Task: Research Airbnb options in Kowloon, Hong Kong from 10th December, 2023 to 16th December, 2023 for 4 adults.4 bedrooms having 4 beds and 4 bathrooms. Property type can be flat. Amenities needed are: wifi, TV, free parkinig on premises, gym, breakfast. Look for 3 properties as per requirement.
Action: Mouse moved to (525, 109)
Screenshot: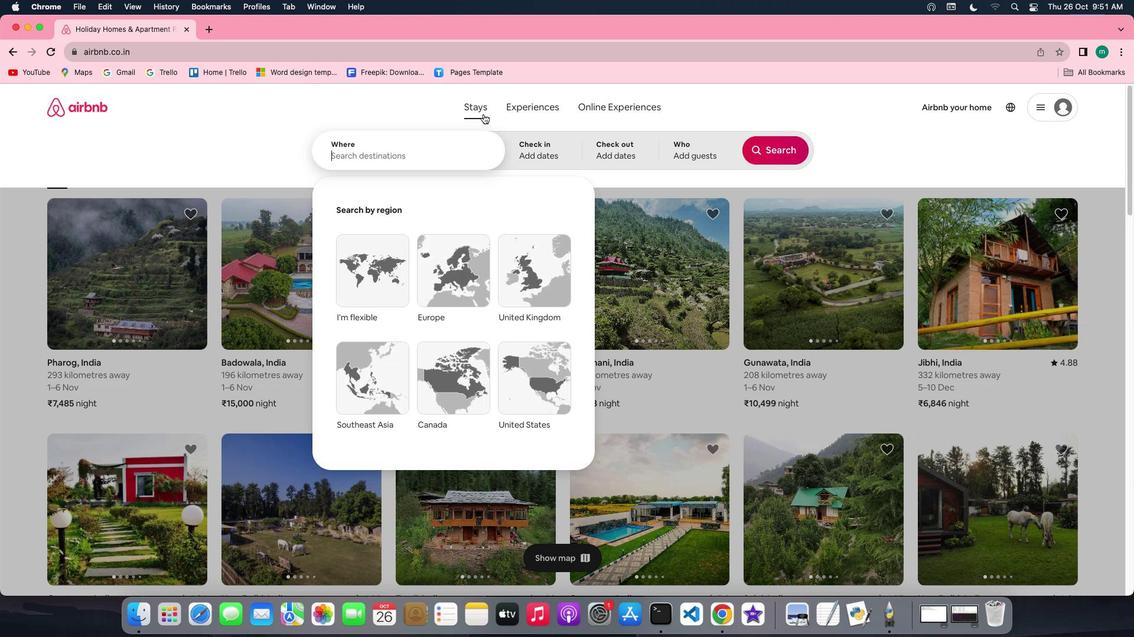 
Action: Mouse pressed left at (525, 109)
Screenshot: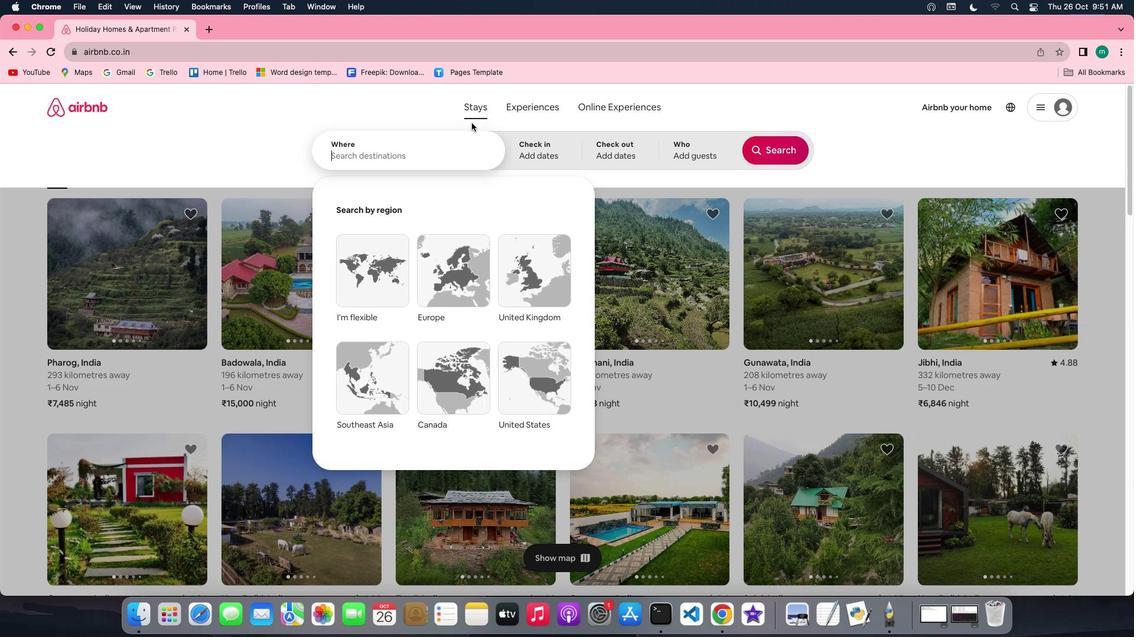 
Action: Mouse pressed left at (525, 109)
Screenshot: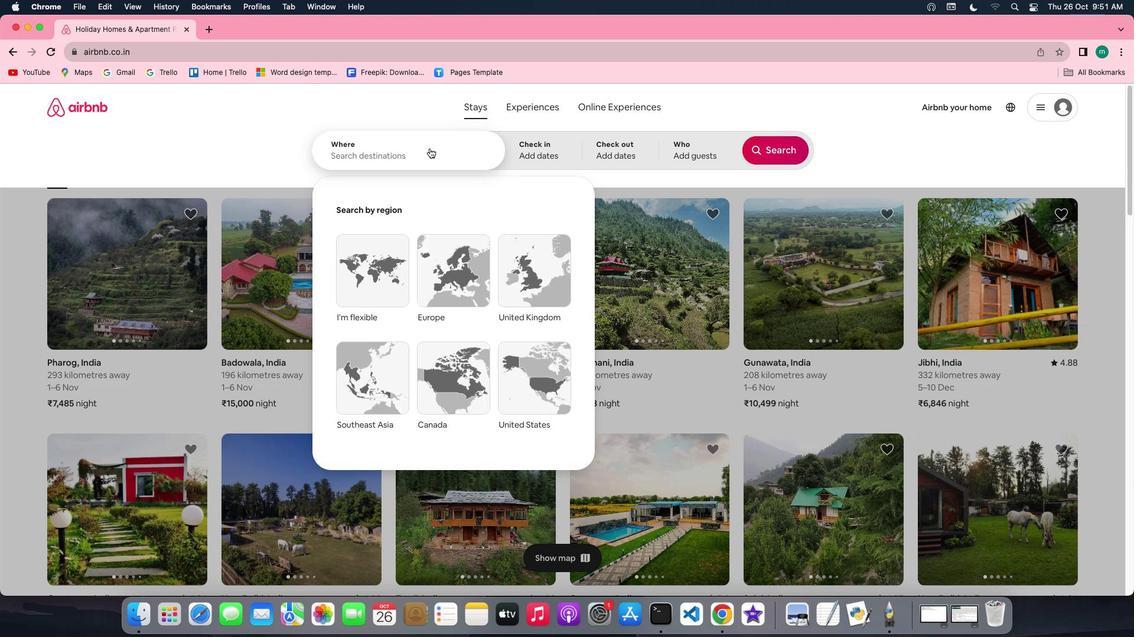 
Action: Mouse moved to (468, 151)
Screenshot: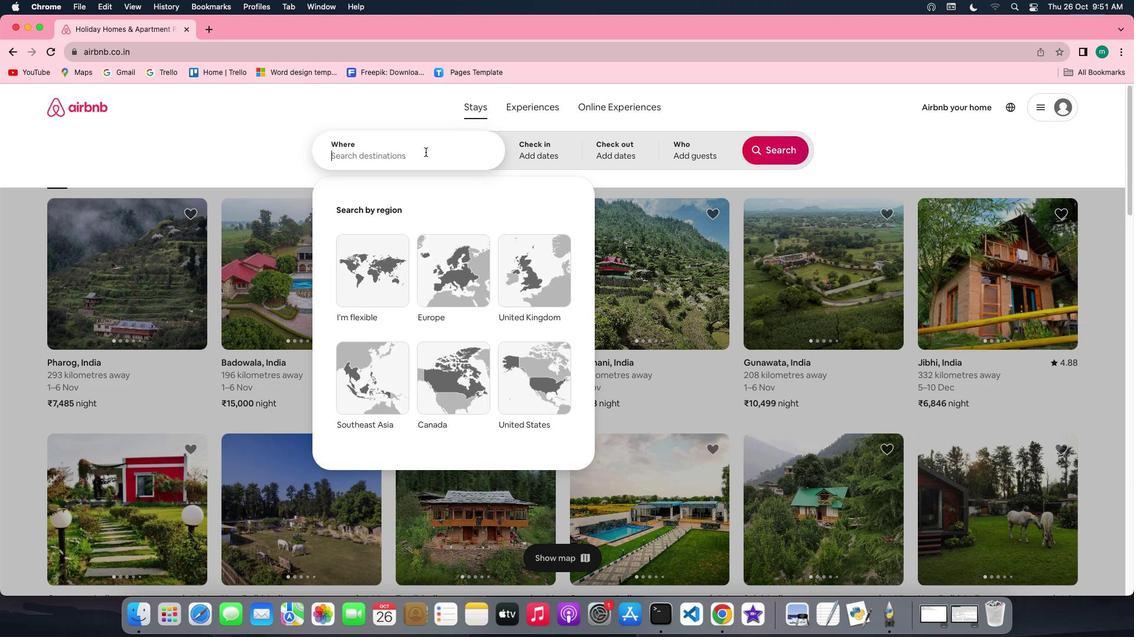 
Action: Mouse pressed left at (468, 151)
Screenshot: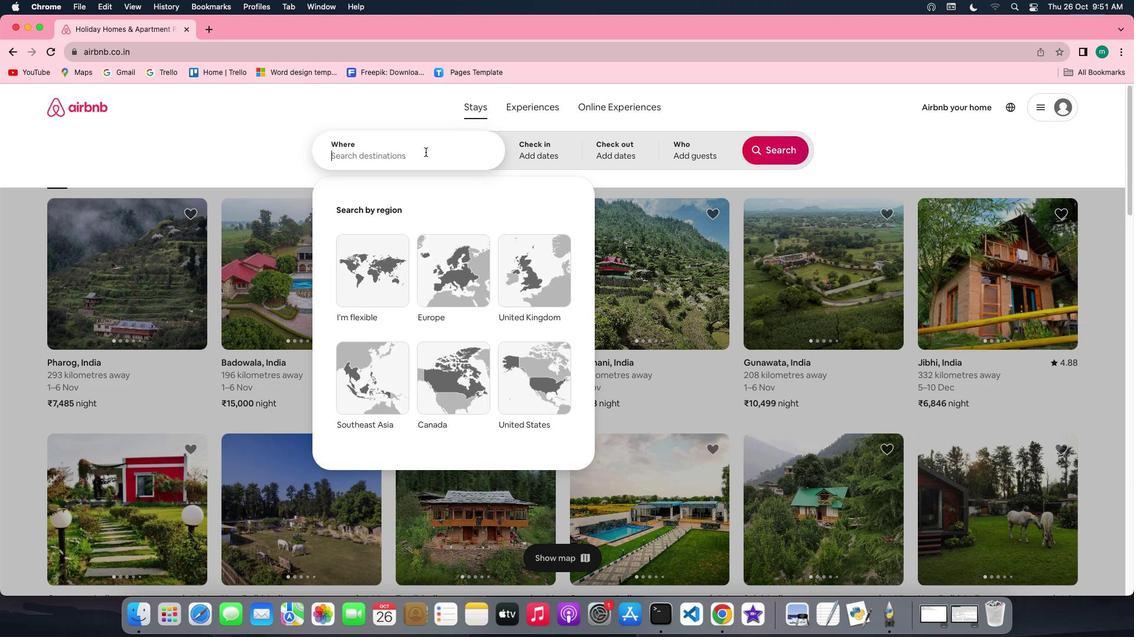 
Action: Key pressed Key.shift'K''o''w''l''o''o''n'','Key.spaceKey.shift'H''o''n''g'Key.spaceKey.shift'K''o''n''g'
Screenshot: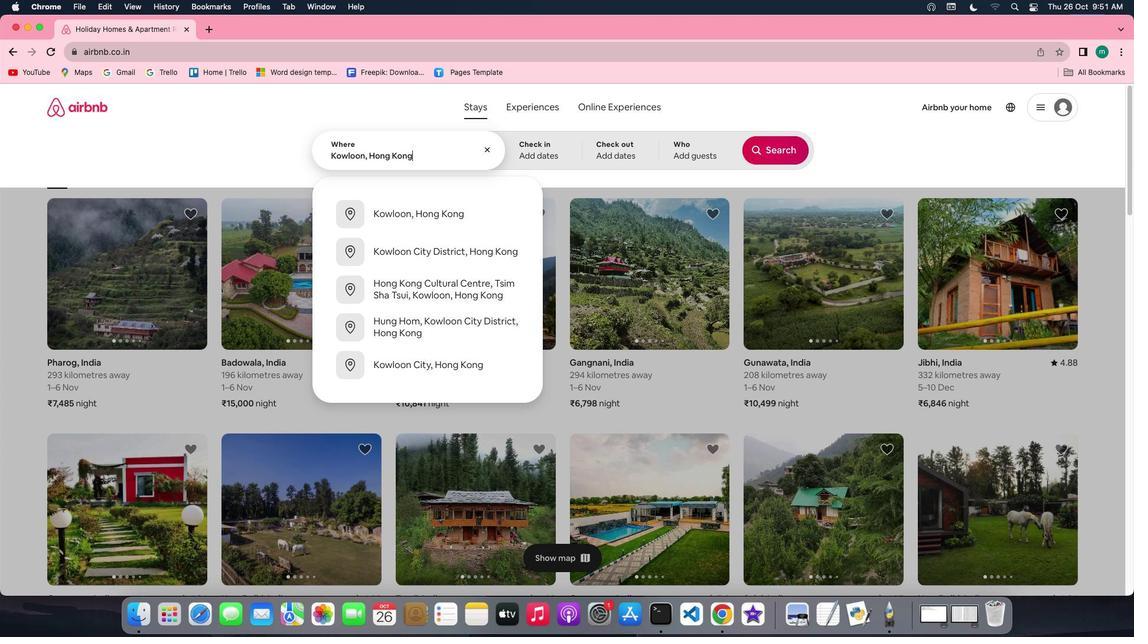 
Action: Mouse moved to (557, 146)
Screenshot: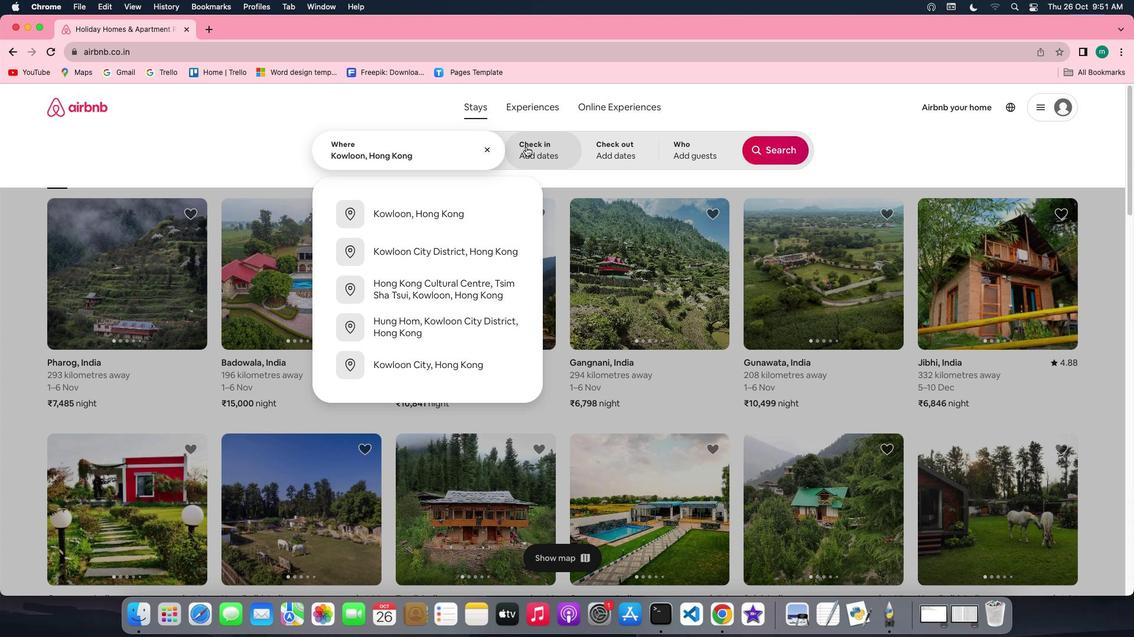 
Action: Mouse pressed left at (557, 146)
Screenshot: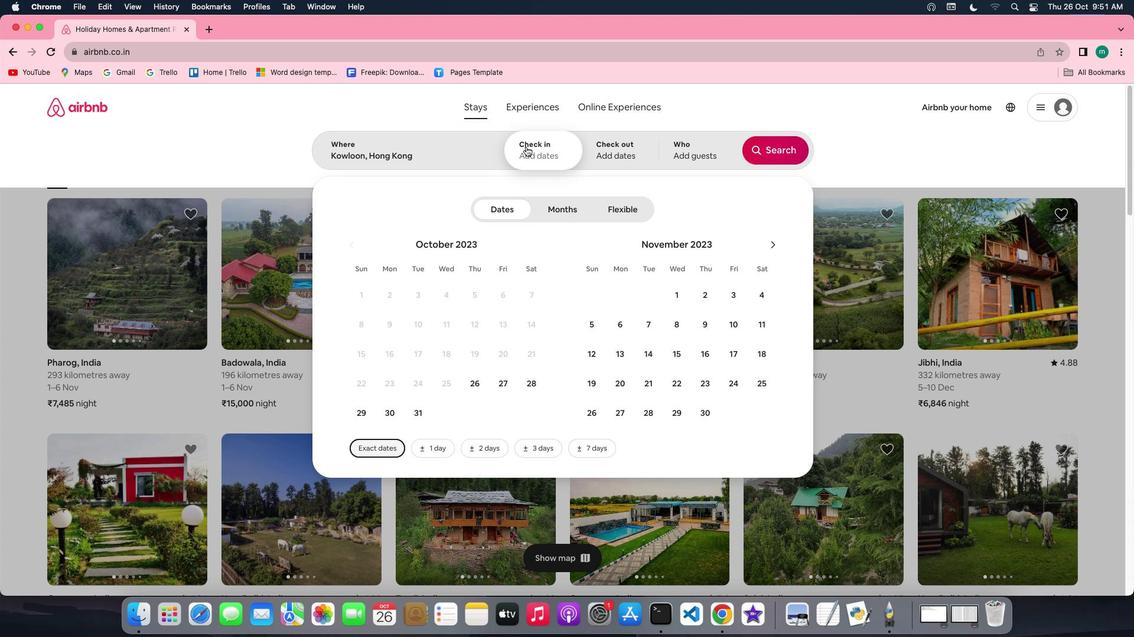 
Action: Mouse moved to (775, 242)
Screenshot: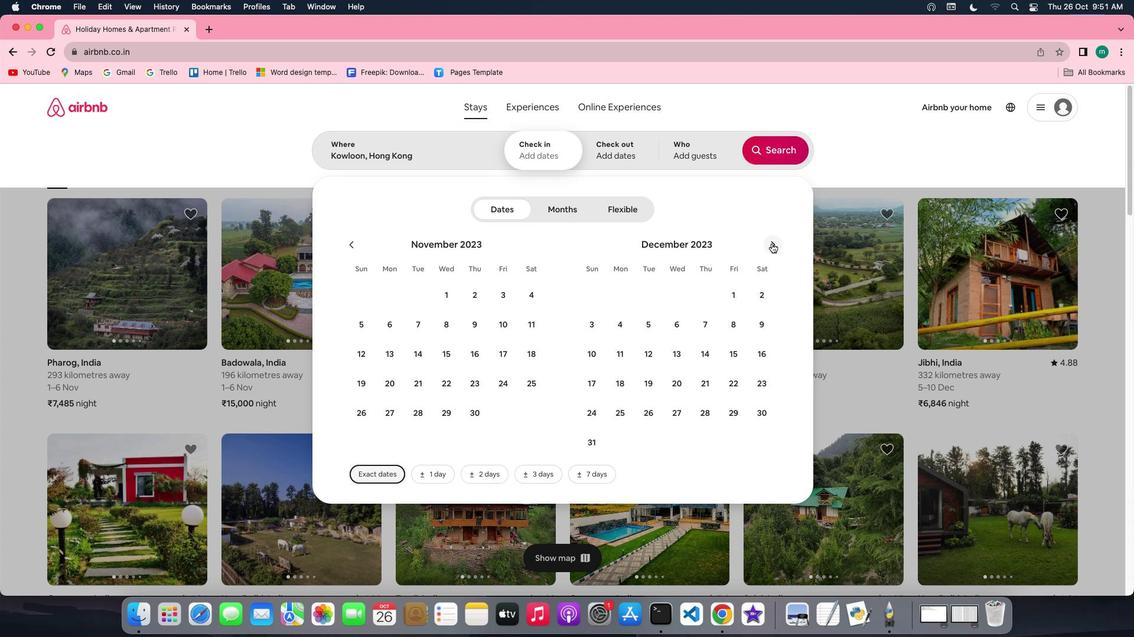 
Action: Mouse pressed left at (775, 242)
Screenshot: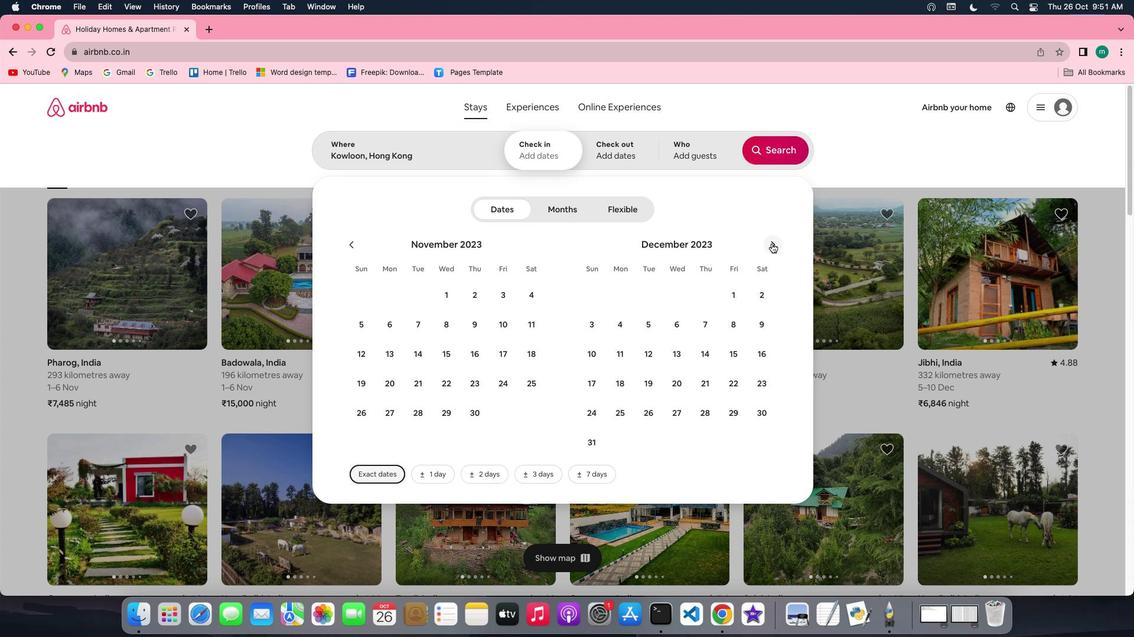 
Action: Mouse moved to (615, 357)
Screenshot: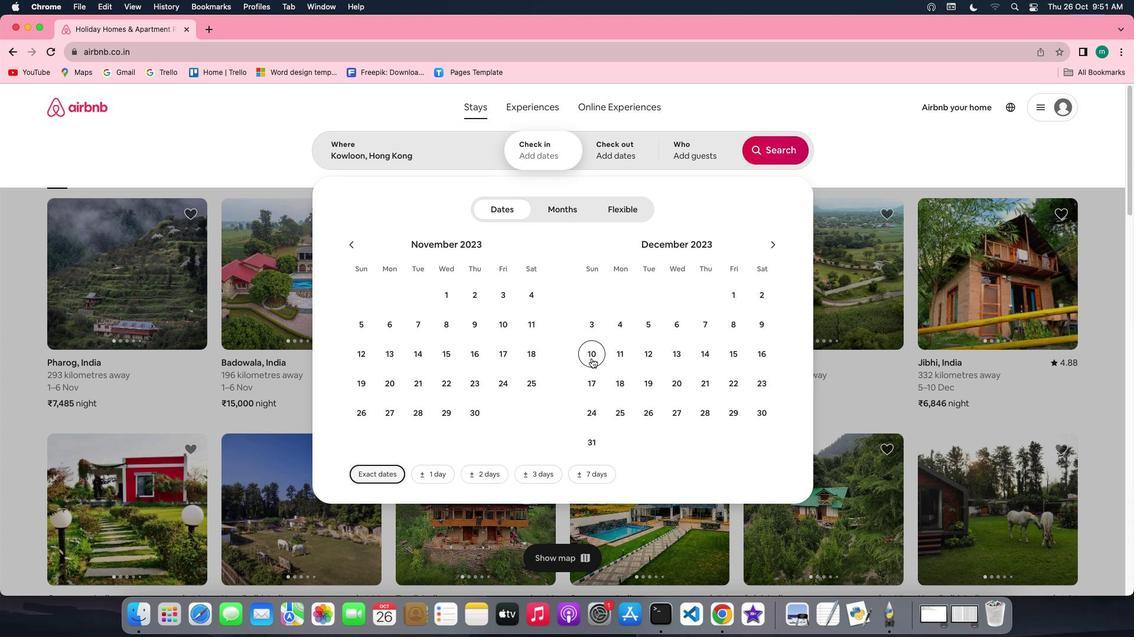 
Action: Mouse pressed left at (615, 357)
Screenshot: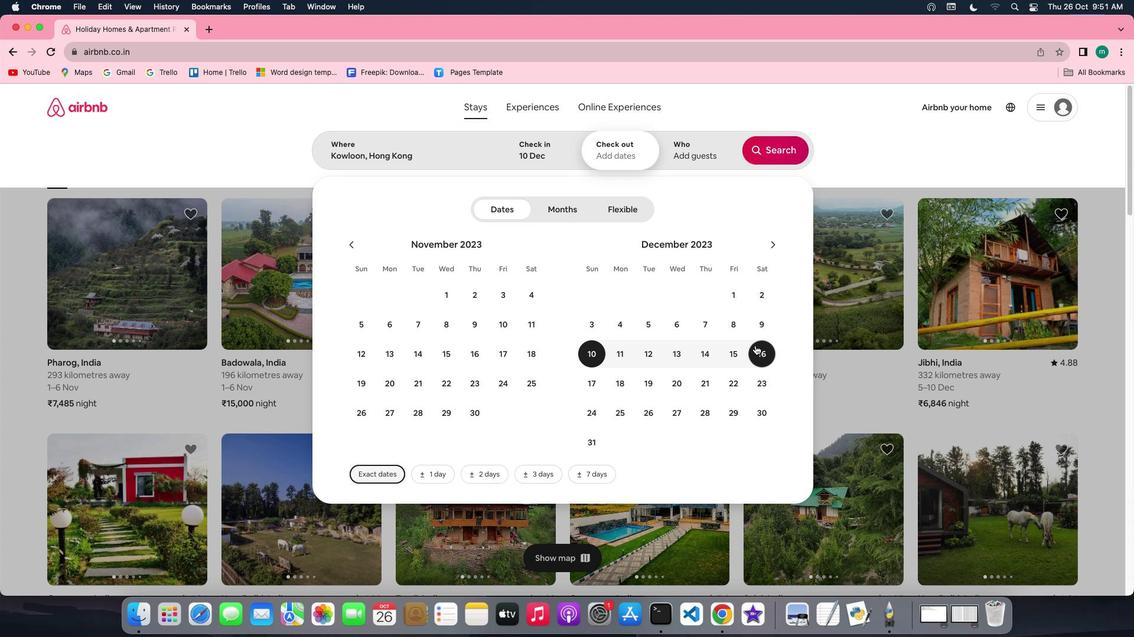 
Action: Mouse moved to (769, 350)
Screenshot: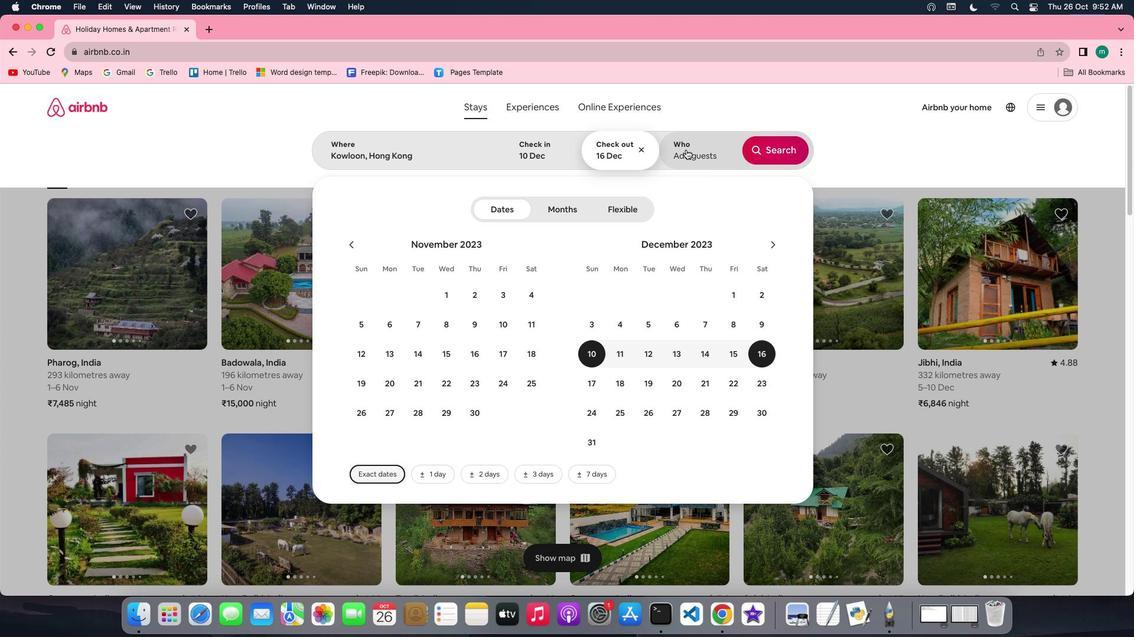 
Action: Mouse pressed left at (769, 350)
Screenshot: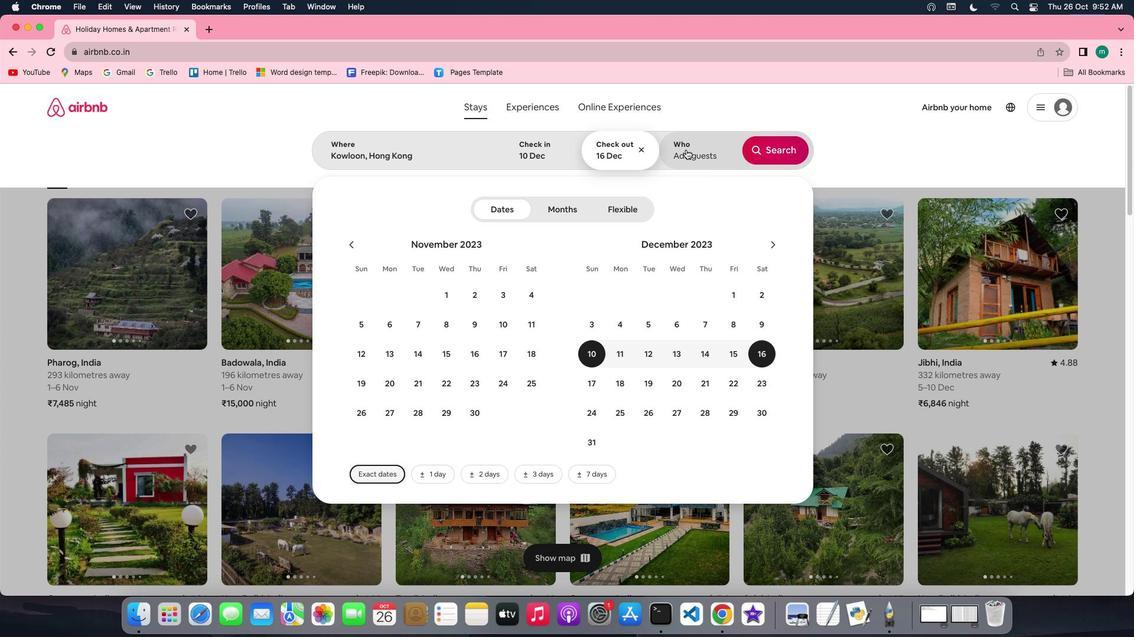 
Action: Mouse moved to (699, 149)
Screenshot: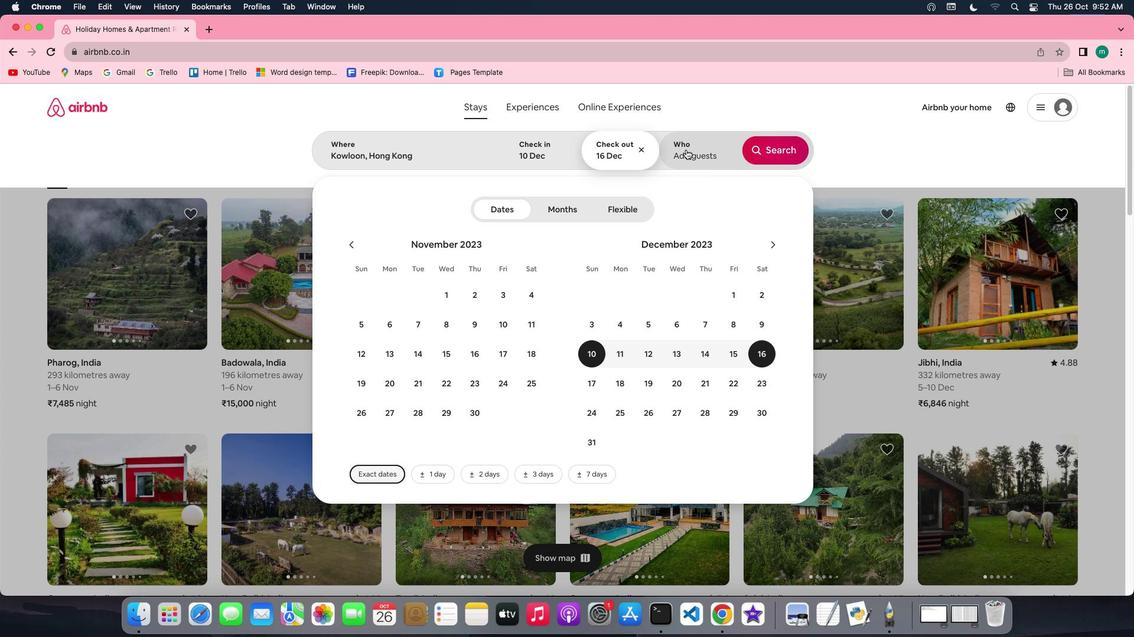 
Action: Mouse pressed left at (699, 149)
Screenshot: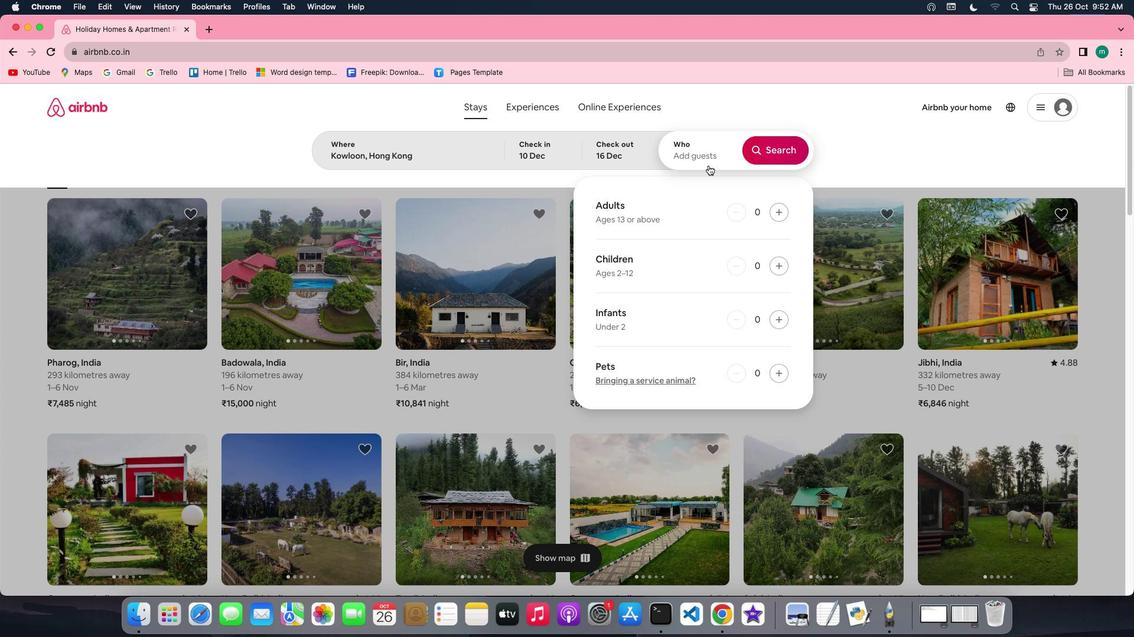 
Action: Mouse moved to (782, 214)
Screenshot: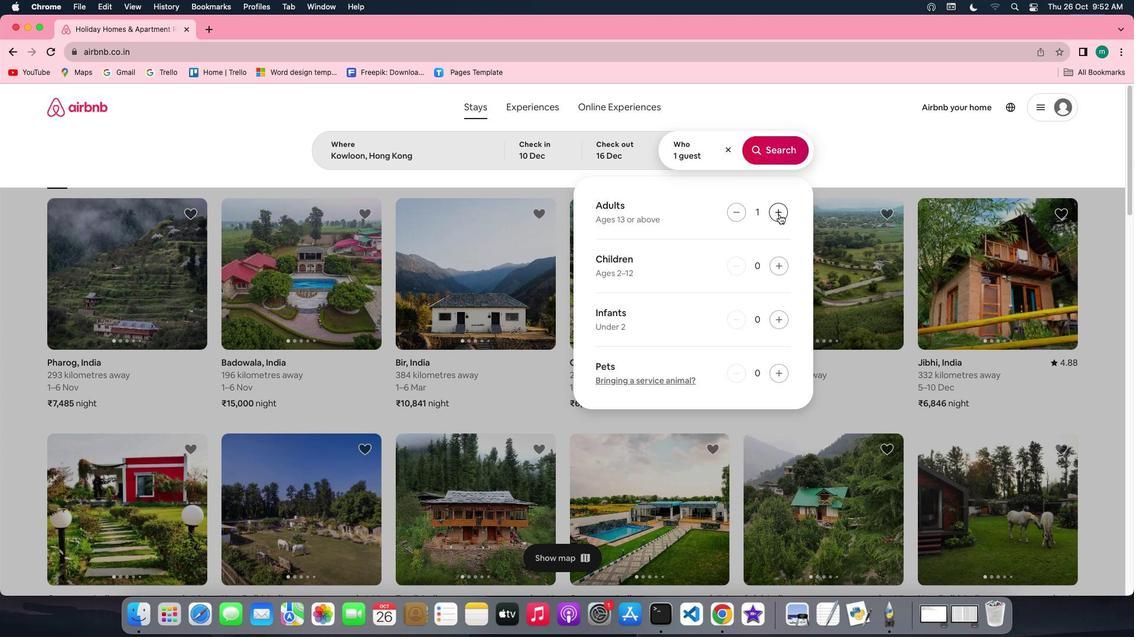 
Action: Mouse pressed left at (782, 214)
Screenshot: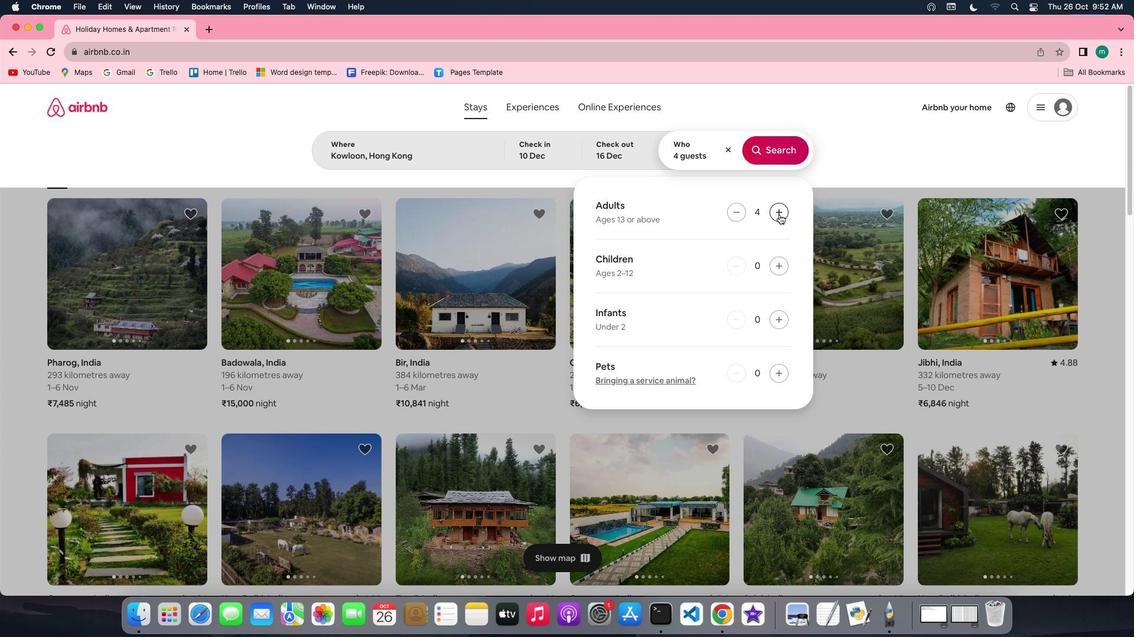 
Action: Mouse pressed left at (782, 214)
Screenshot: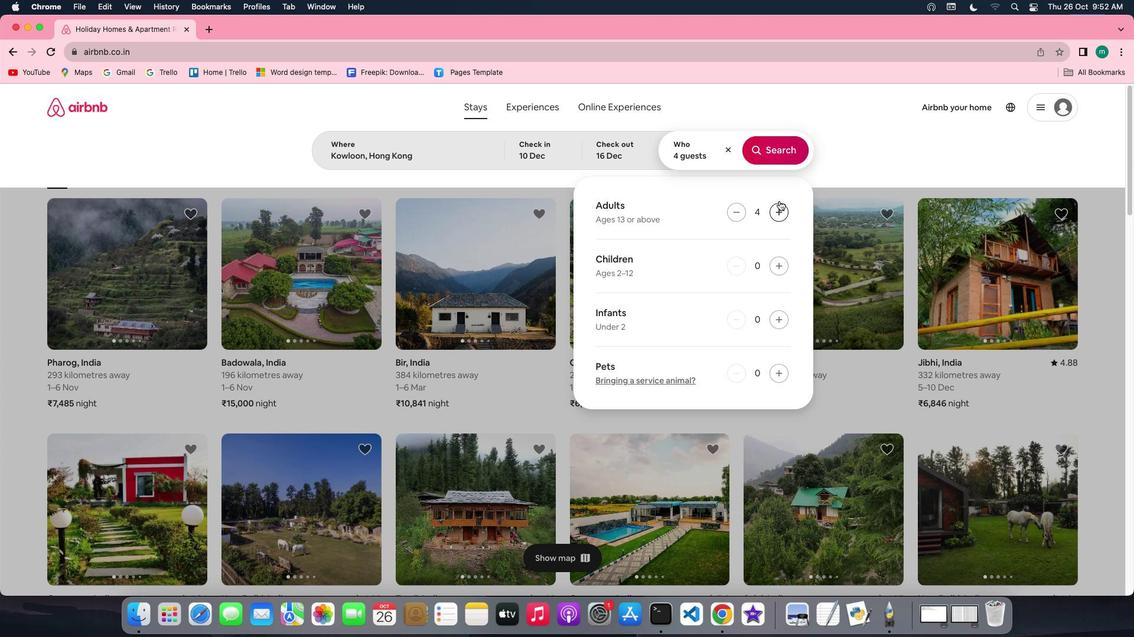 
Action: Mouse pressed left at (782, 214)
Screenshot: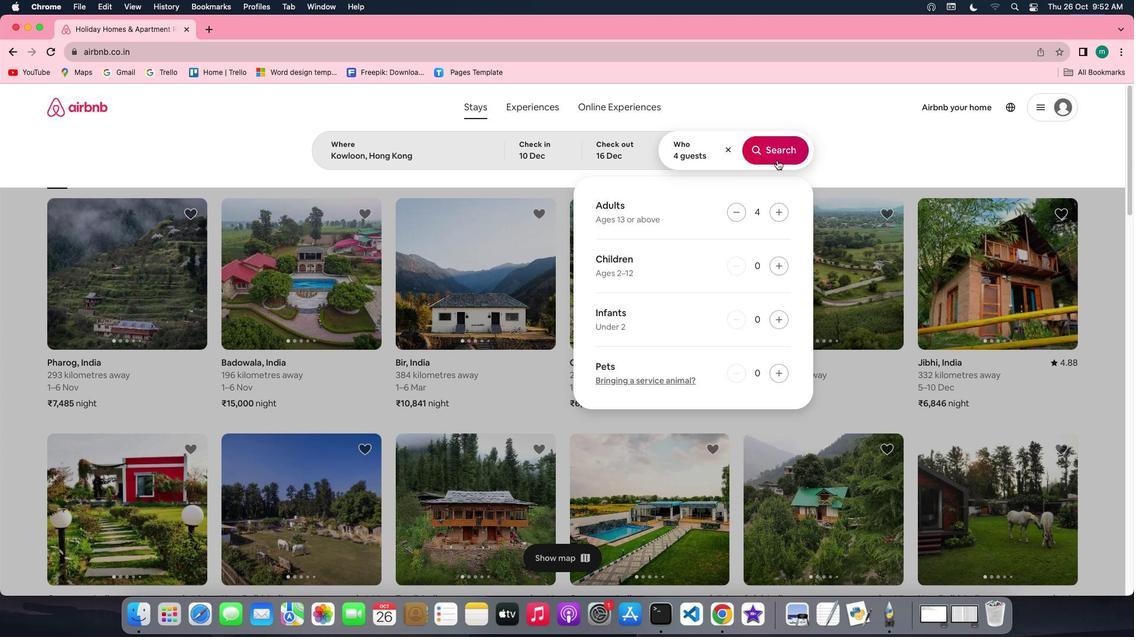 
Action: Mouse pressed left at (782, 214)
Screenshot: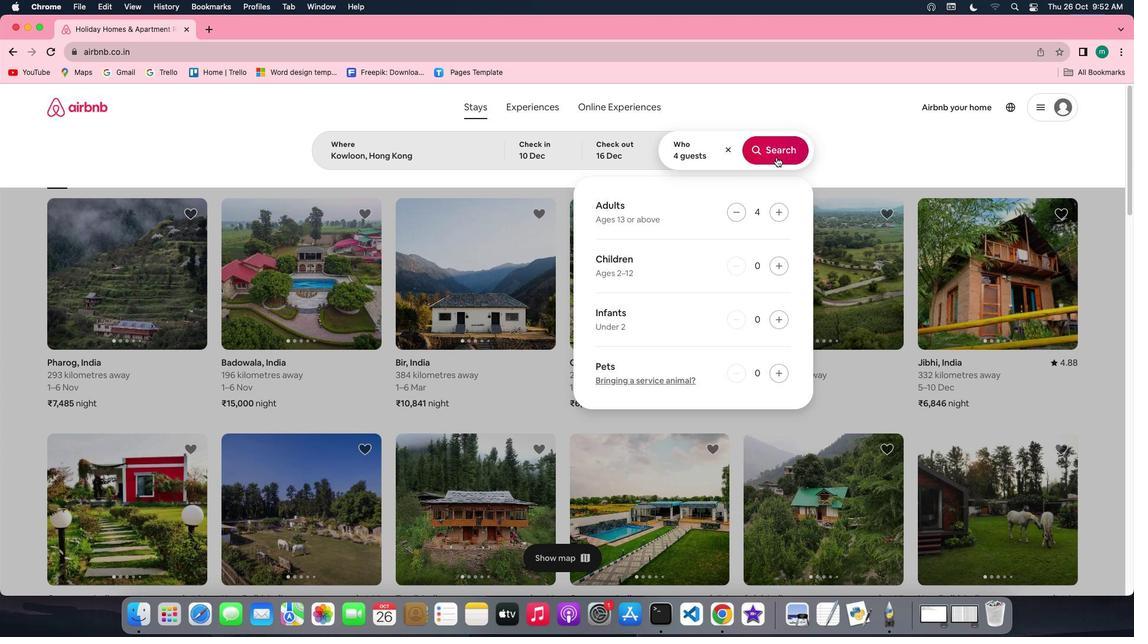 
Action: Mouse moved to (779, 156)
Screenshot: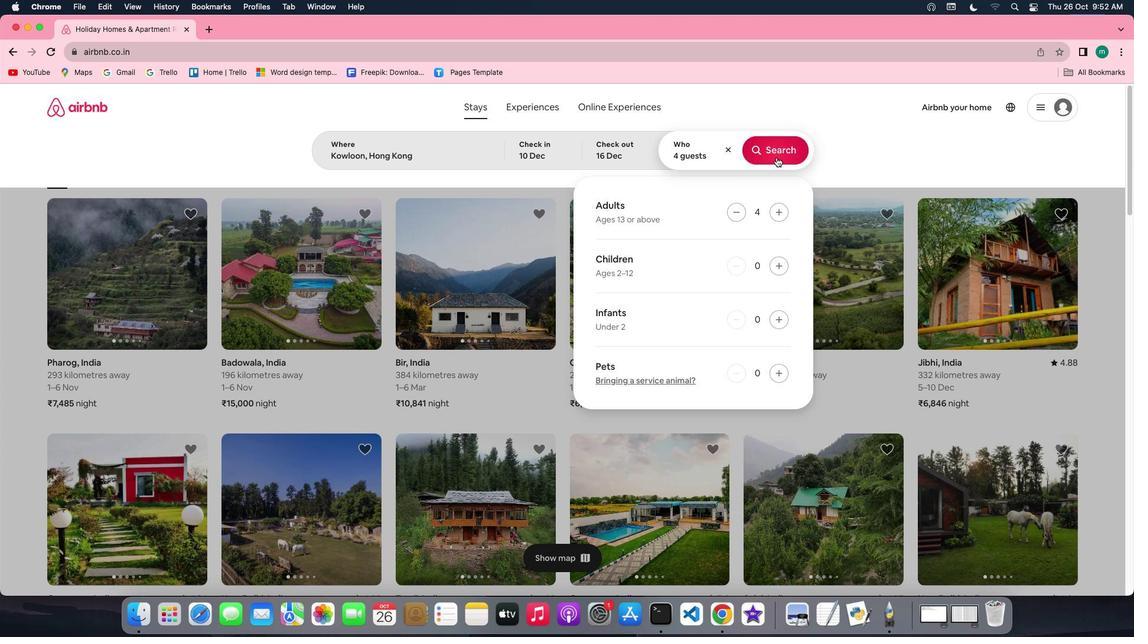 
Action: Mouse pressed left at (779, 156)
Screenshot: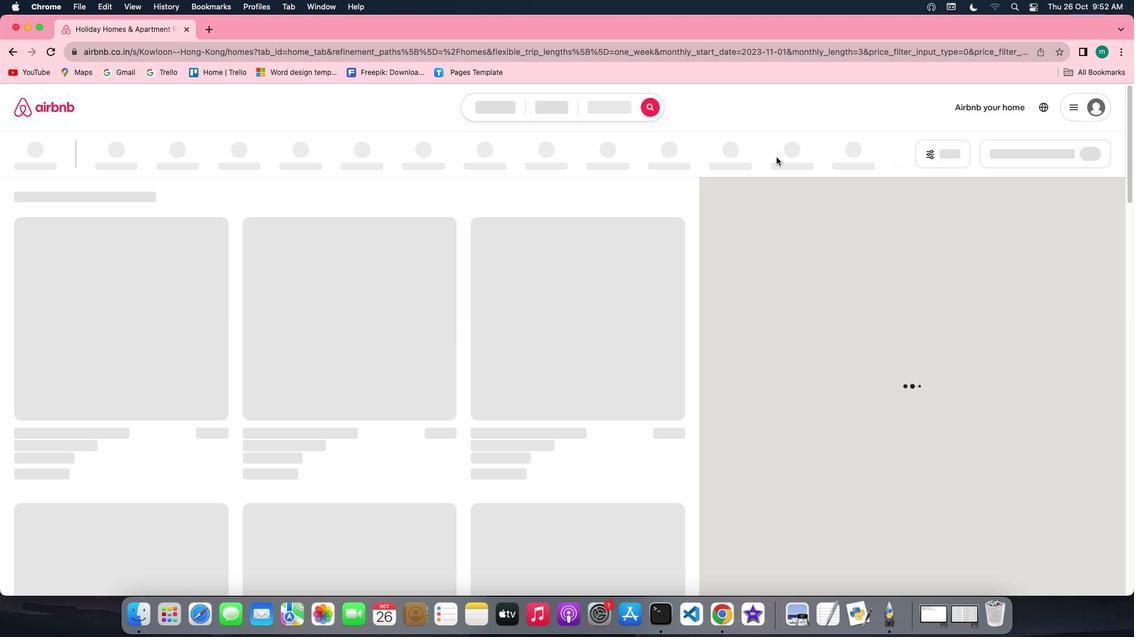 
Action: Mouse moved to (937, 155)
Screenshot: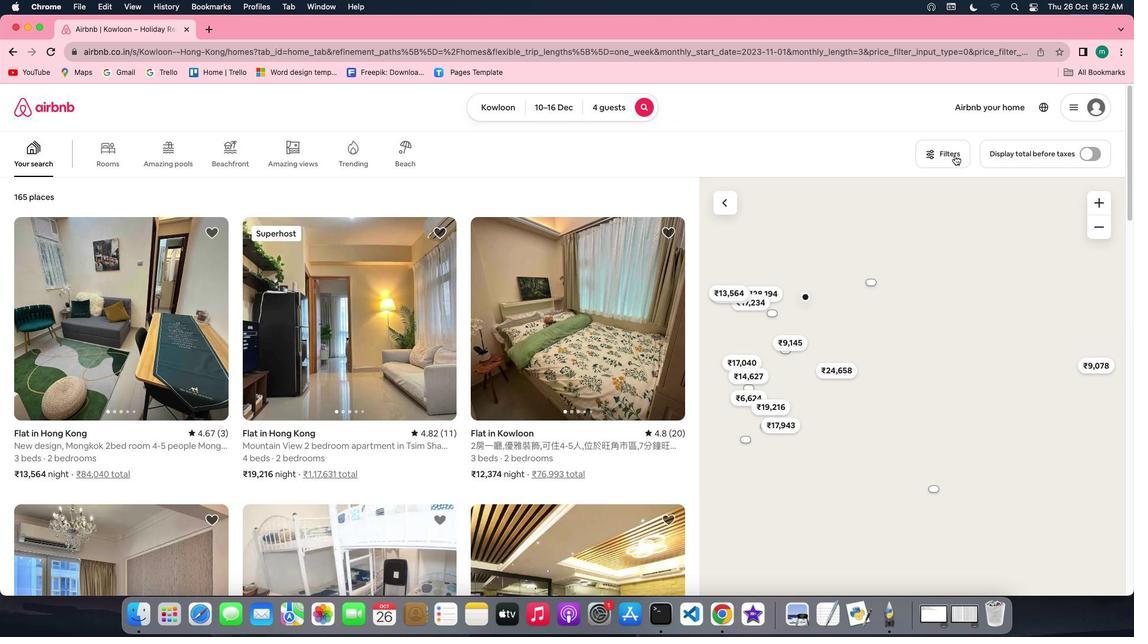 
Action: Mouse pressed left at (937, 155)
Screenshot: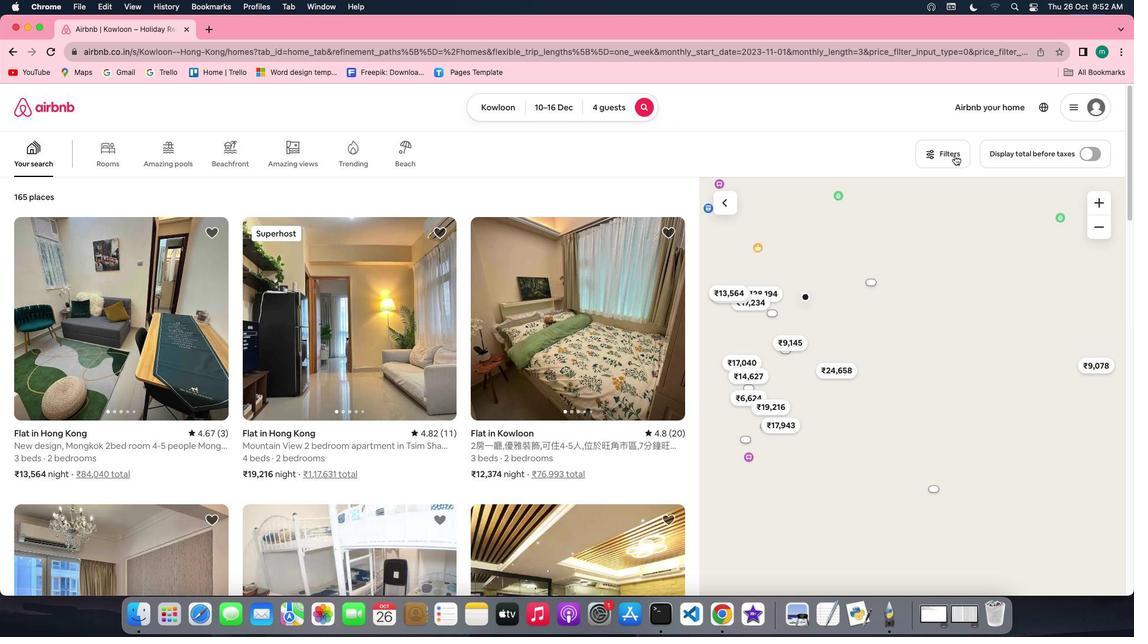 
Action: Mouse moved to (561, 315)
Screenshot: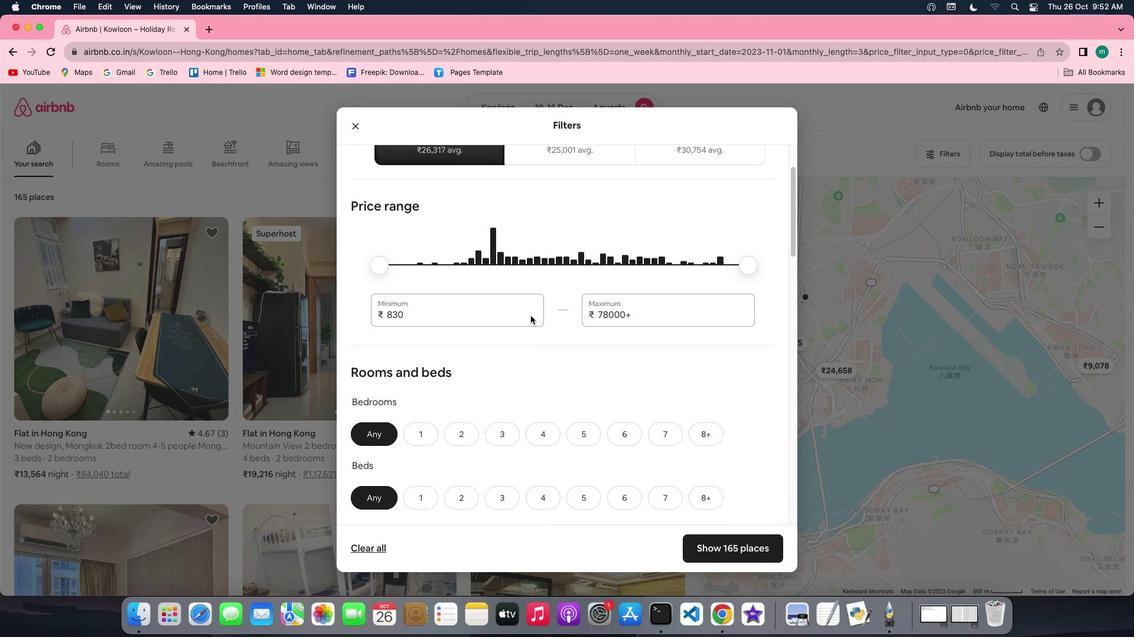 
Action: Mouse scrolled (561, 315) with delta (91, -1)
Screenshot: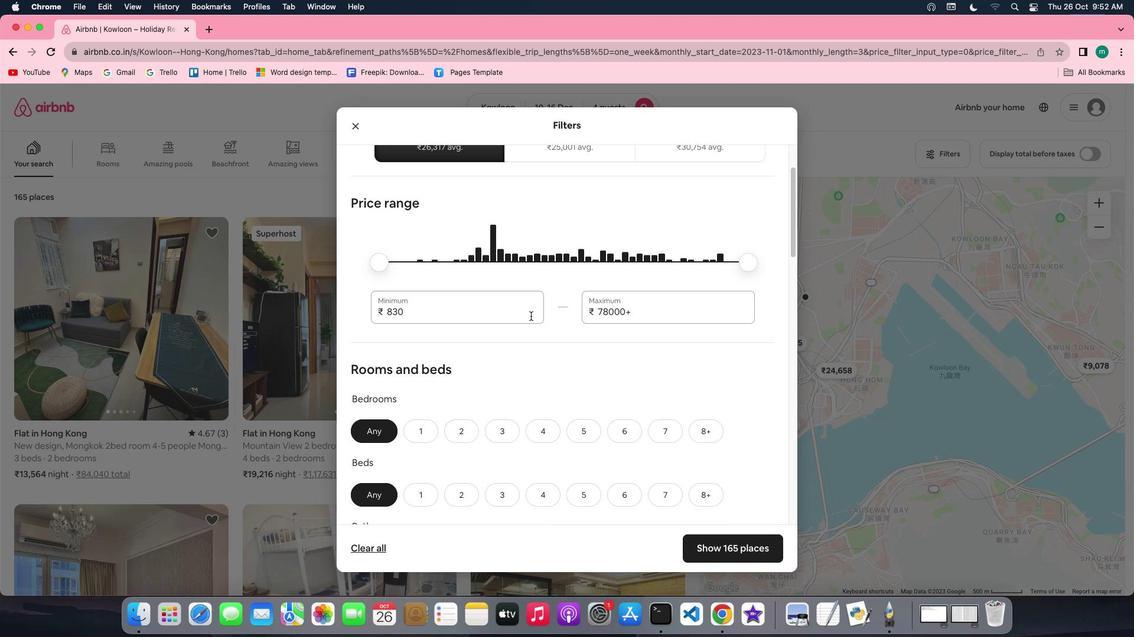 
Action: Mouse scrolled (561, 315) with delta (91, -1)
Screenshot: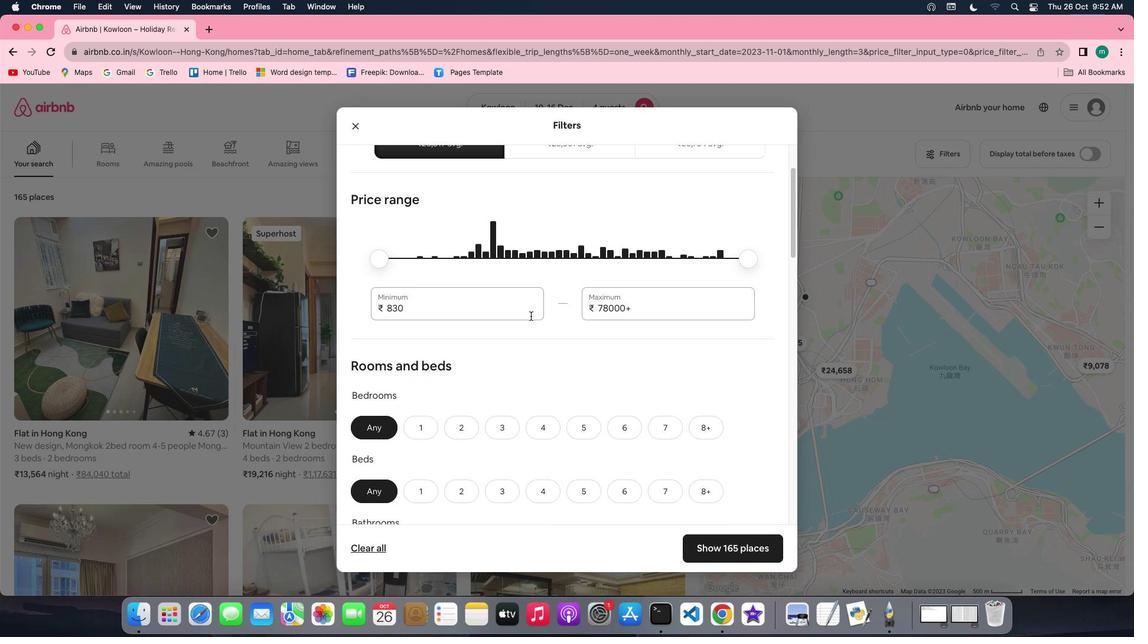 
Action: Mouse scrolled (561, 315) with delta (91, -1)
Screenshot: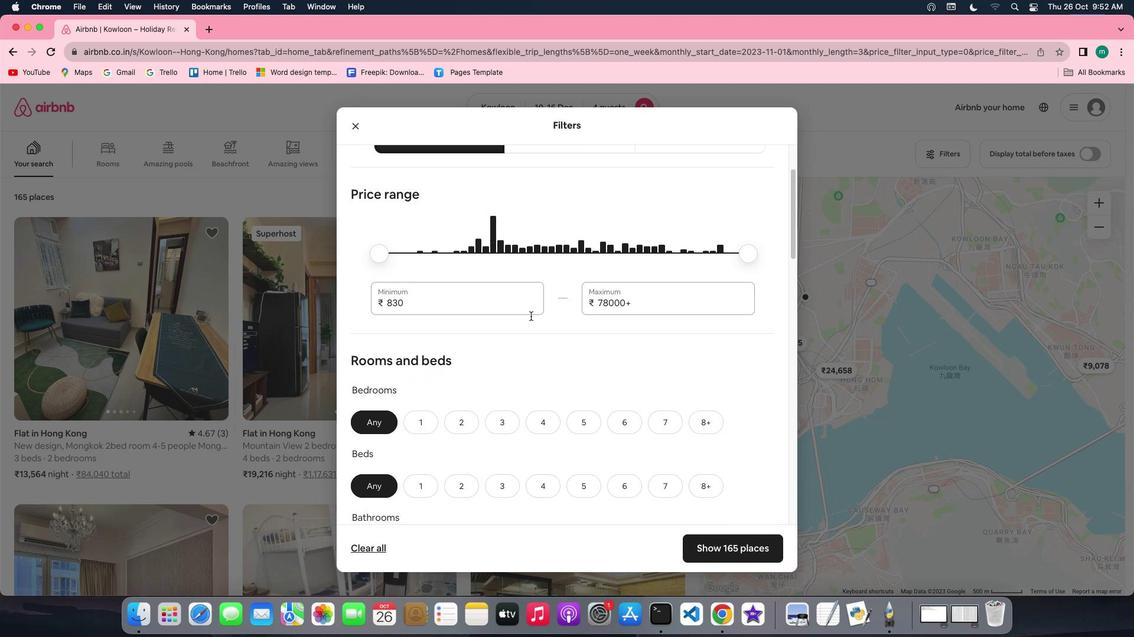 
Action: Mouse scrolled (561, 315) with delta (91, -1)
Screenshot: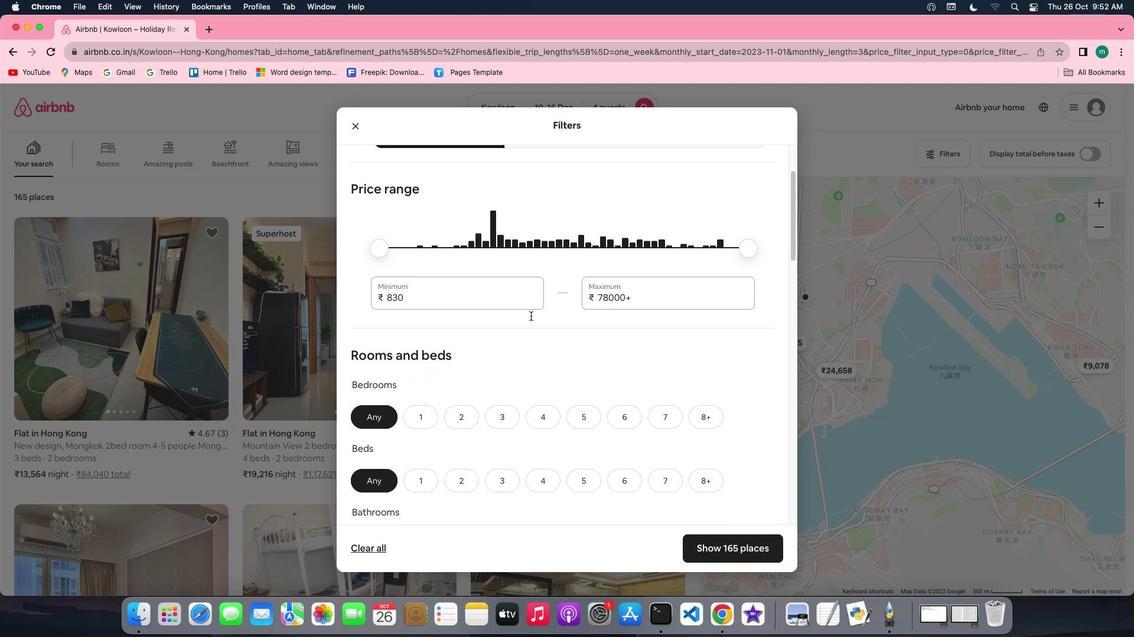 
Action: Mouse scrolled (561, 315) with delta (91, -1)
Screenshot: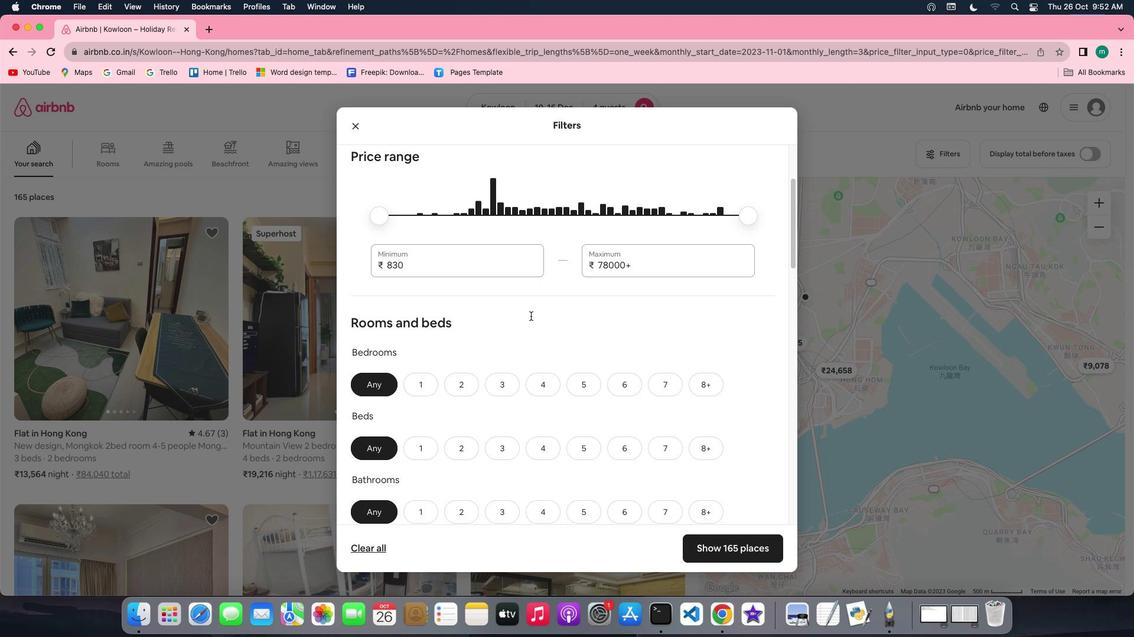 
Action: Mouse scrolled (561, 315) with delta (91, -1)
Screenshot: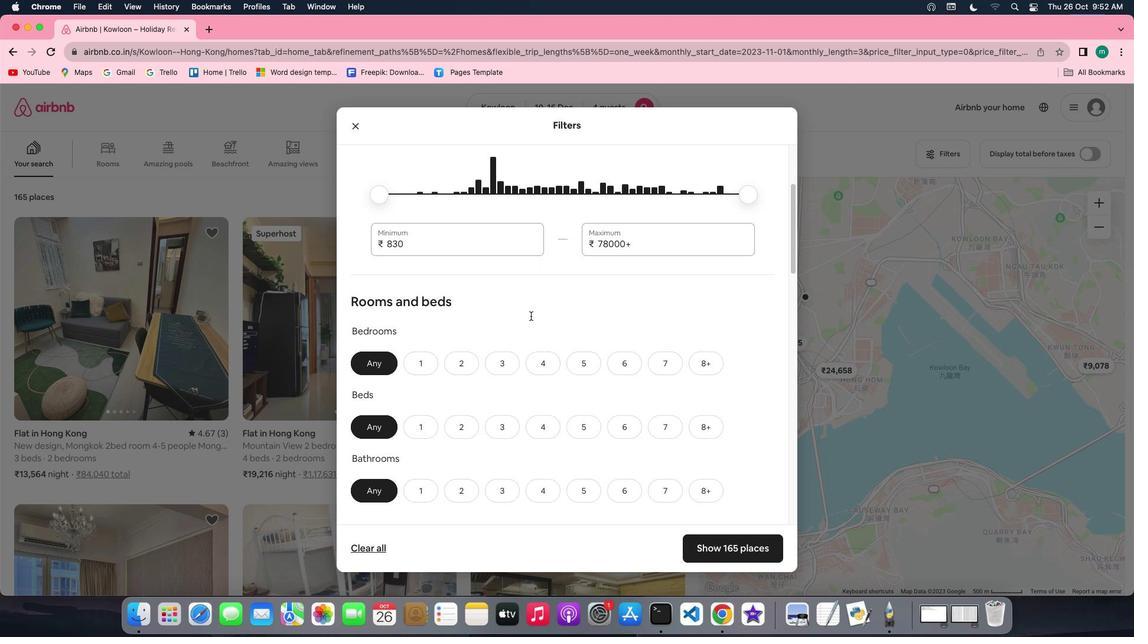 
Action: Mouse scrolled (561, 315) with delta (91, -1)
Screenshot: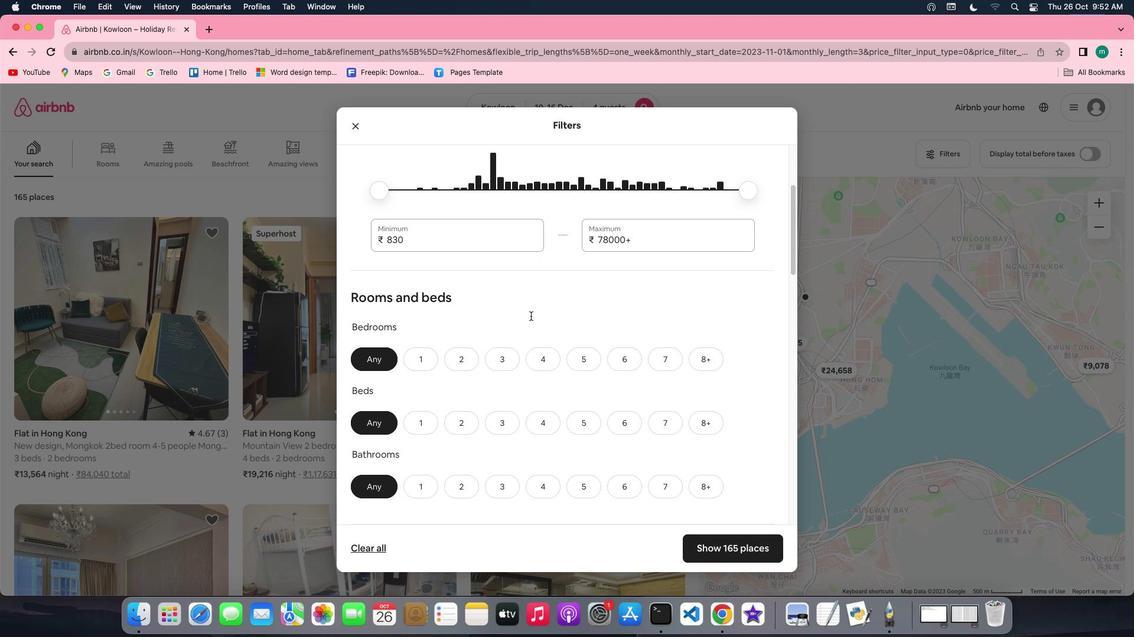 
Action: Mouse scrolled (561, 315) with delta (91, -1)
Screenshot: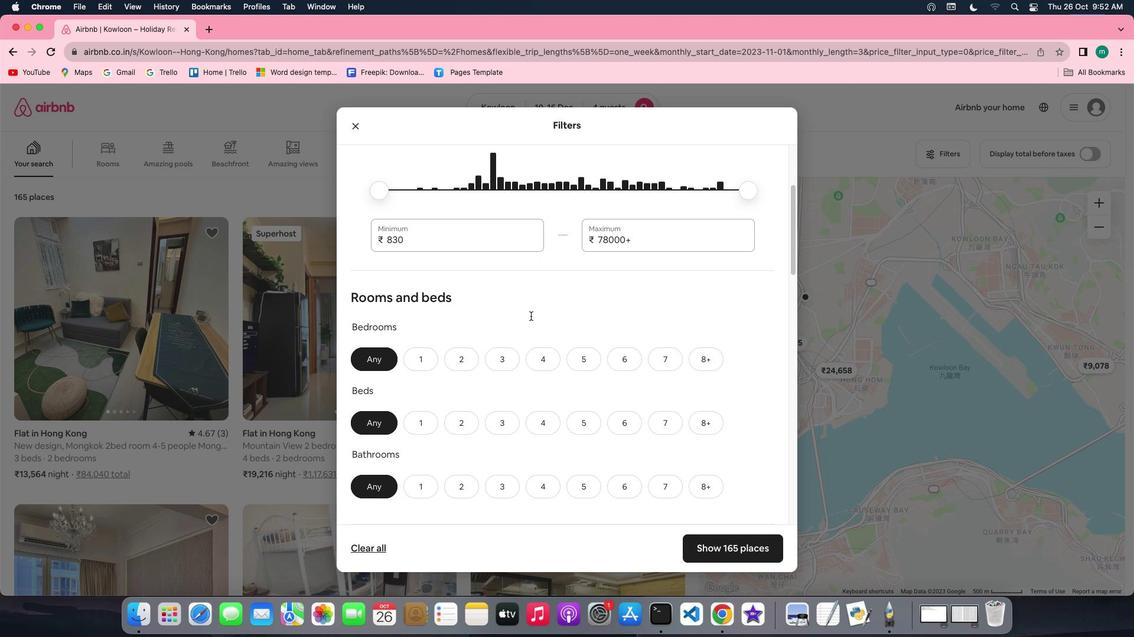 
Action: Mouse scrolled (561, 315) with delta (91, -1)
Screenshot: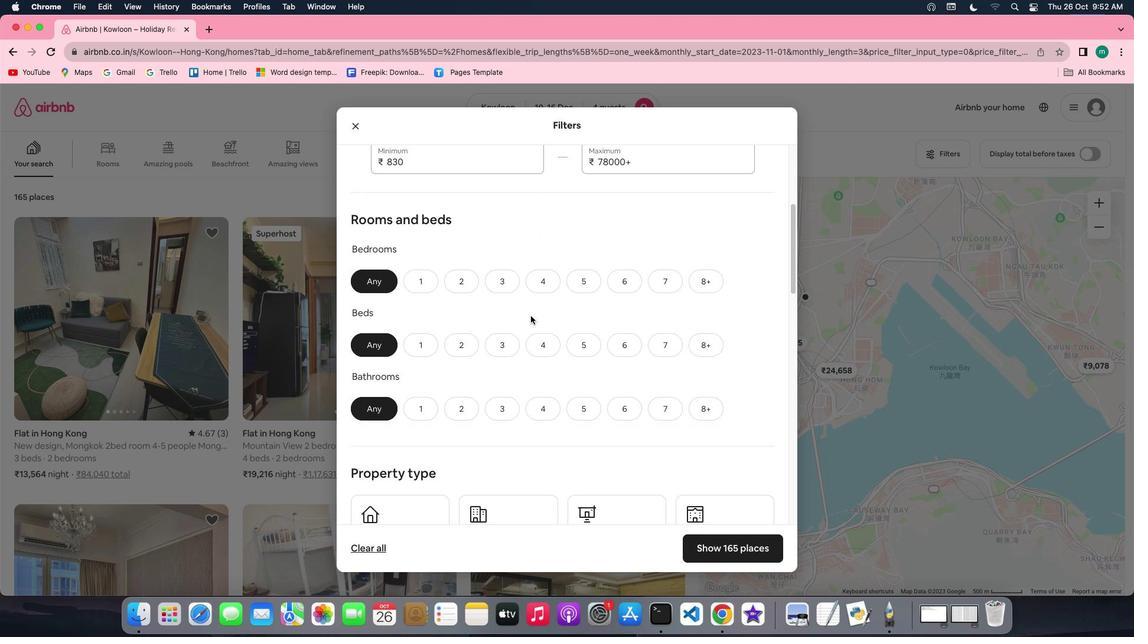 
Action: Mouse scrolled (561, 315) with delta (91, -1)
Screenshot: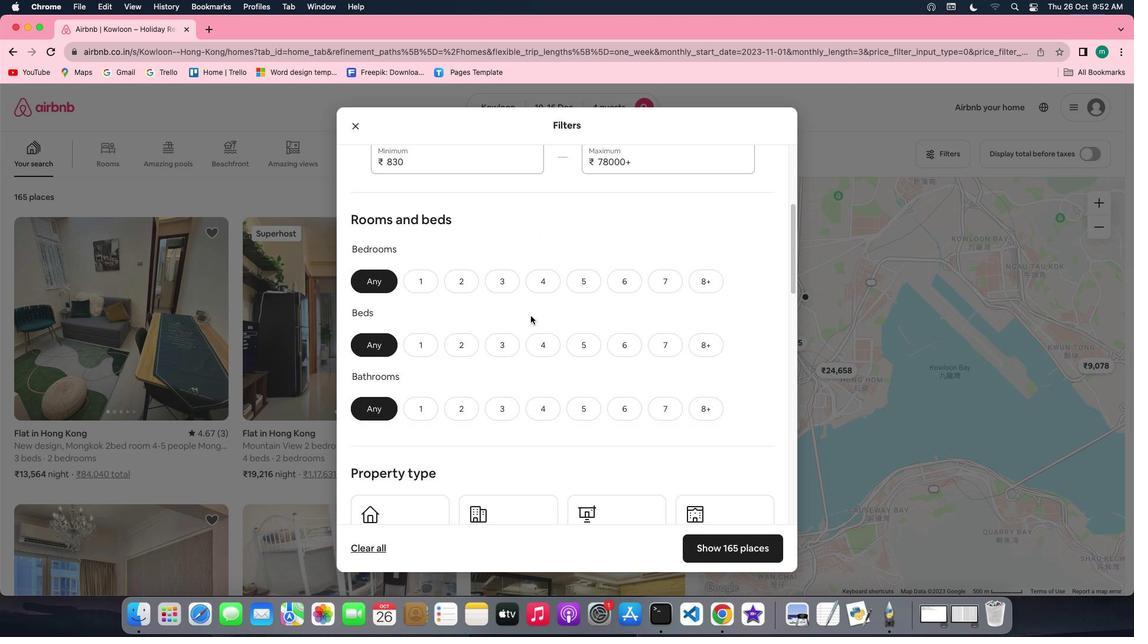 
Action: Mouse scrolled (561, 315) with delta (91, -1)
Screenshot: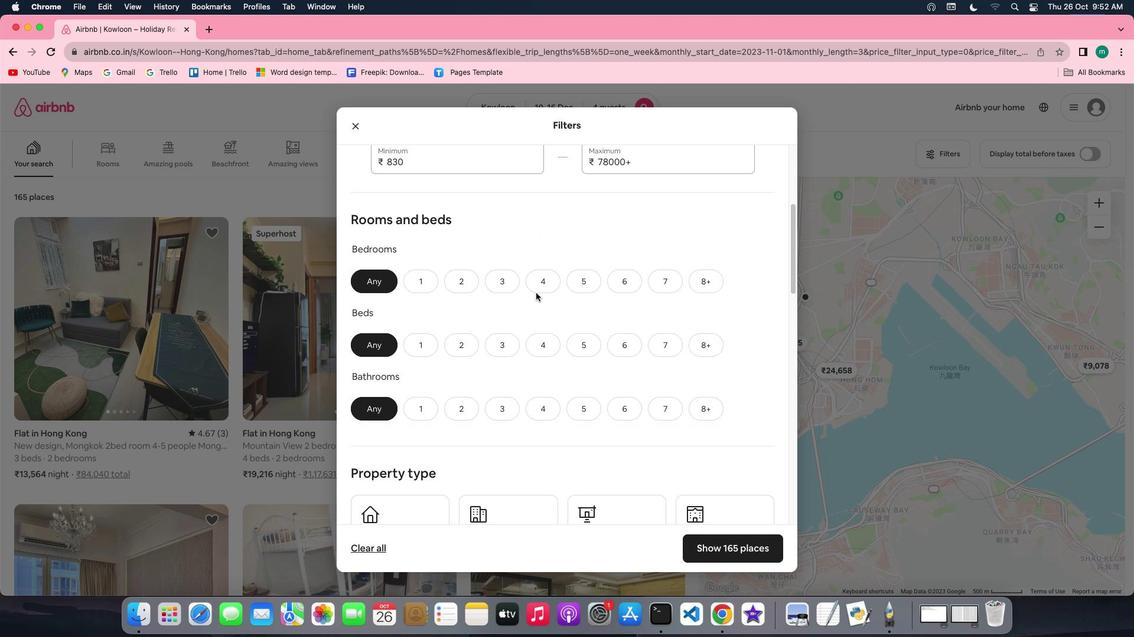 
Action: Mouse scrolled (561, 315) with delta (91, -1)
Screenshot: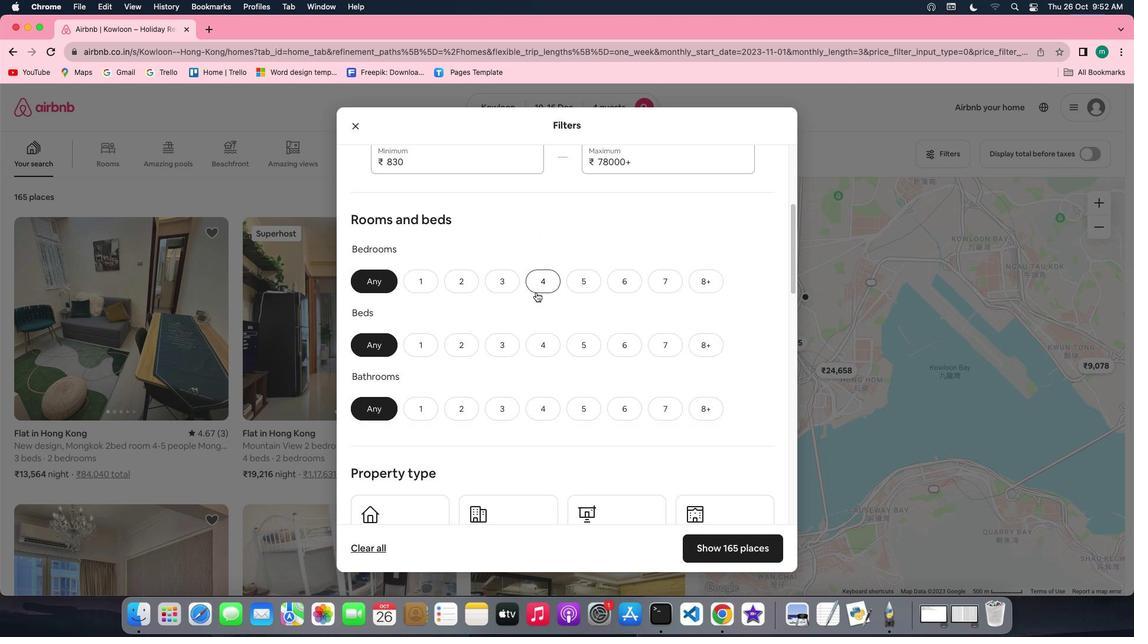 
Action: Mouse scrolled (561, 315) with delta (91, -1)
Screenshot: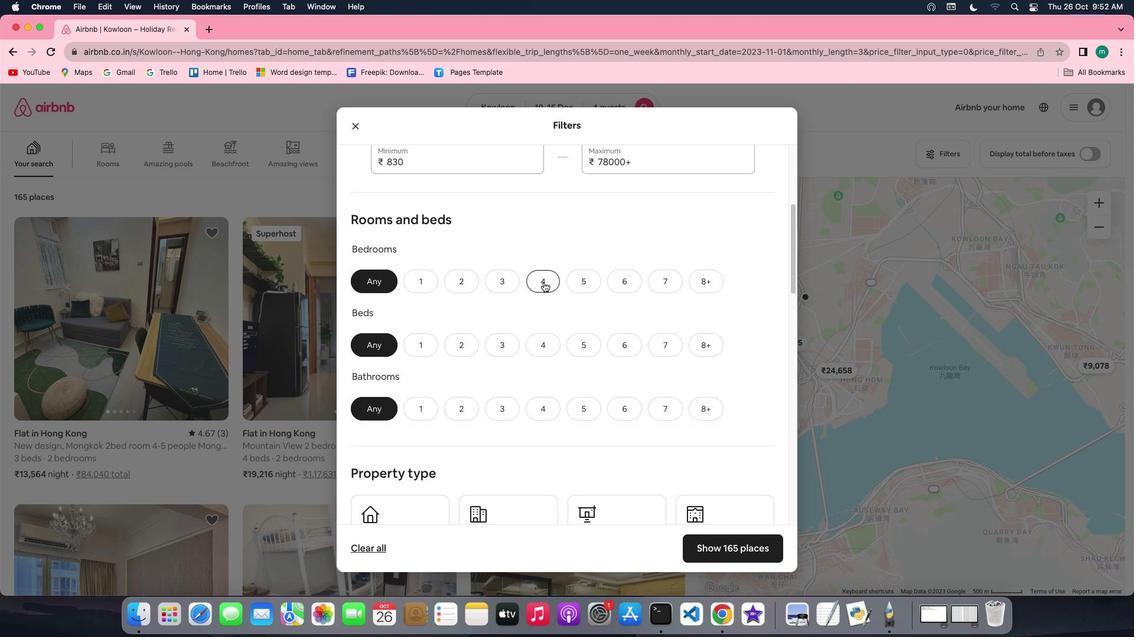 
Action: Mouse scrolled (561, 315) with delta (91, -1)
Screenshot: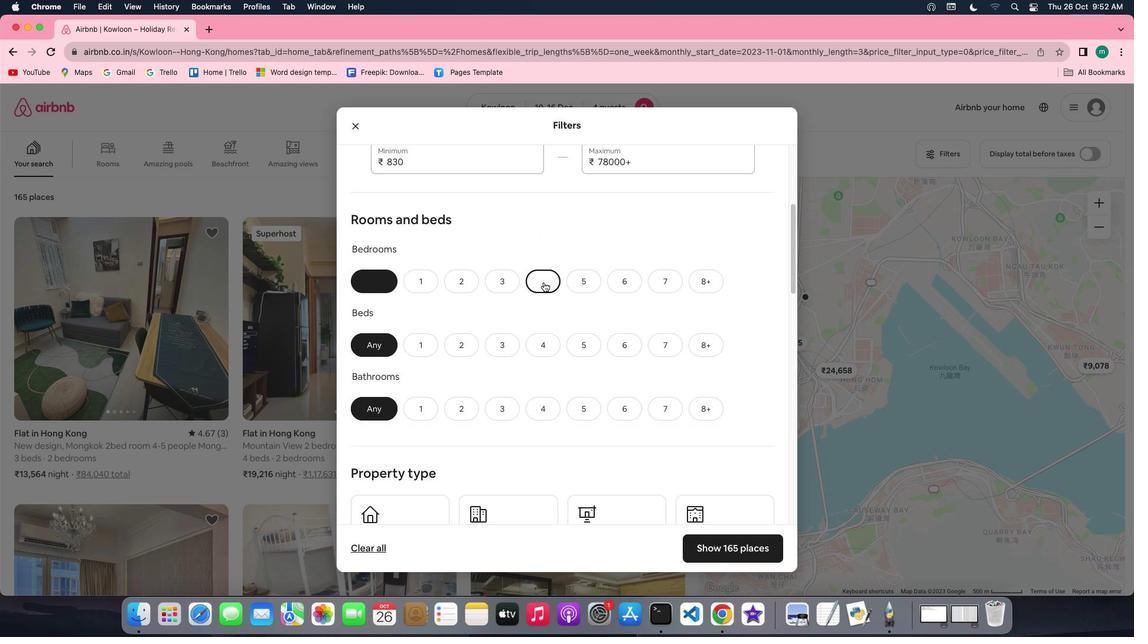 
Action: Mouse scrolled (561, 315) with delta (91, -1)
Screenshot: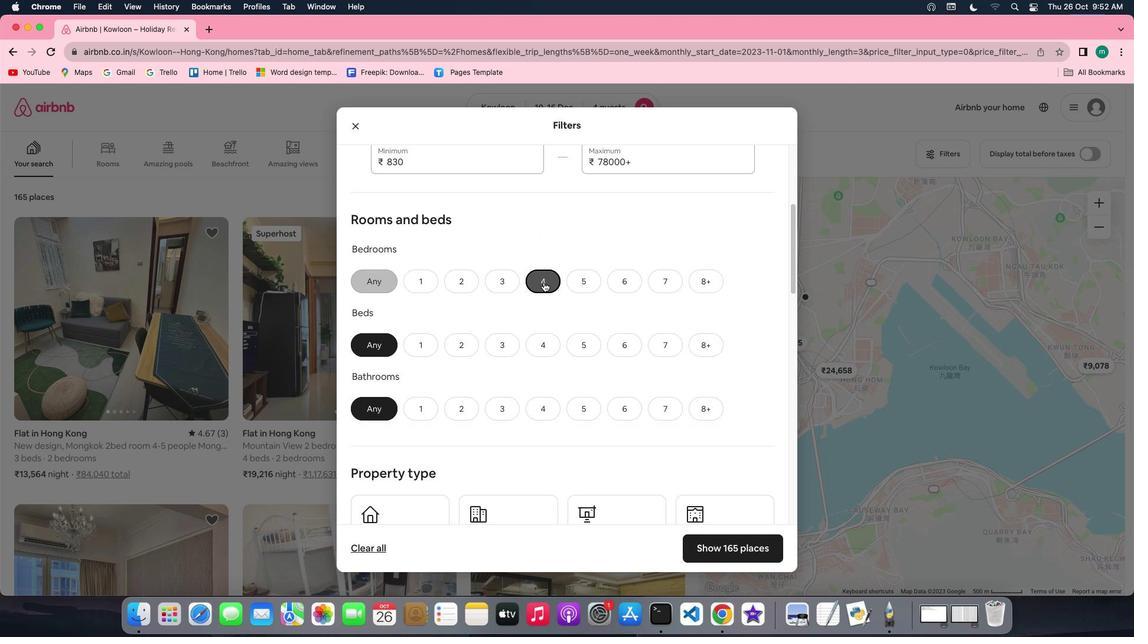 
Action: Mouse moved to (573, 282)
Screenshot: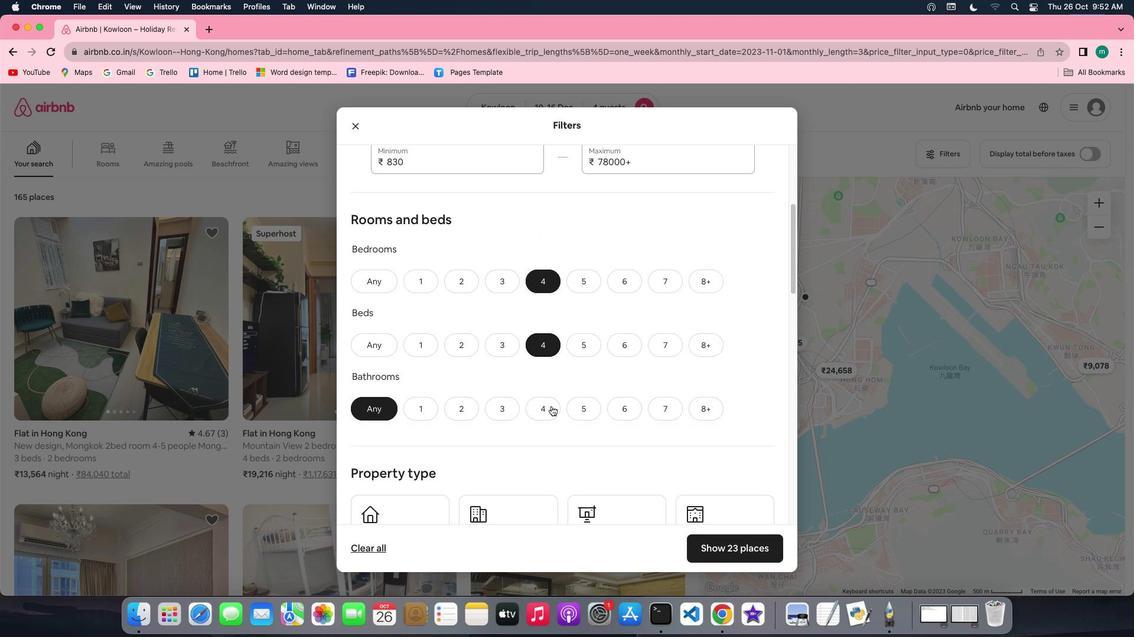 
Action: Mouse pressed left at (573, 282)
Screenshot: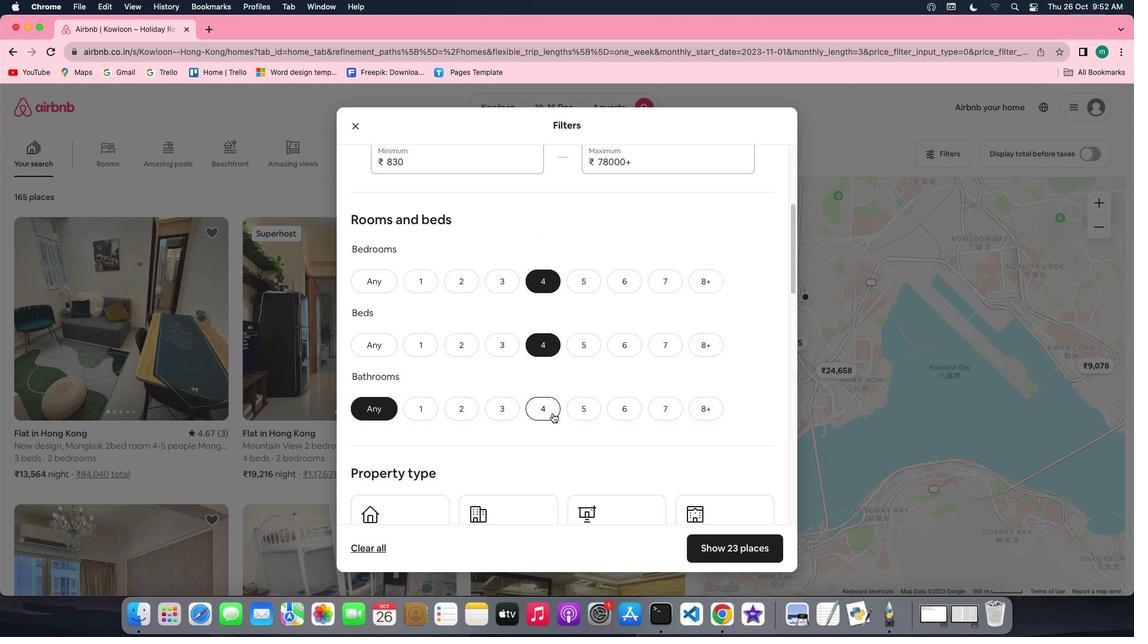 
Action: Mouse moved to (574, 346)
Screenshot: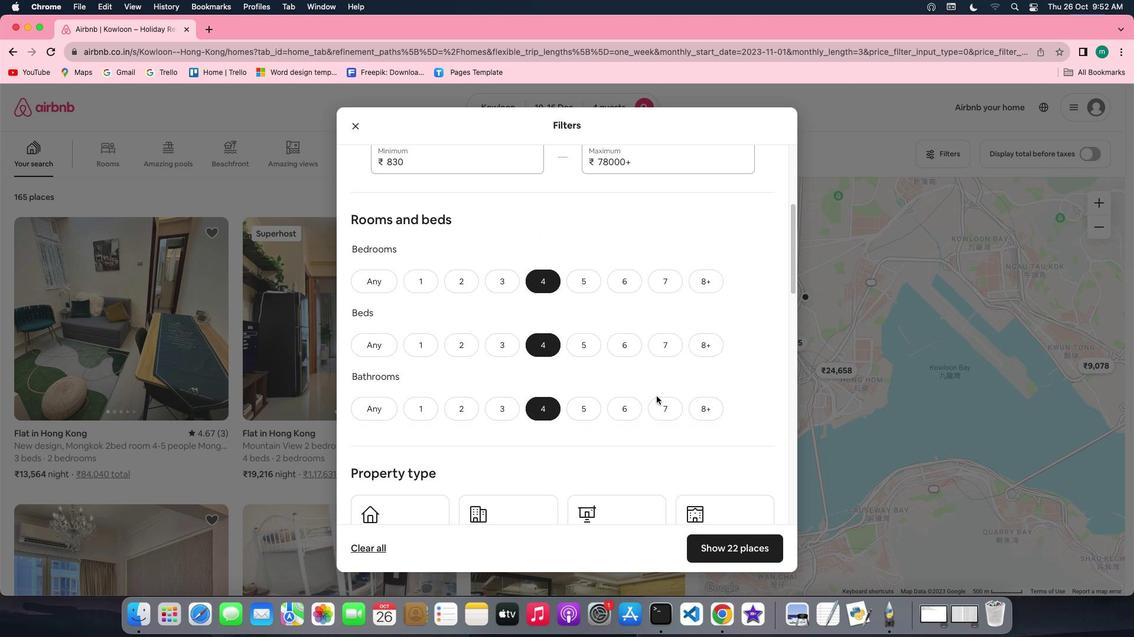 
Action: Mouse pressed left at (574, 346)
Screenshot: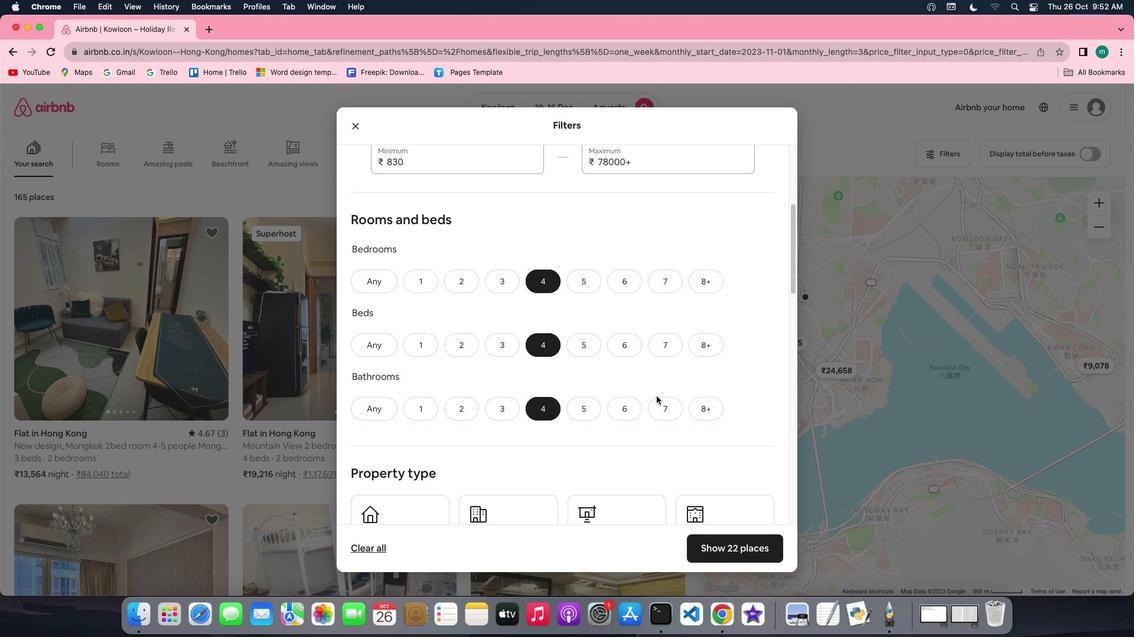 
Action: Mouse moved to (581, 413)
Screenshot: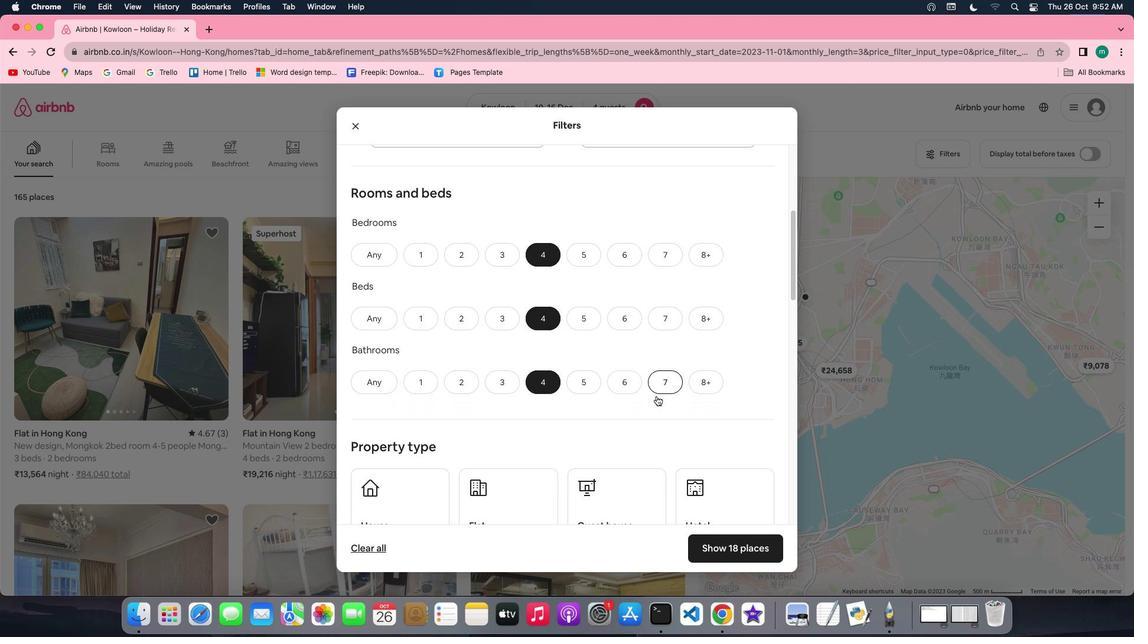 
Action: Mouse pressed left at (581, 413)
Screenshot: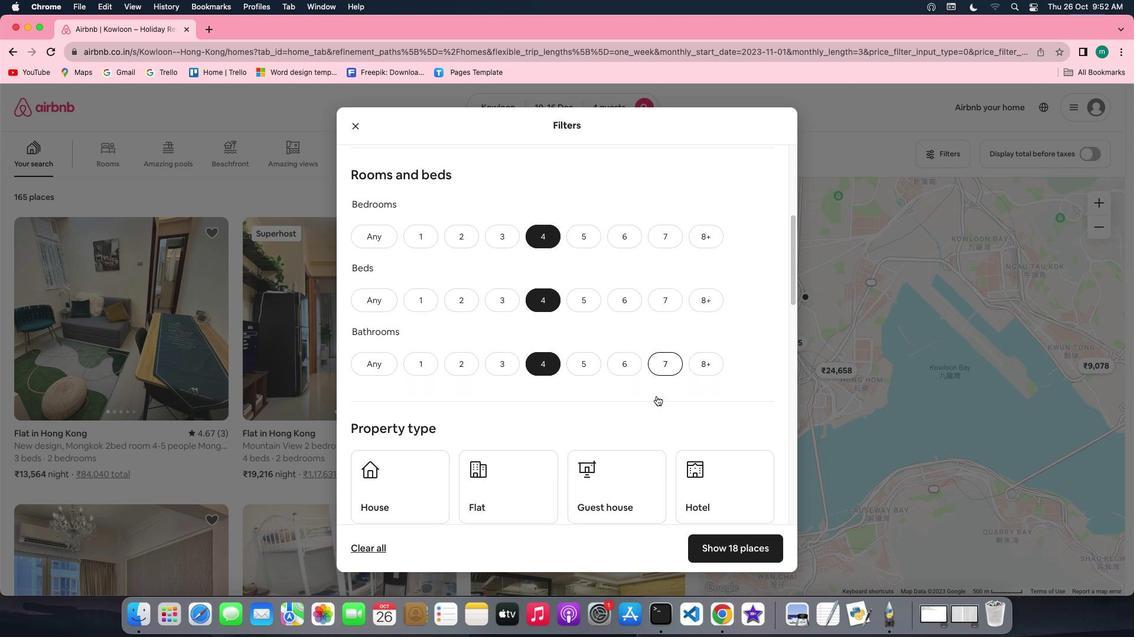 
Action: Mouse moved to (672, 396)
Screenshot: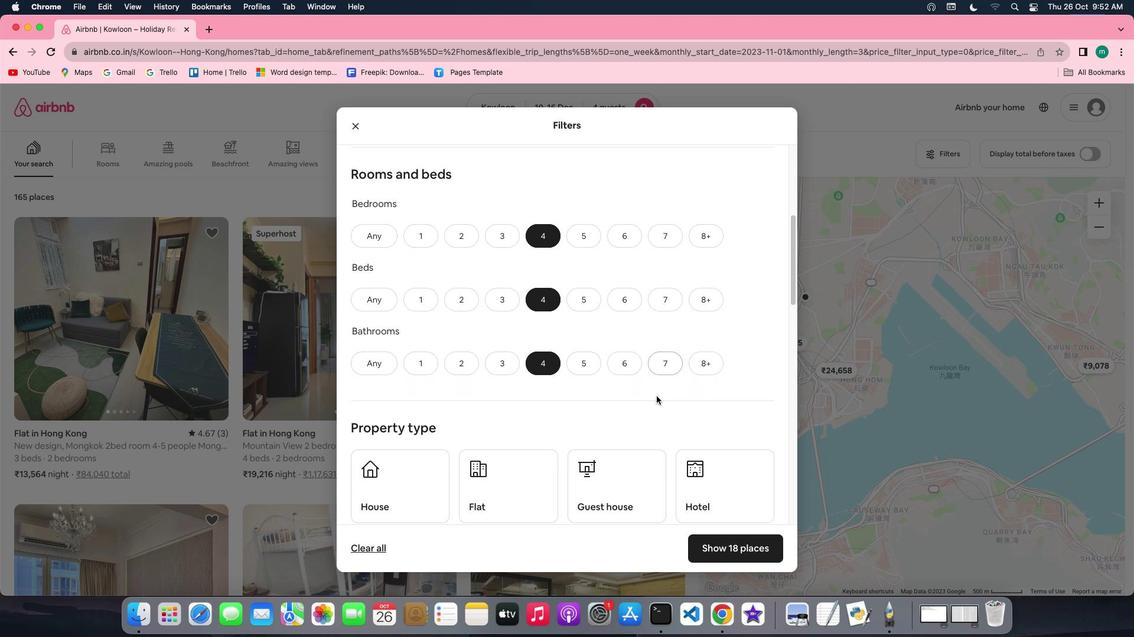
Action: Mouse scrolled (672, 396) with delta (91, -1)
Screenshot: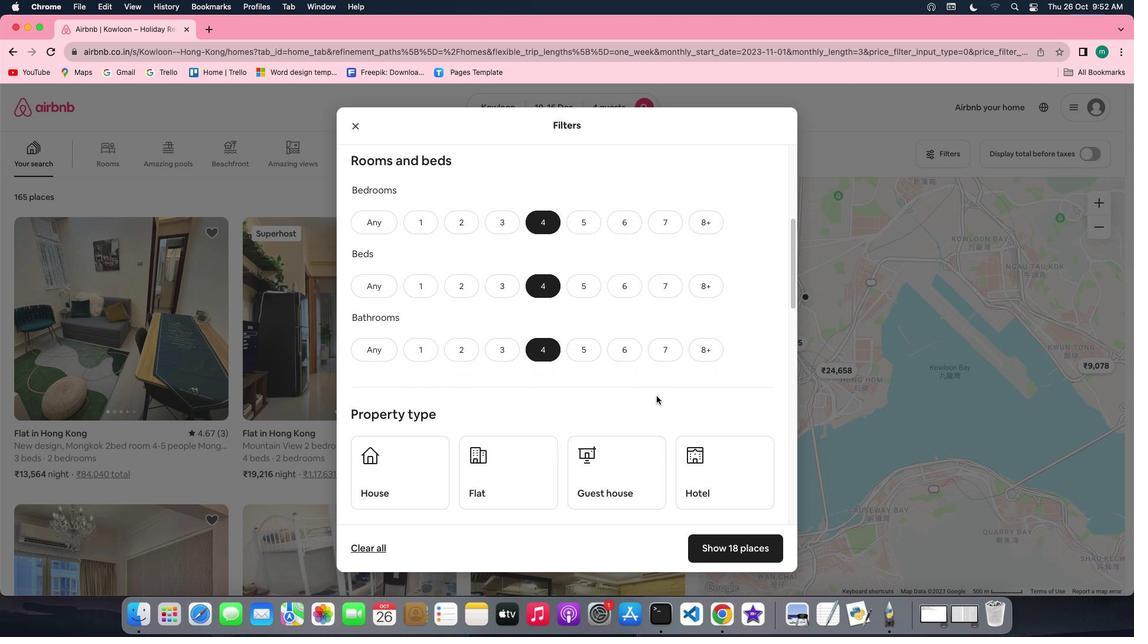
Action: Mouse scrolled (672, 396) with delta (91, -1)
Screenshot: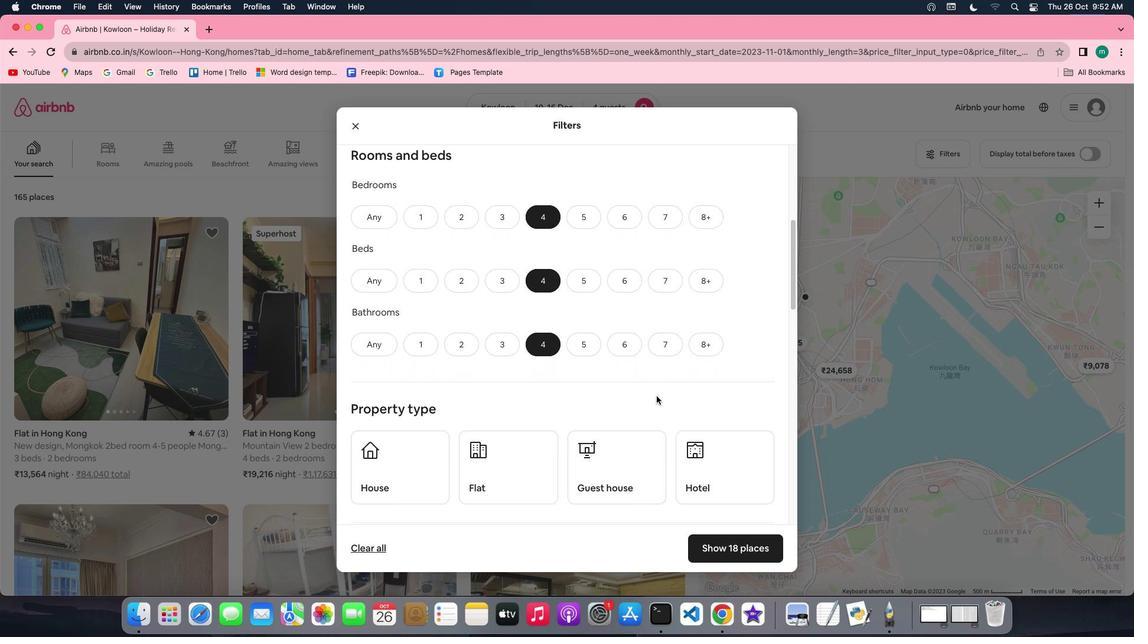 
Action: Mouse scrolled (672, 396) with delta (91, -1)
Screenshot: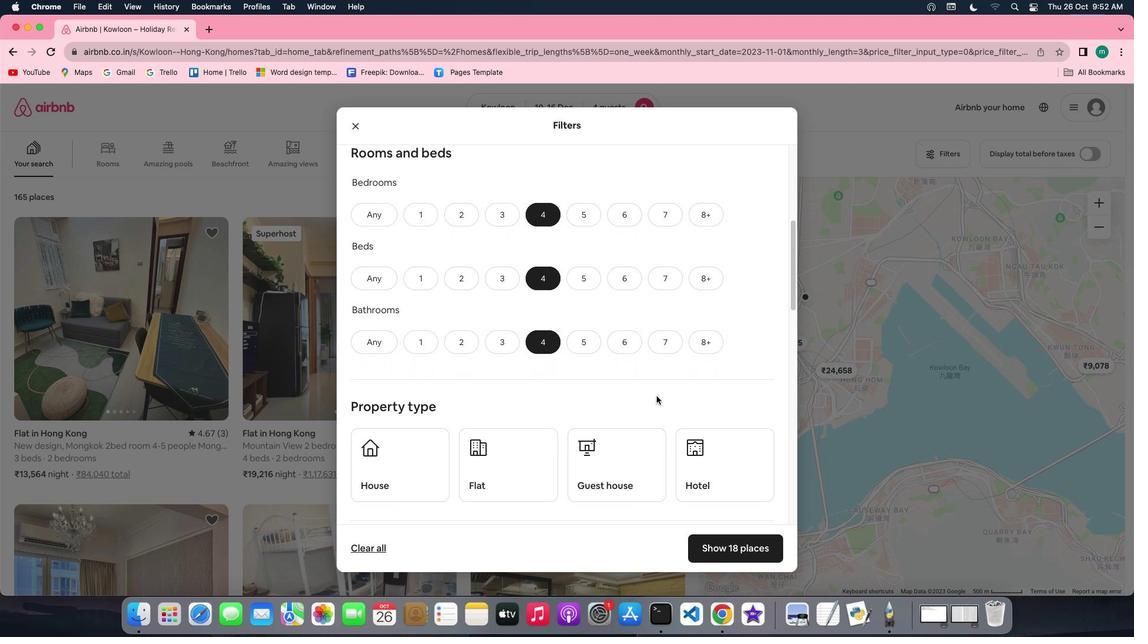 
Action: Mouse scrolled (672, 396) with delta (91, -1)
Screenshot: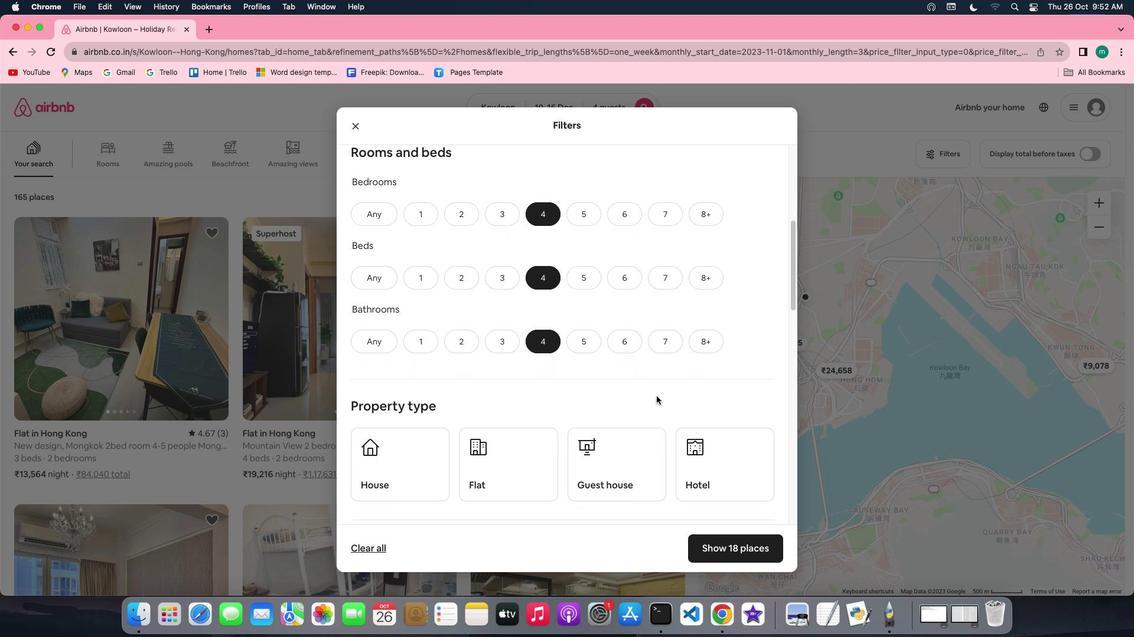 
Action: Mouse scrolled (672, 396) with delta (91, -1)
Screenshot: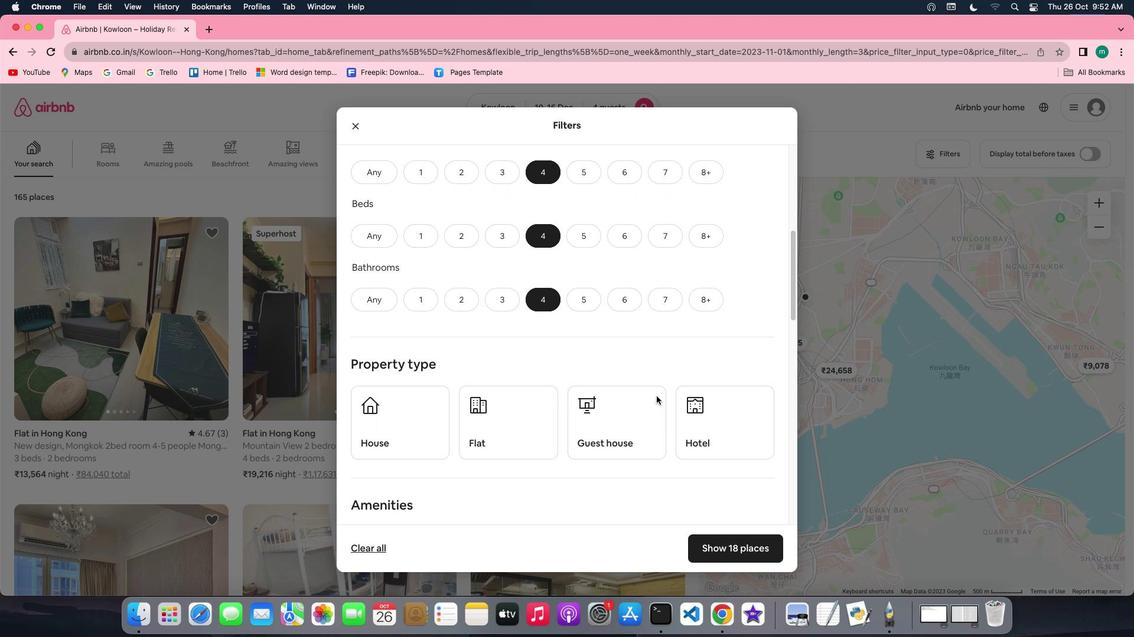 
Action: Mouse scrolled (672, 396) with delta (91, -1)
Screenshot: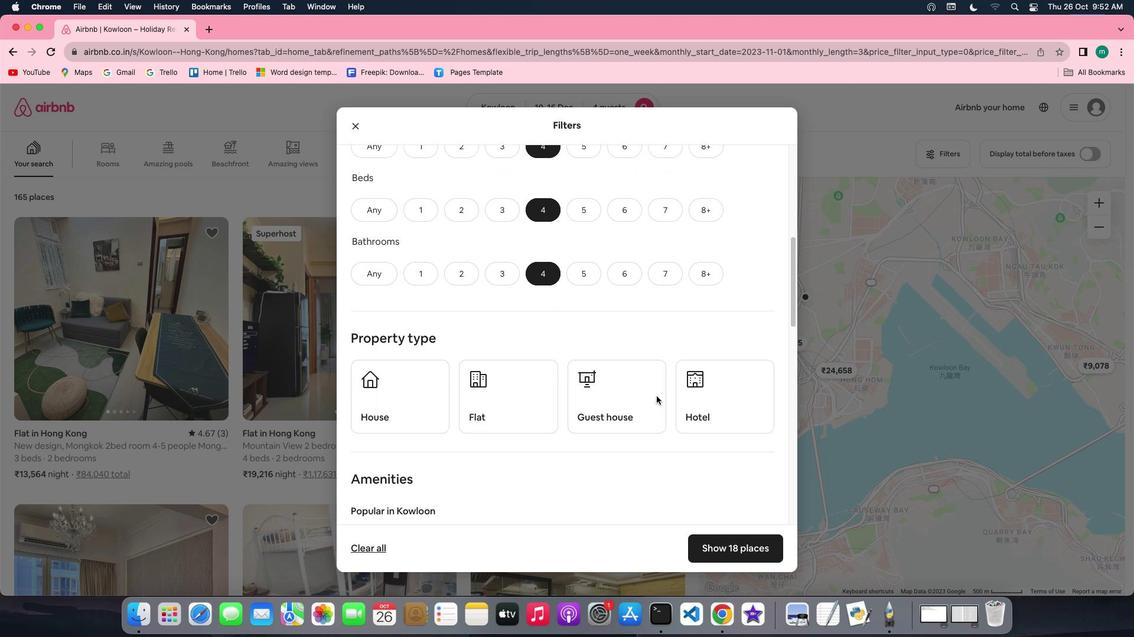 
Action: Mouse scrolled (672, 396) with delta (91, -1)
Screenshot: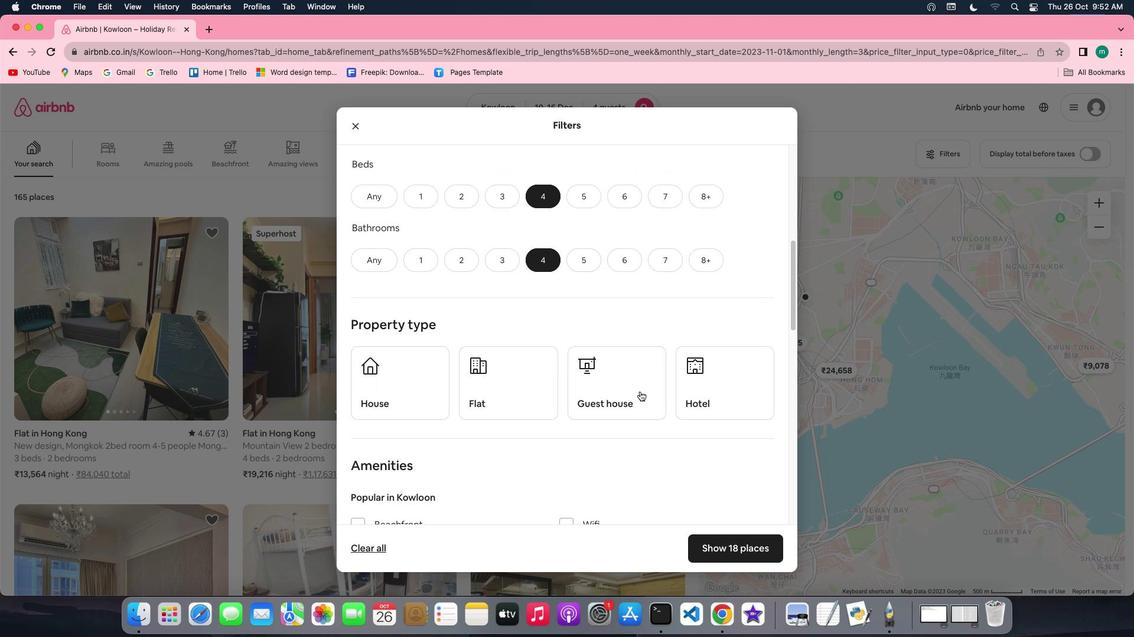 
Action: Mouse scrolled (672, 396) with delta (91, -1)
Screenshot: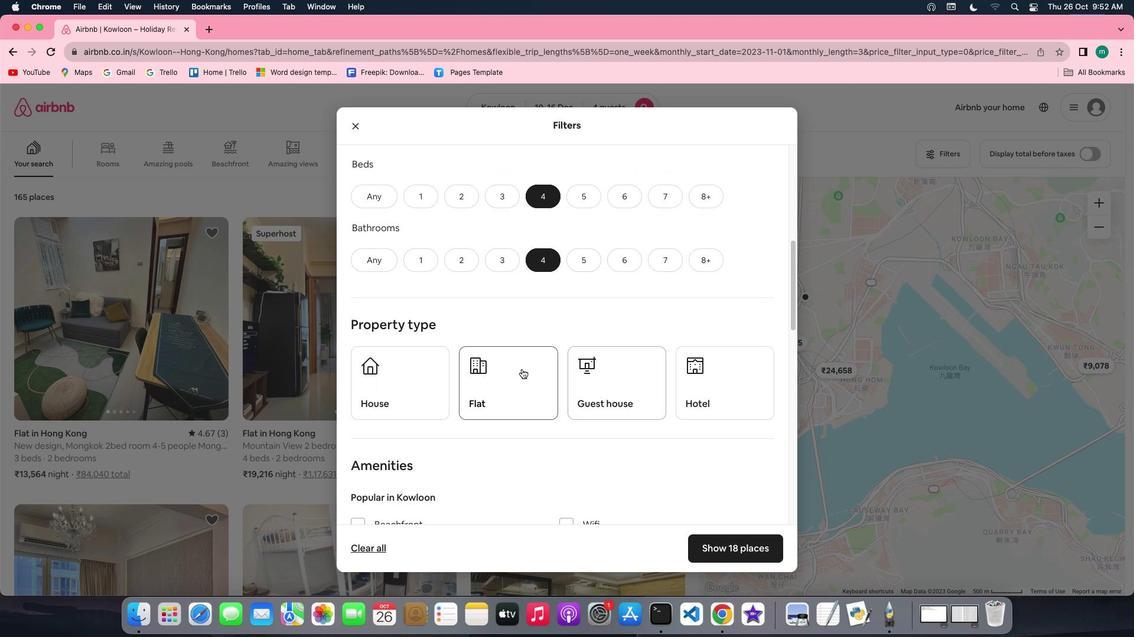 
Action: Mouse scrolled (672, 396) with delta (91, -1)
Screenshot: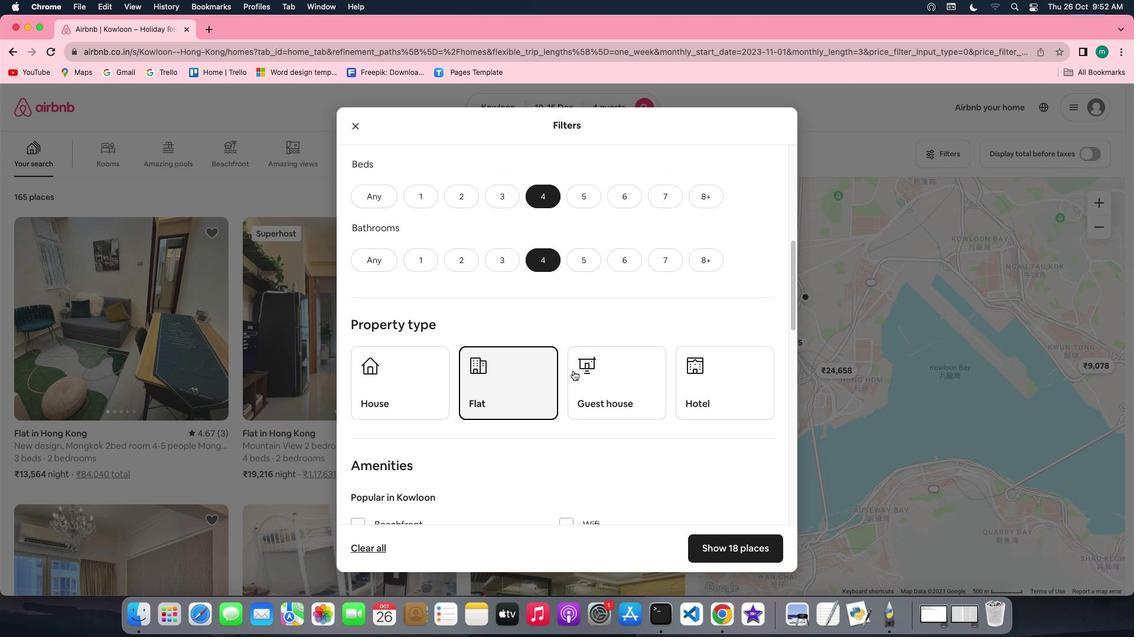
Action: Mouse scrolled (672, 396) with delta (91, -1)
Screenshot: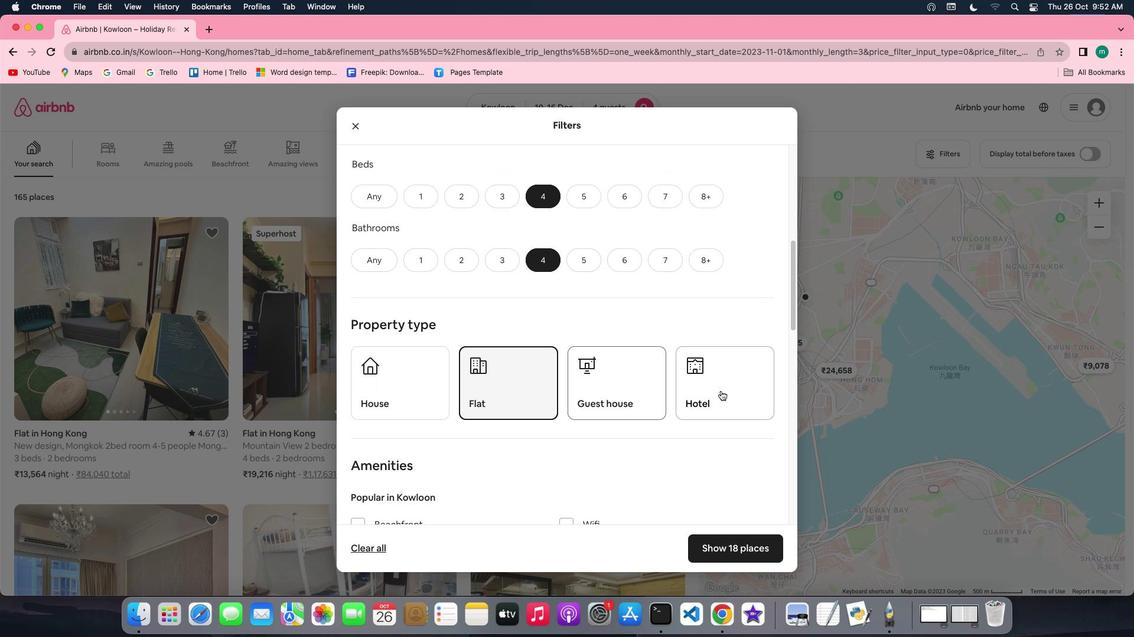 
Action: Mouse scrolled (672, 396) with delta (91, -1)
Screenshot: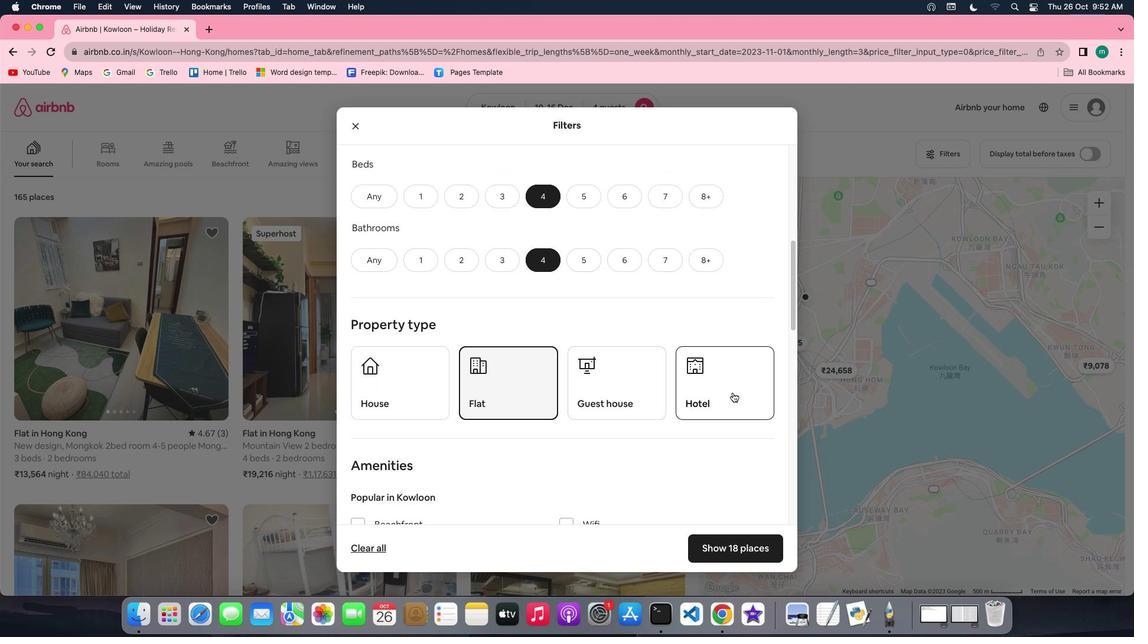 
Action: Mouse scrolled (672, 396) with delta (91, -1)
Screenshot: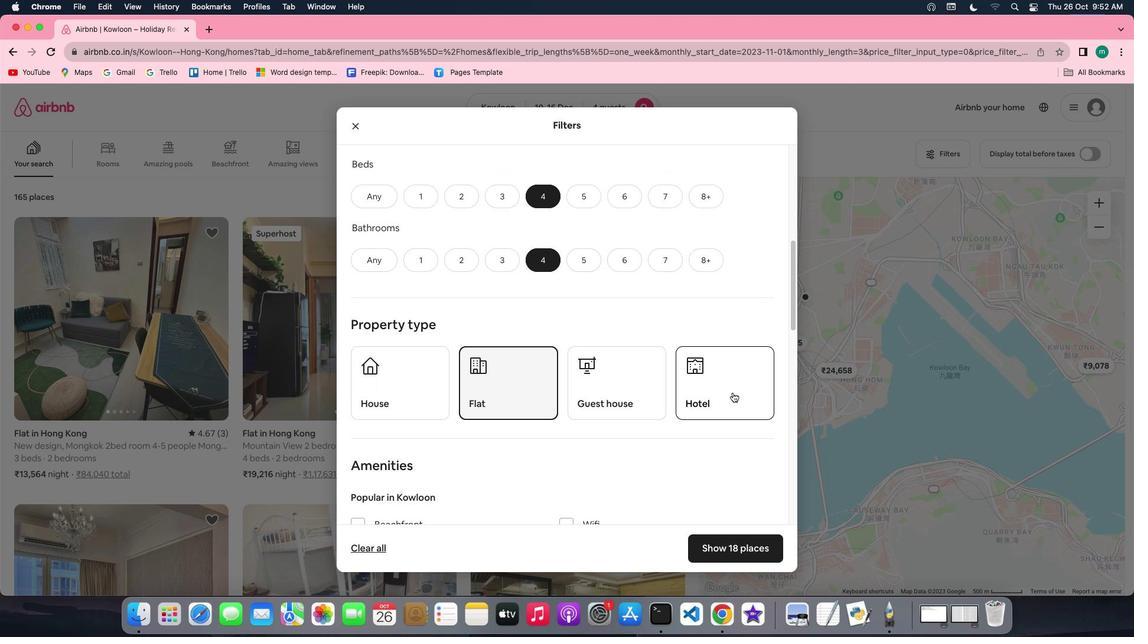 
Action: Mouse moved to (547, 369)
Screenshot: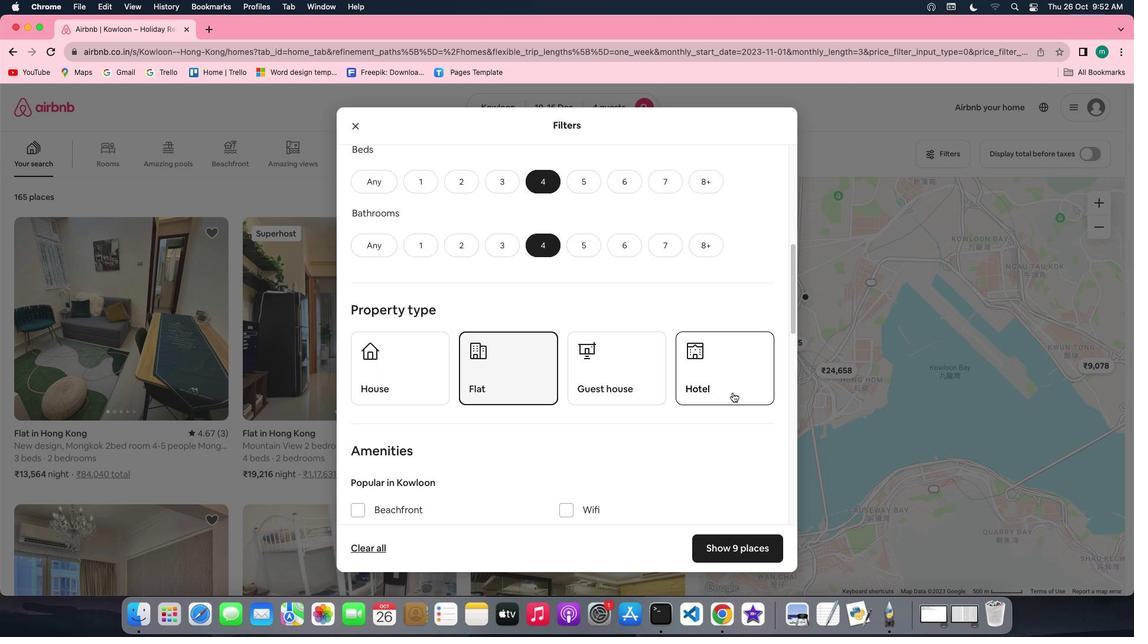 
Action: Mouse pressed left at (547, 369)
Screenshot: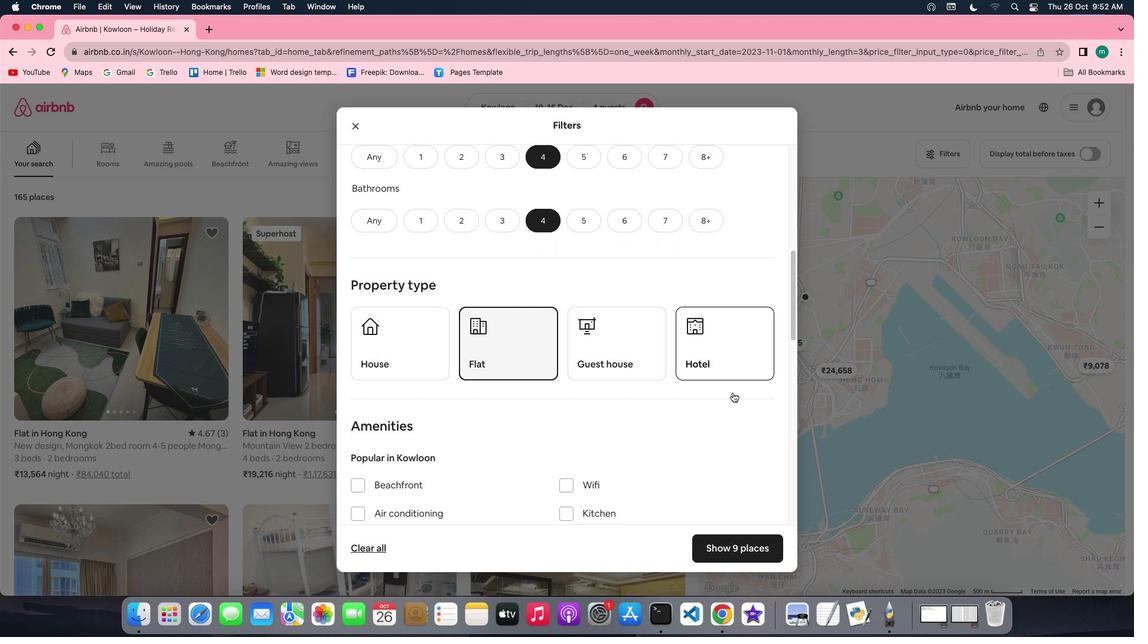 
Action: Mouse moved to (740, 392)
Screenshot: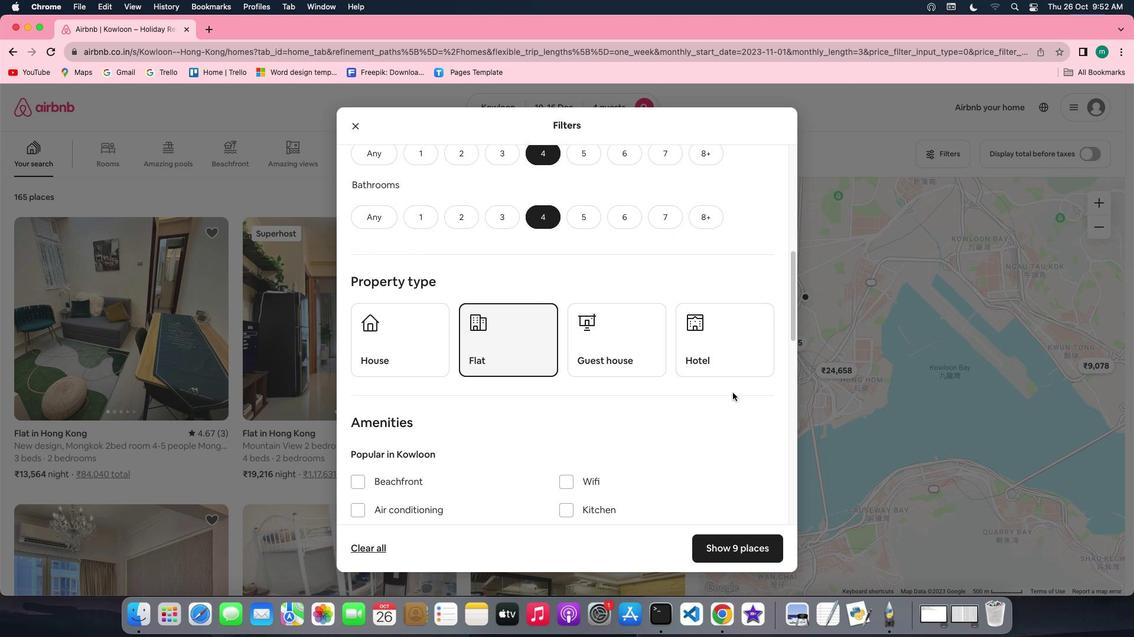 
Action: Mouse scrolled (740, 392) with delta (91, -1)
Screenshot: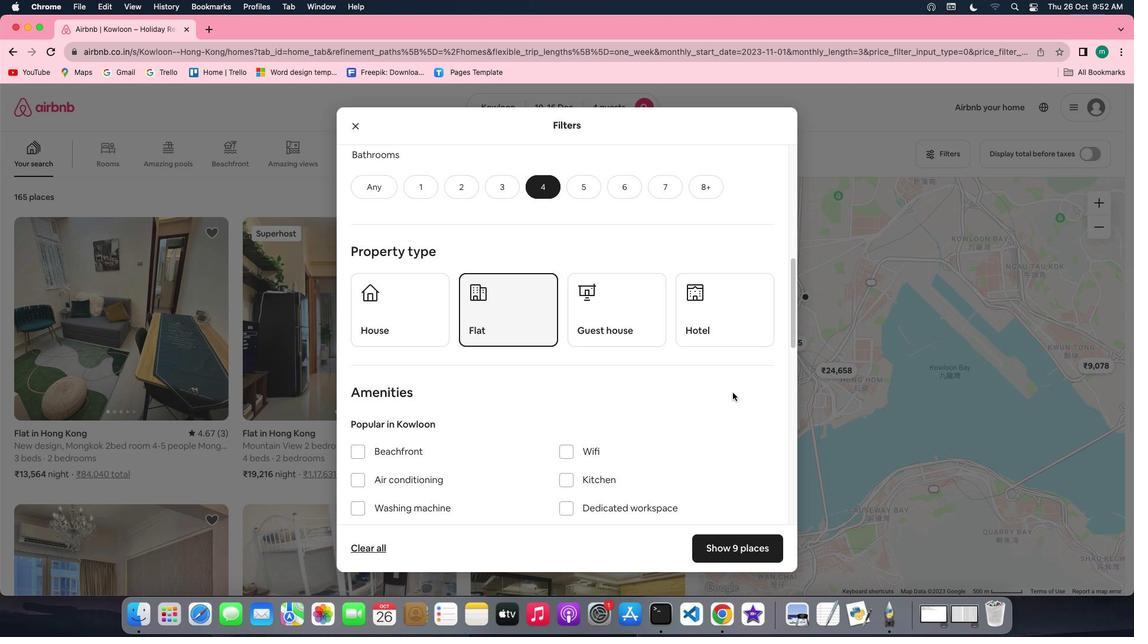 
Action: Mouse scrolled (740, 392) with delta (91, -1)
Screenshot: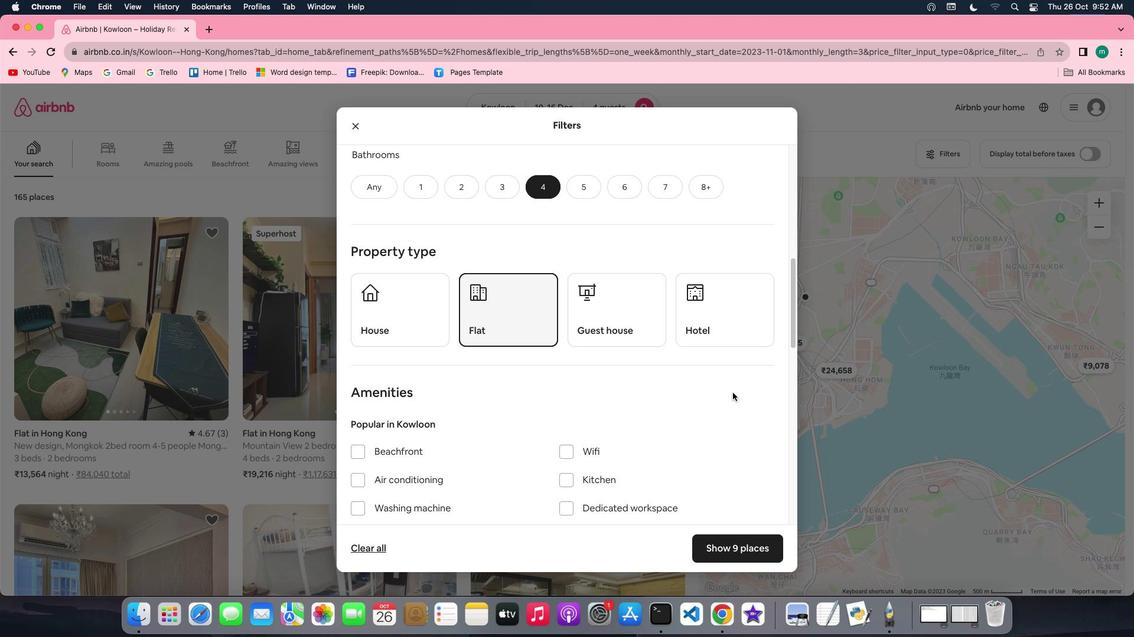 
Action: Mouse scrolled (740, 392) with delta (91, -1)
Screenshot: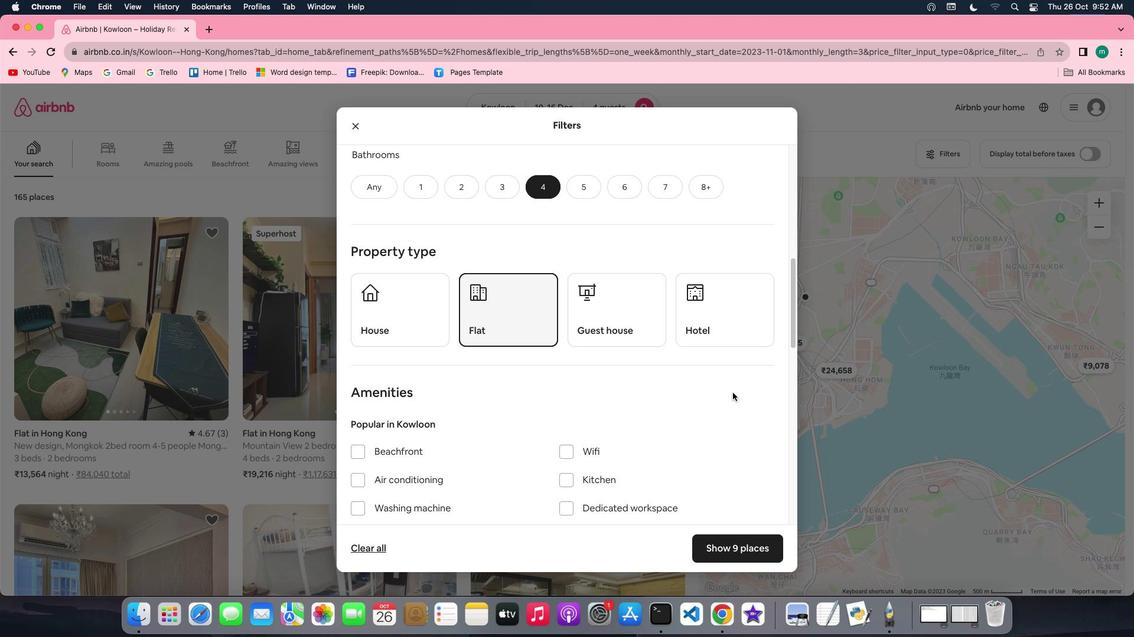 
Action: Mouse scrolled (740, 392) with delta (91, -1)
Screenshot: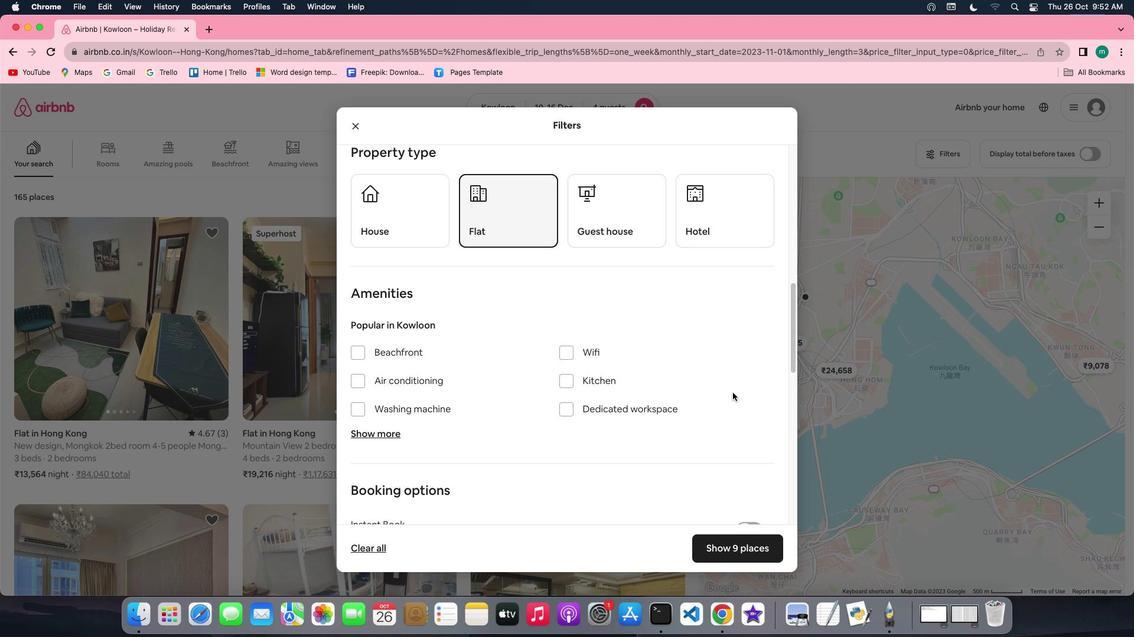 
Action: Mouse scrolled (740, 392) with delta (91, -1)
Screenshot: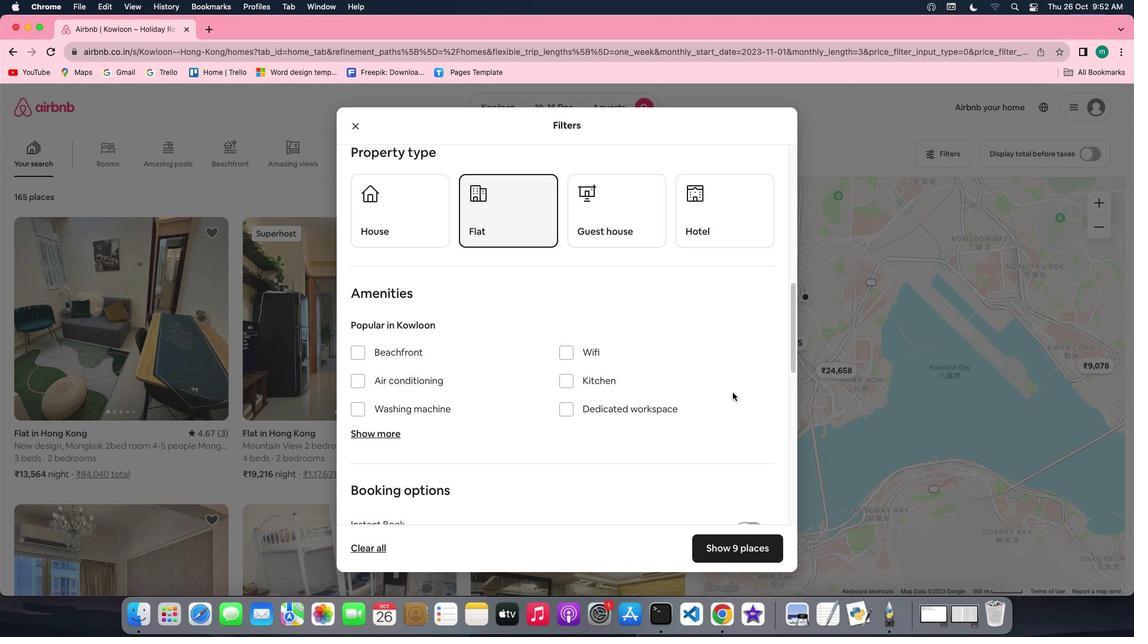 
Action: Mouse scrolled (740, 392) with delta (91, -1)
Screenshot: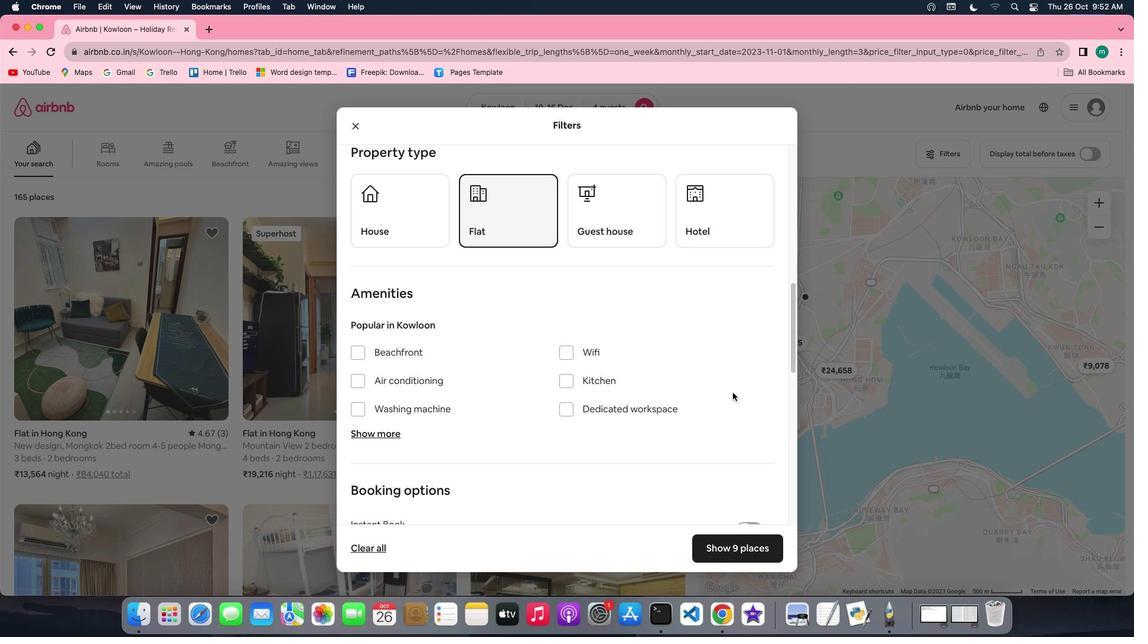 
Action: Mouse scrolled (740, 392) with delta (91, -1)
Screenshot: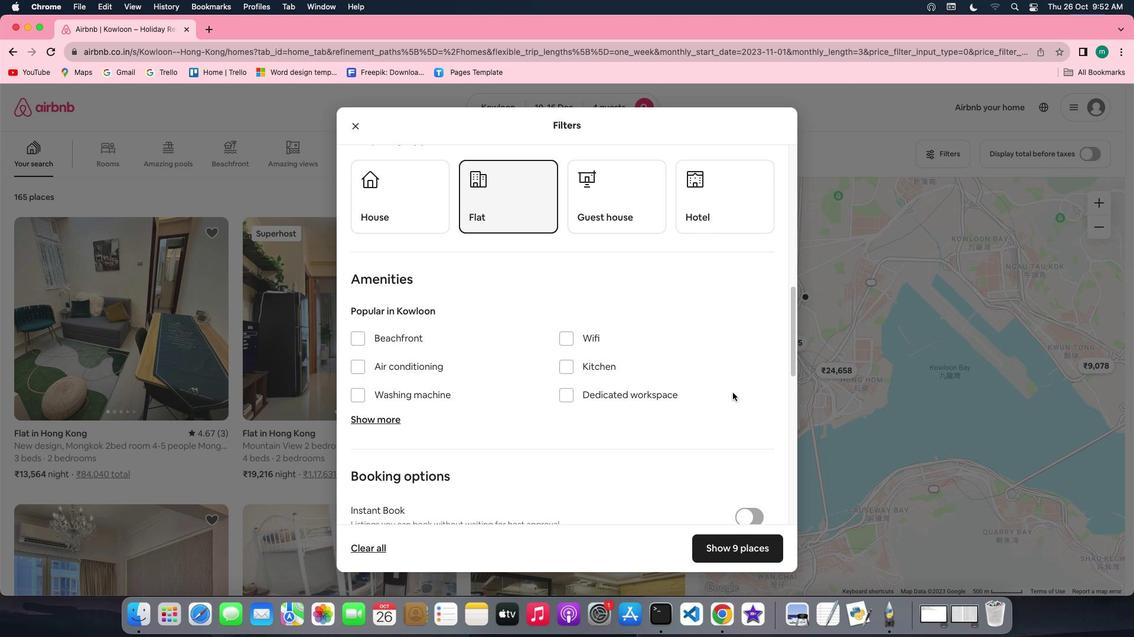 
Action: Mouse scrolled (740, 392) with delta (91, -1)
Screenshot: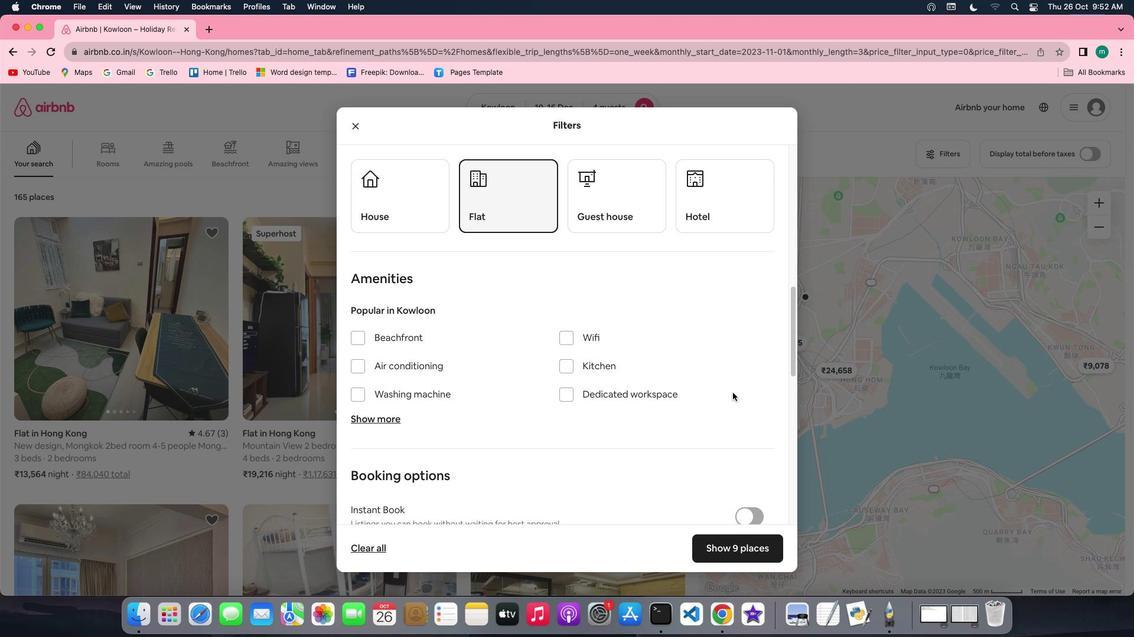 
Action: Mouse scrolled (740, 392) with delta (91, -1)
Screenshot: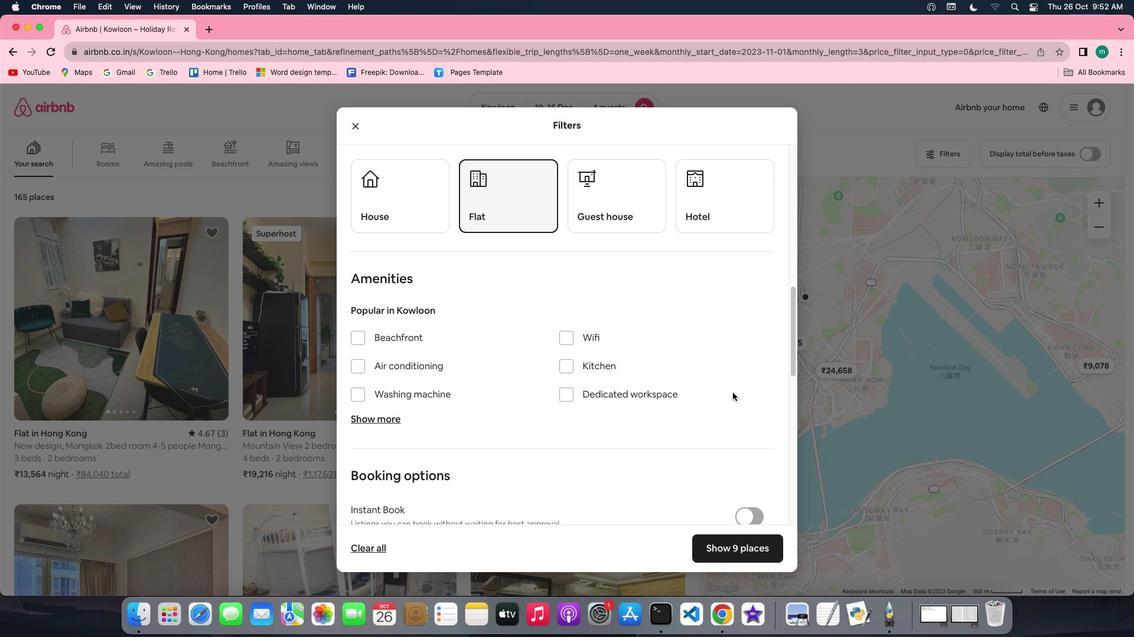 
Action: Mouse scrolled (740, 392) with delta (91, -1)
Screenshot: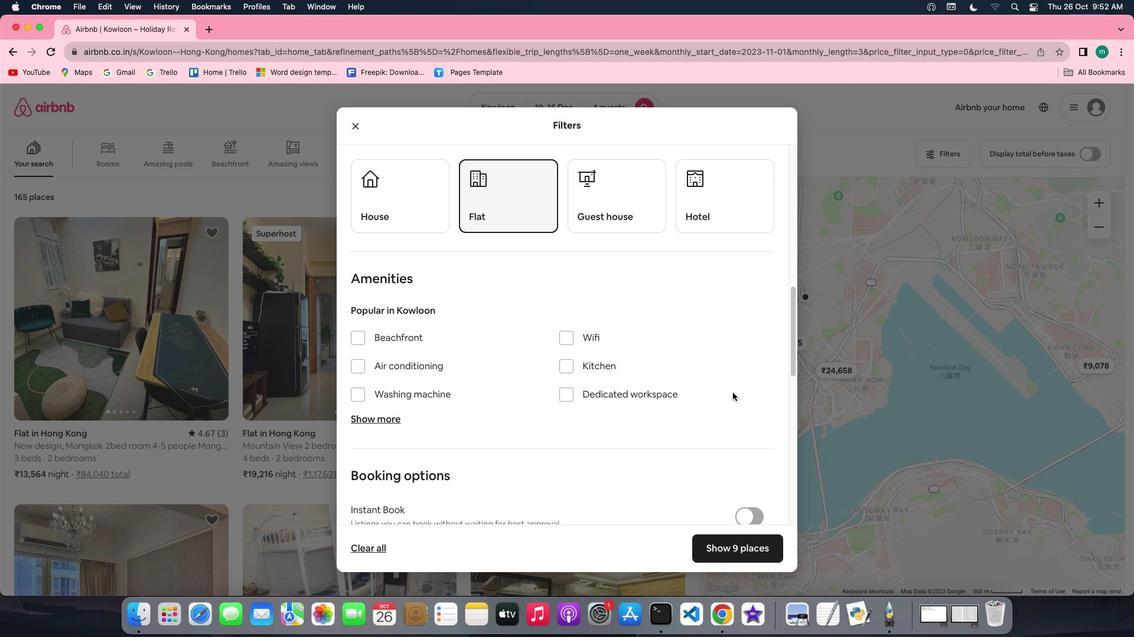 
Action: Mouse scrolled (740, 392) with delta (91, -1)
Screenshot: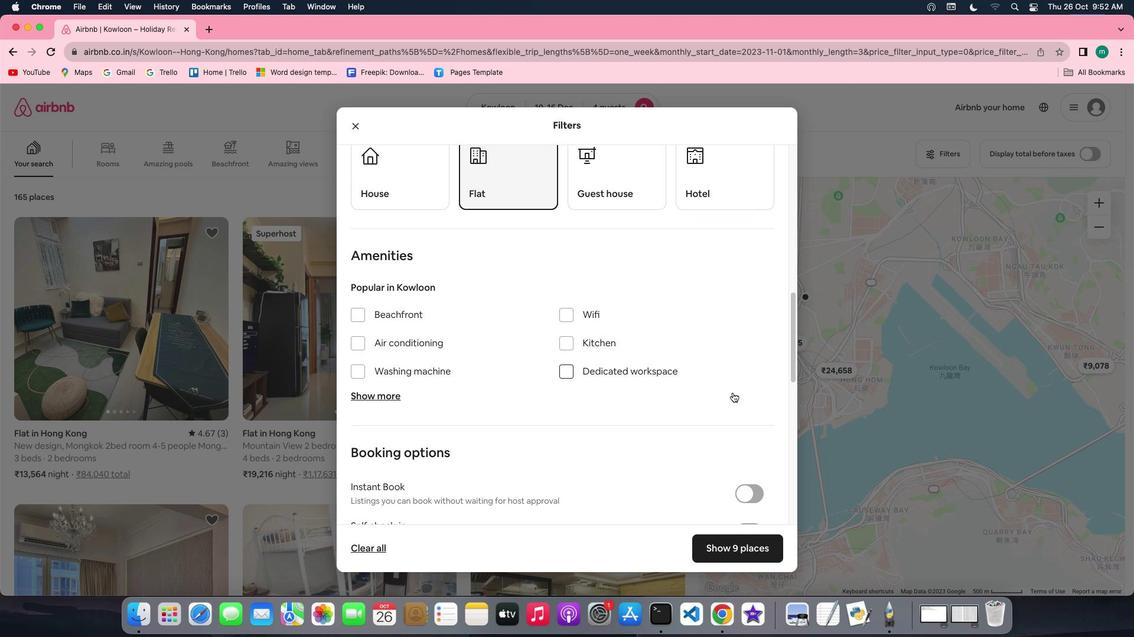 
Action: Mouse scrolled (740, 392) with delta (91, -1)
Screenshot: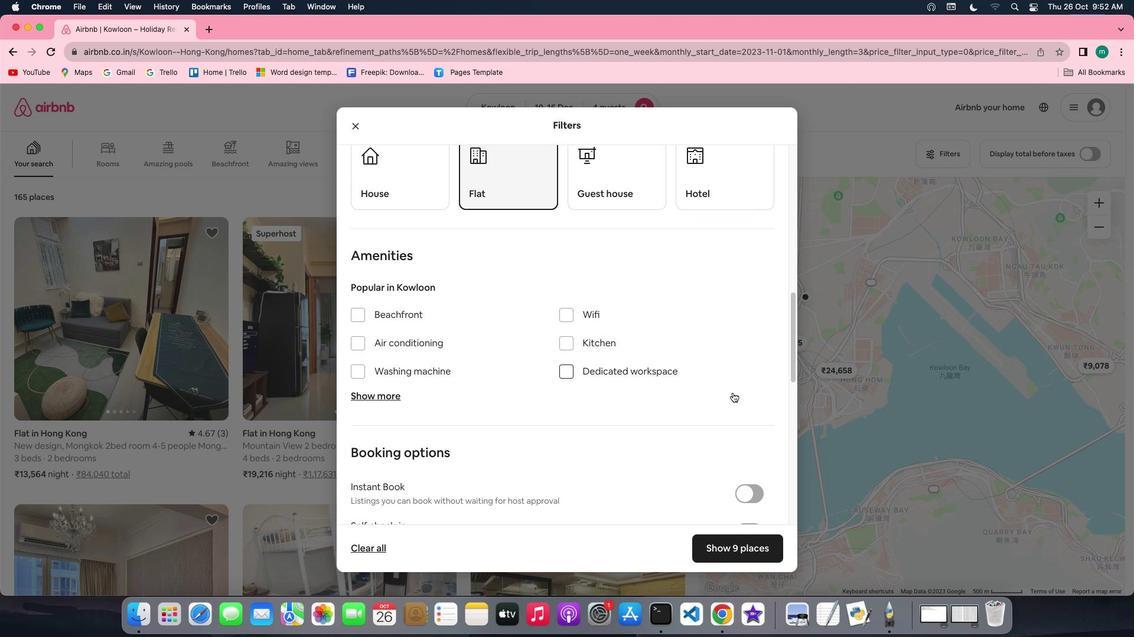 
Action: Mouse scrolled (740, 392) with delta (91, -1)
Screenshot: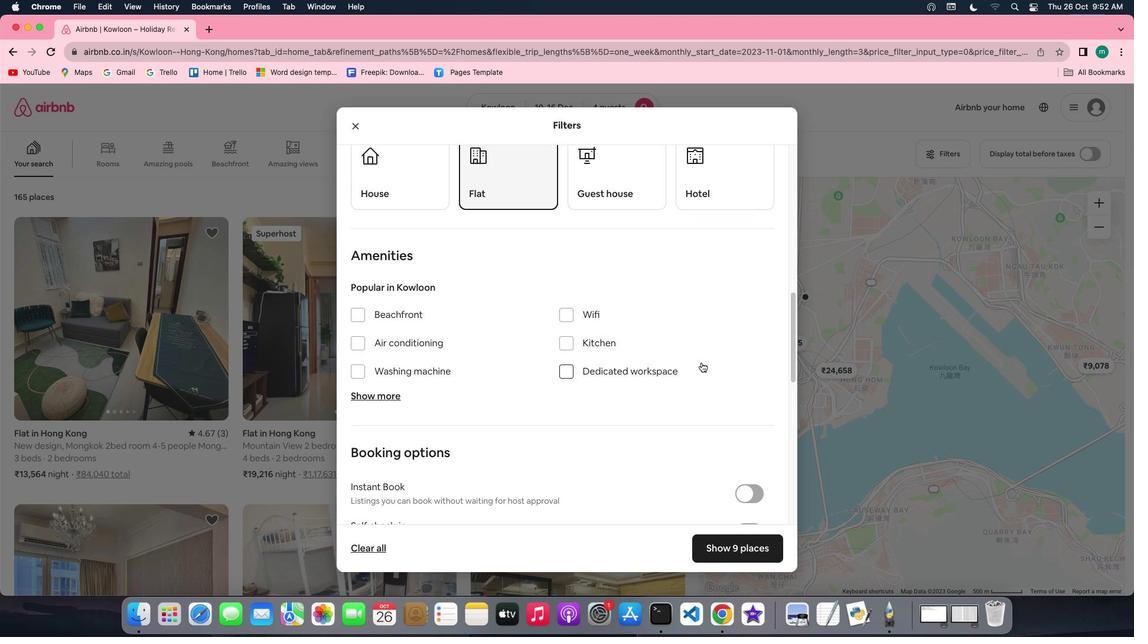 
Action: Mouse scrolled (740, 392) with delta (91, -1)
Screenshot: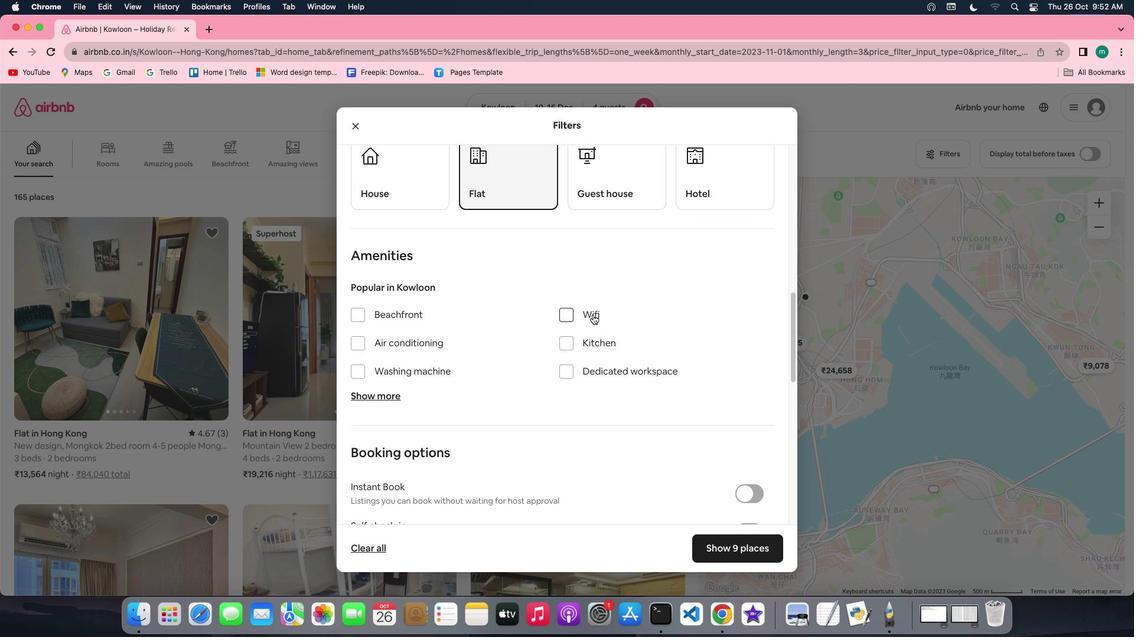 
Action: Mouse scrolled (740, 392) with delta (91, -1)
Screenshot: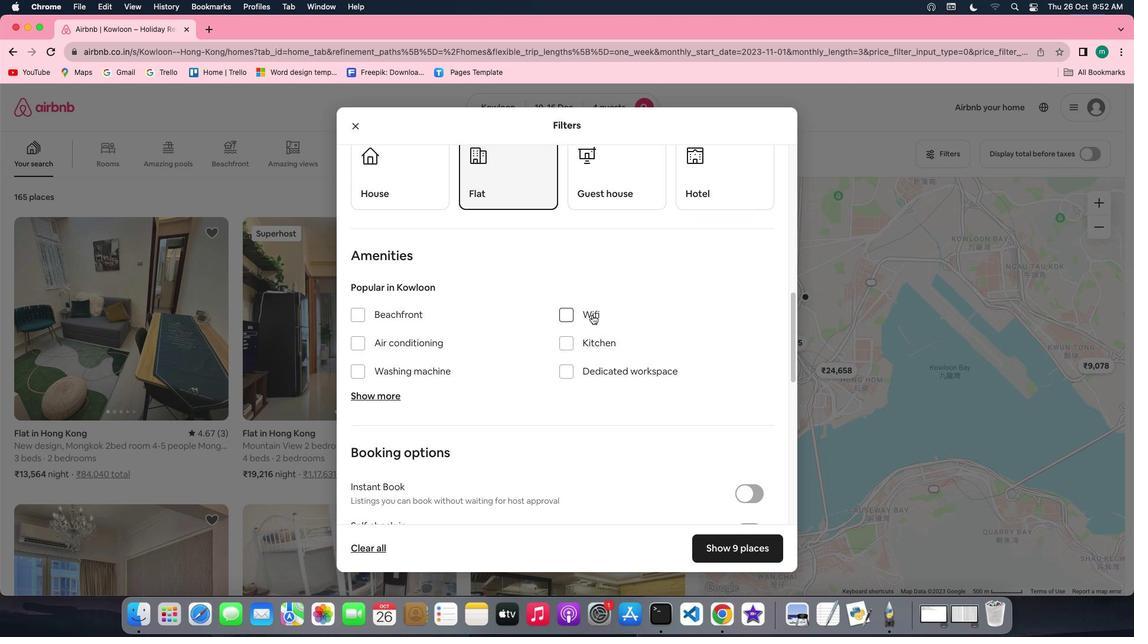 
Action: Mouse scrolled (740, 392) with delta (91, -1)
Screenshot: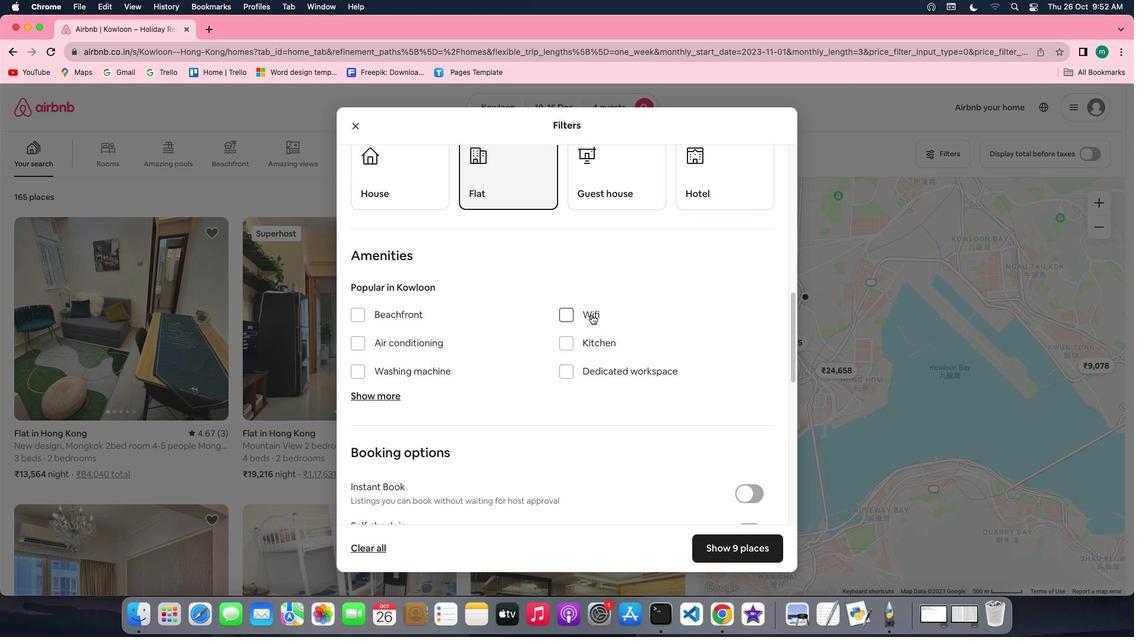 
Action: Mouse moved to (616, 314)
Screenshot: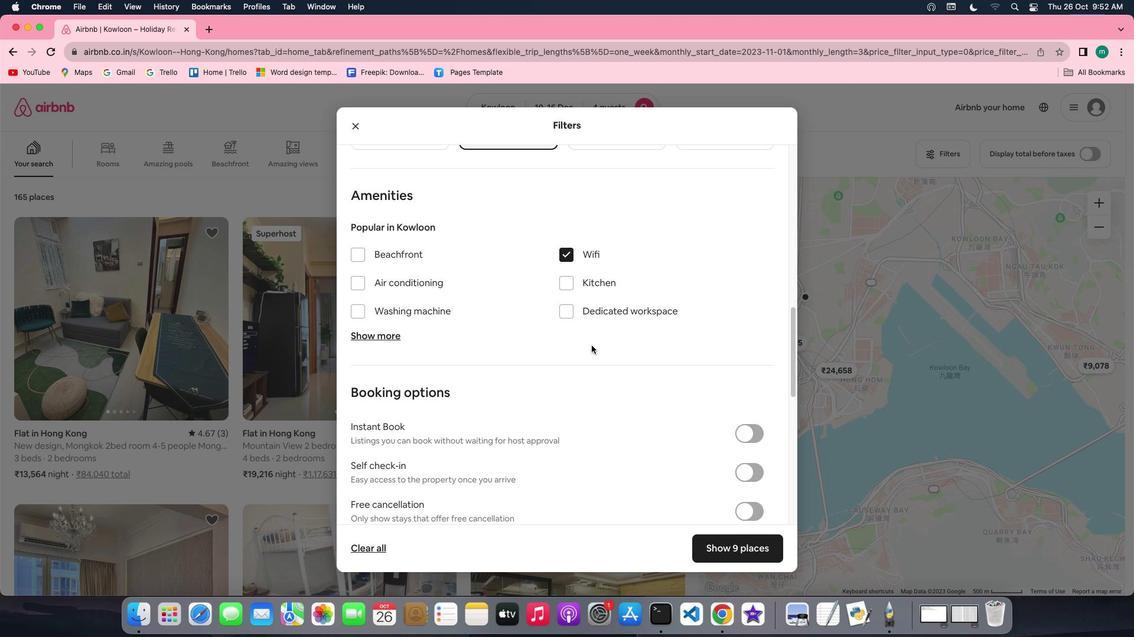 
Action: Mouse pressed left at (616, 314)
Screenshot: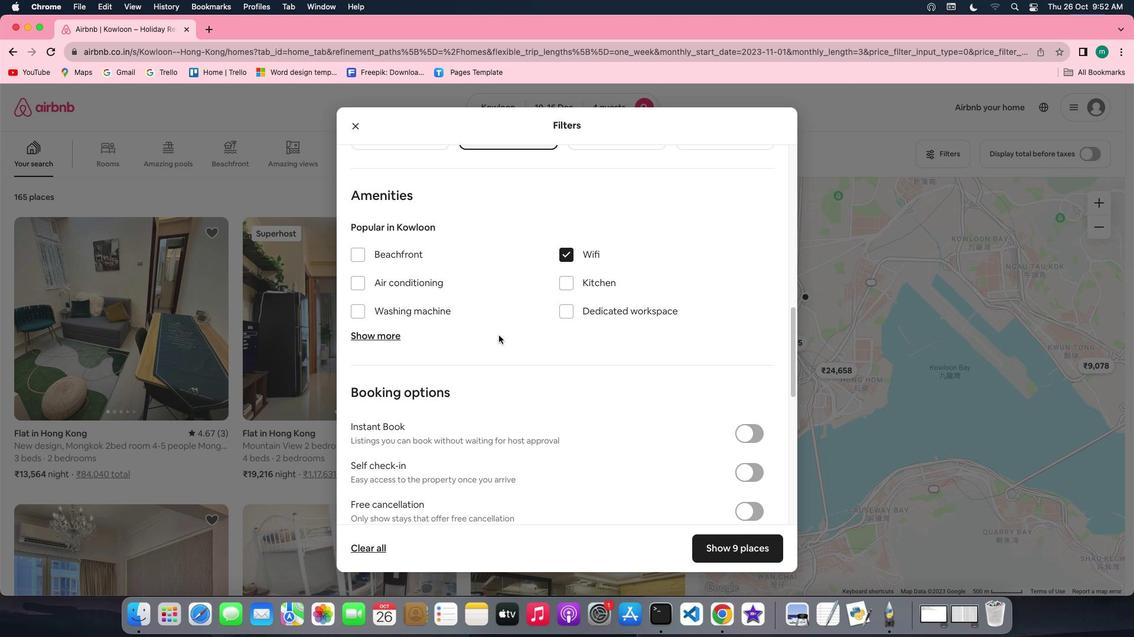 
Action: Mouse moved to (622, 343)
Screenshot: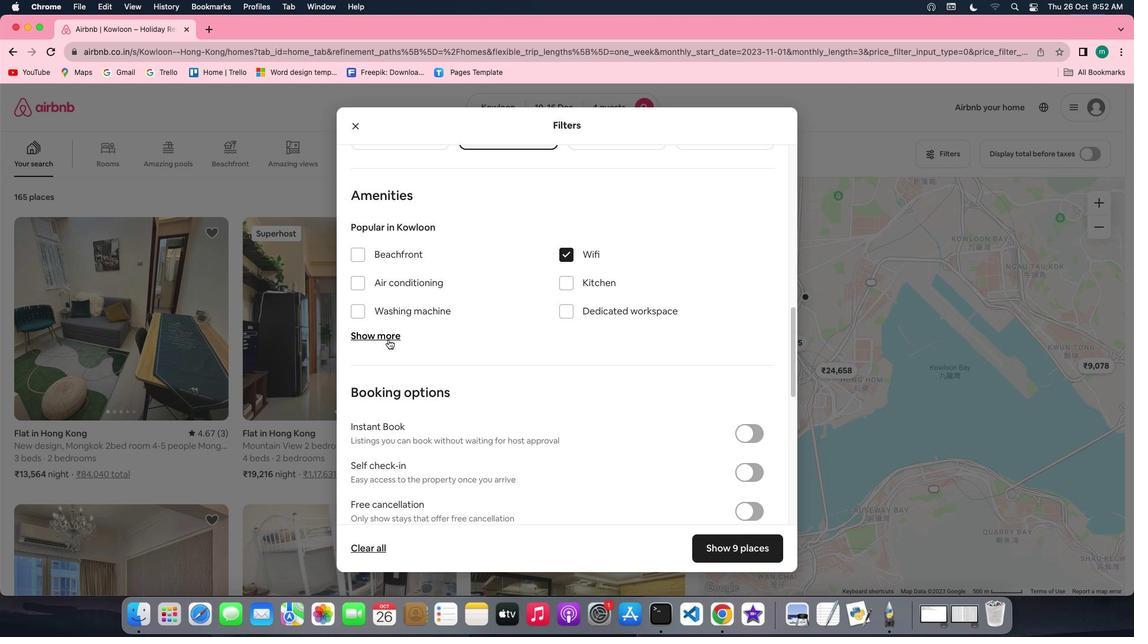
Action: Mouse scrolled (622, 343) with delta (91, -1)
Screenshot: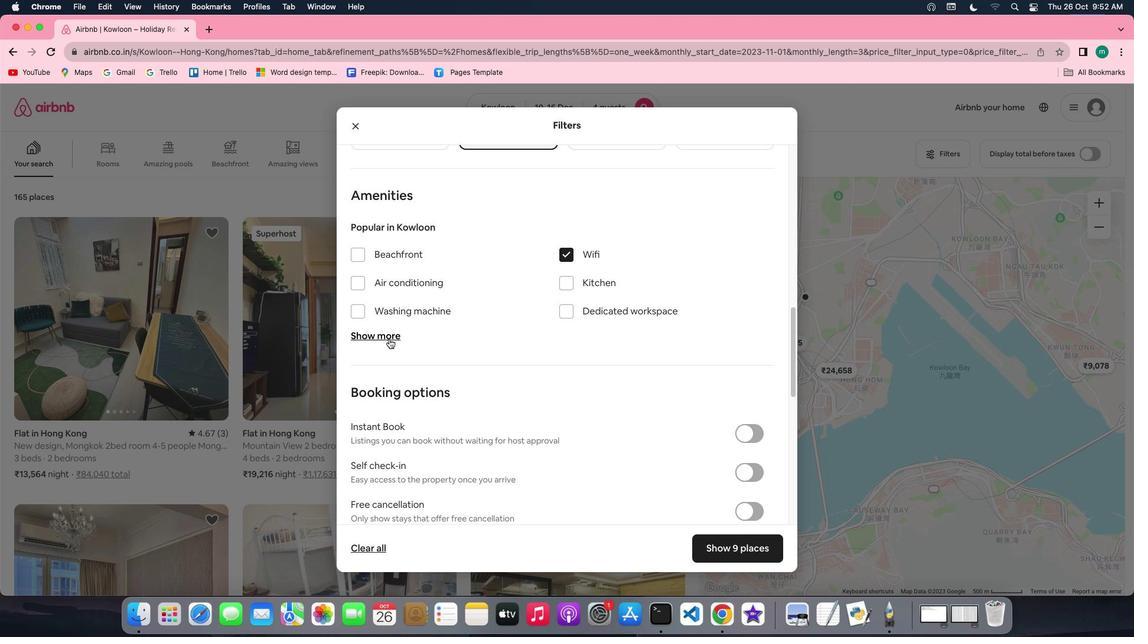 
Action: Mouse scrolled (622, 343) with delta (91, -1)
Screenshot: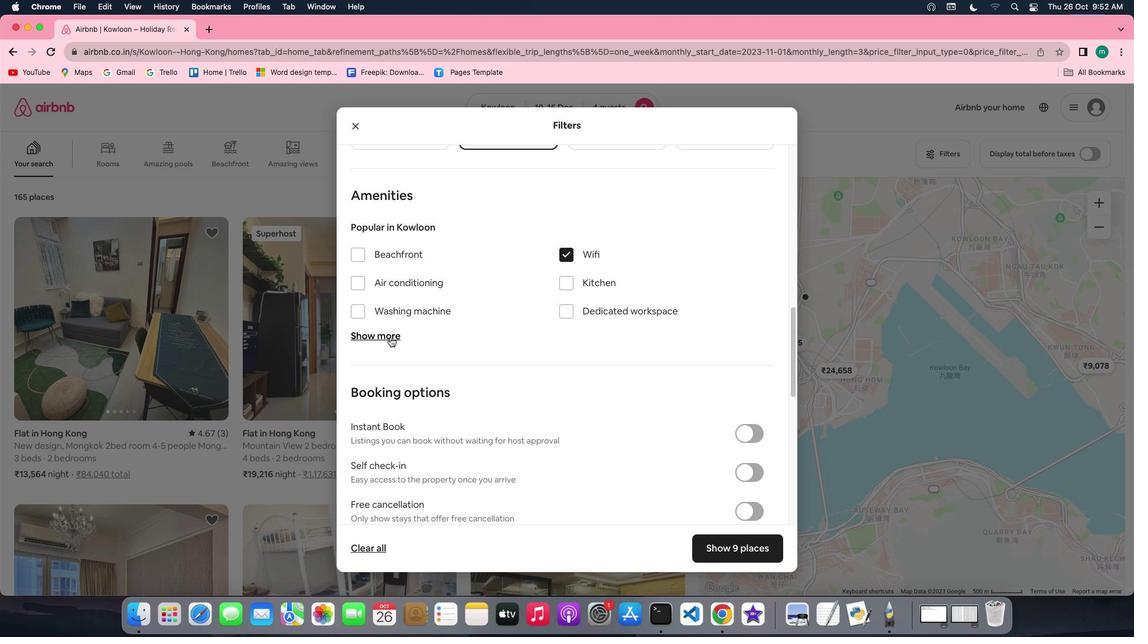 
Action: Mouse scrolled (622, 343) with delta (91, -1)
Screenshot: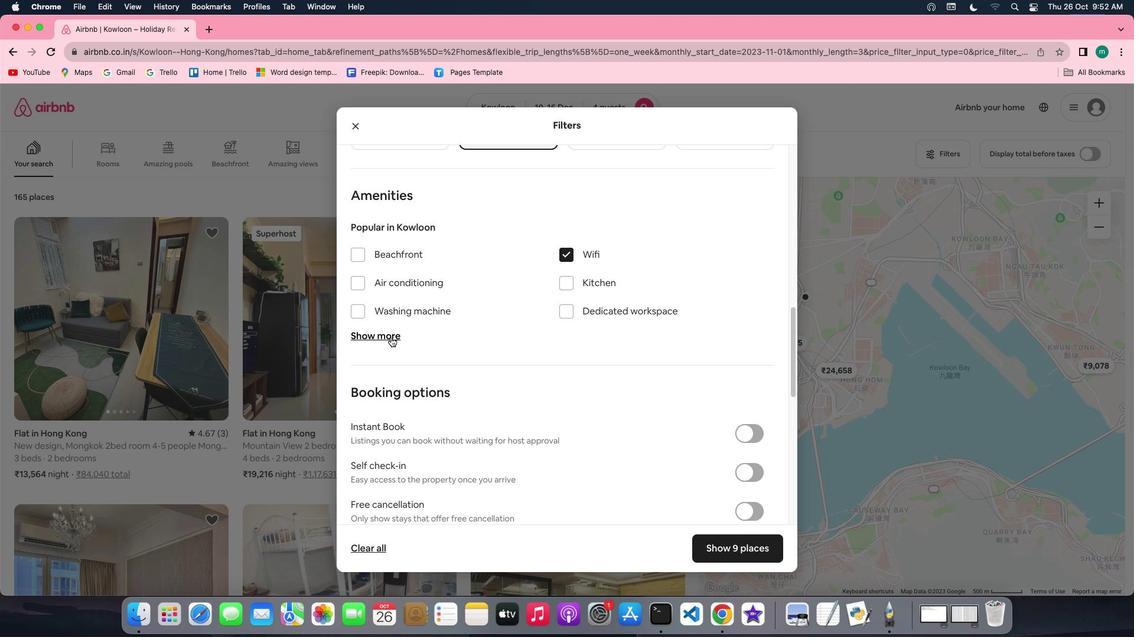 
Action: Mouse moved to (438, 336)
Screenshot: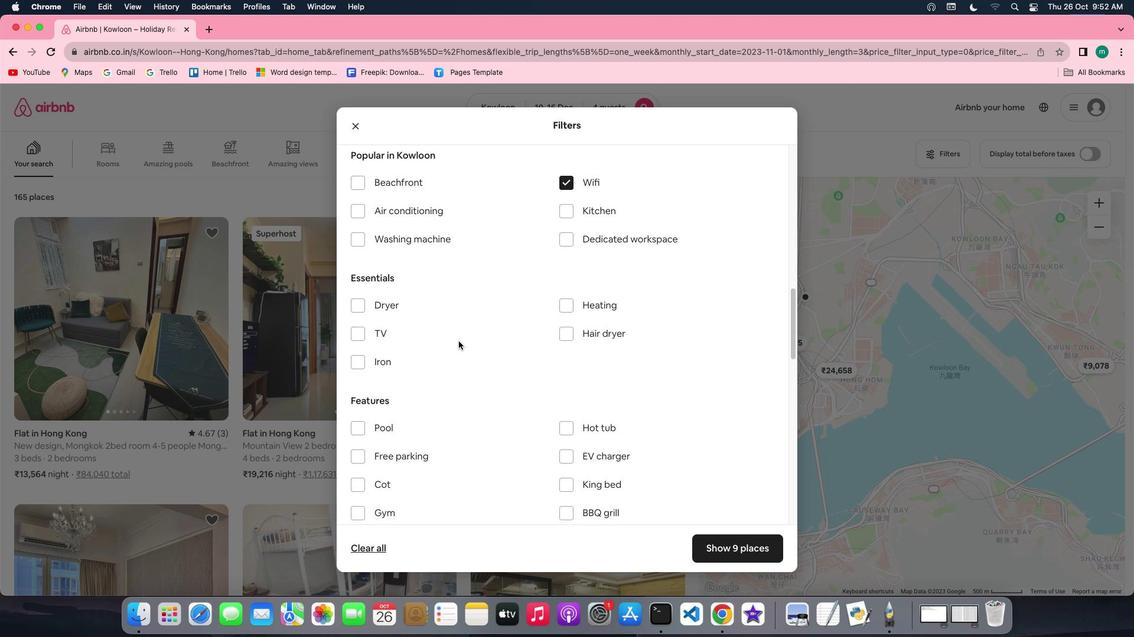 
Action: Mouse pressed left at (438, 336)
Screenshot: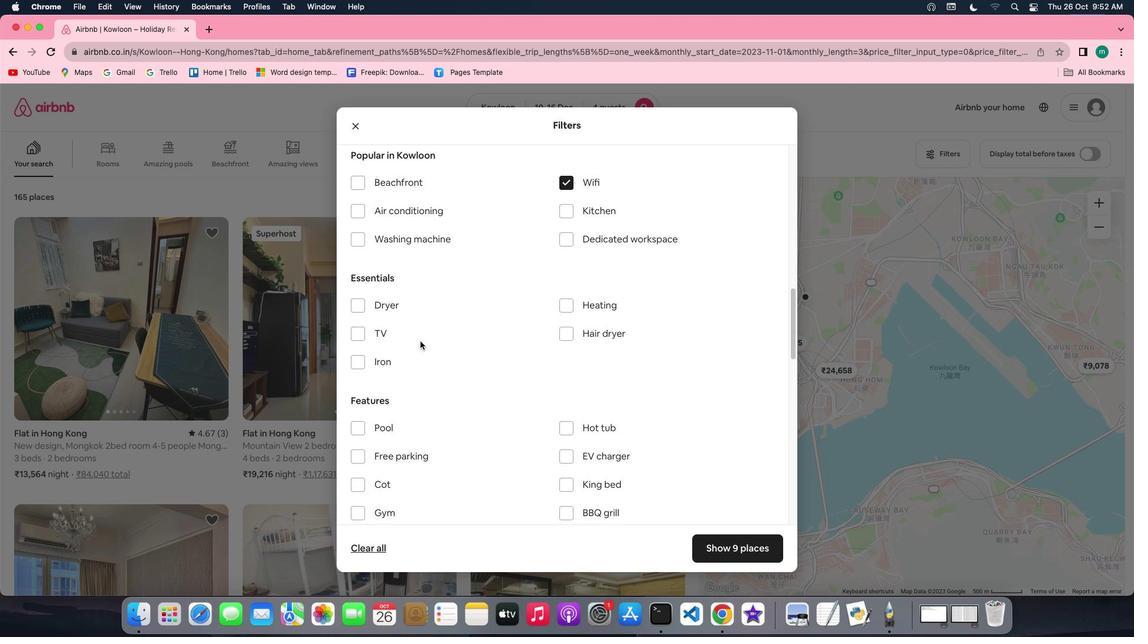 
Action: Mouse moved to (538, 342)
Screenshot: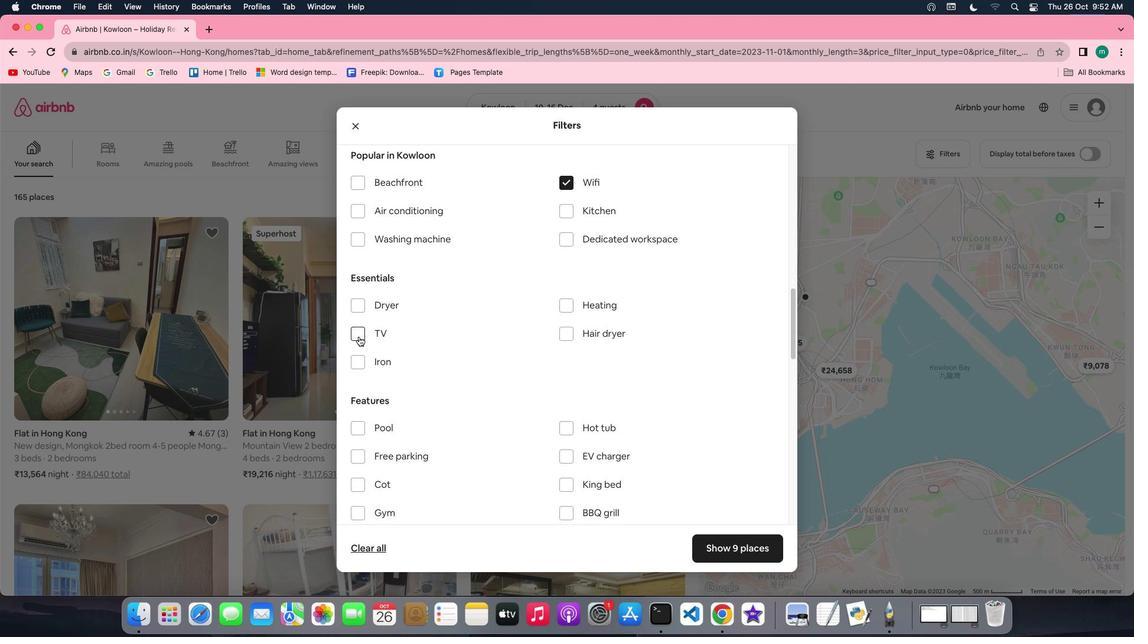 
Action: Mouse scrolled (538, 342) with delta (91, -1)
Screenshot: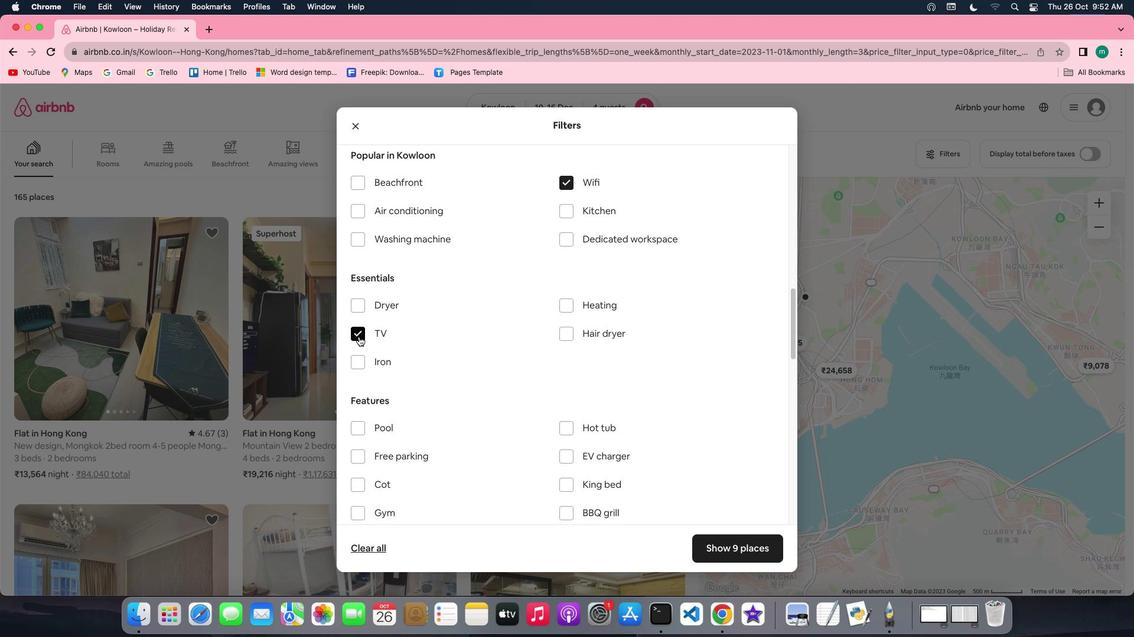 
Action: Mouse scrolled (538, 342) with delta (91, -1)
Screenshot: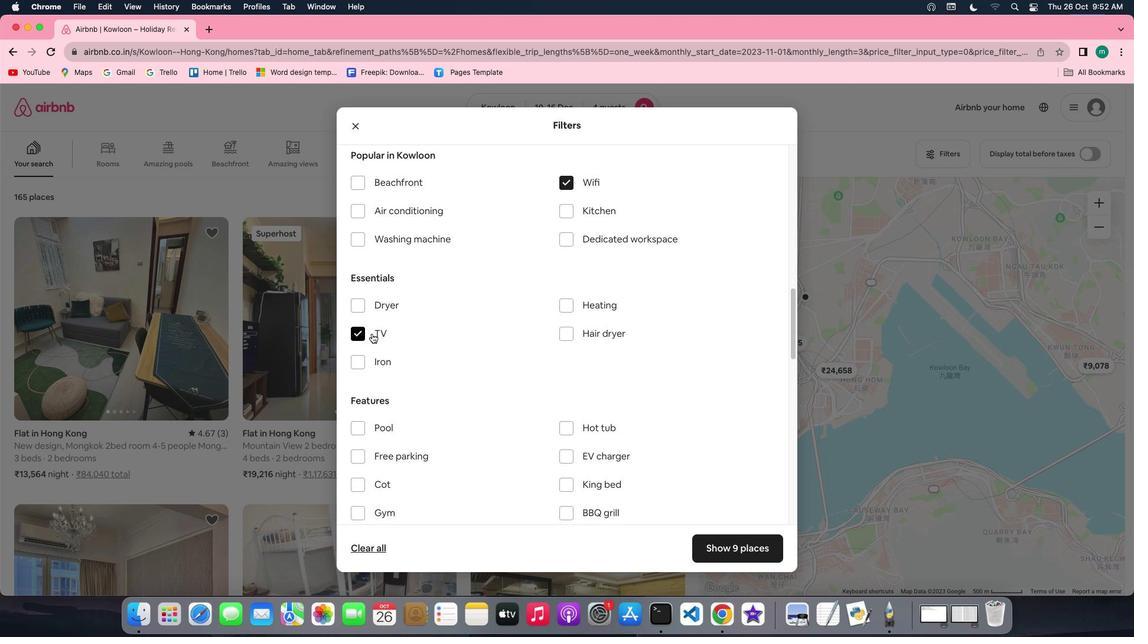 
Action: Mouse scrolled (538, 342) with delta (91, -1)
Screenshot: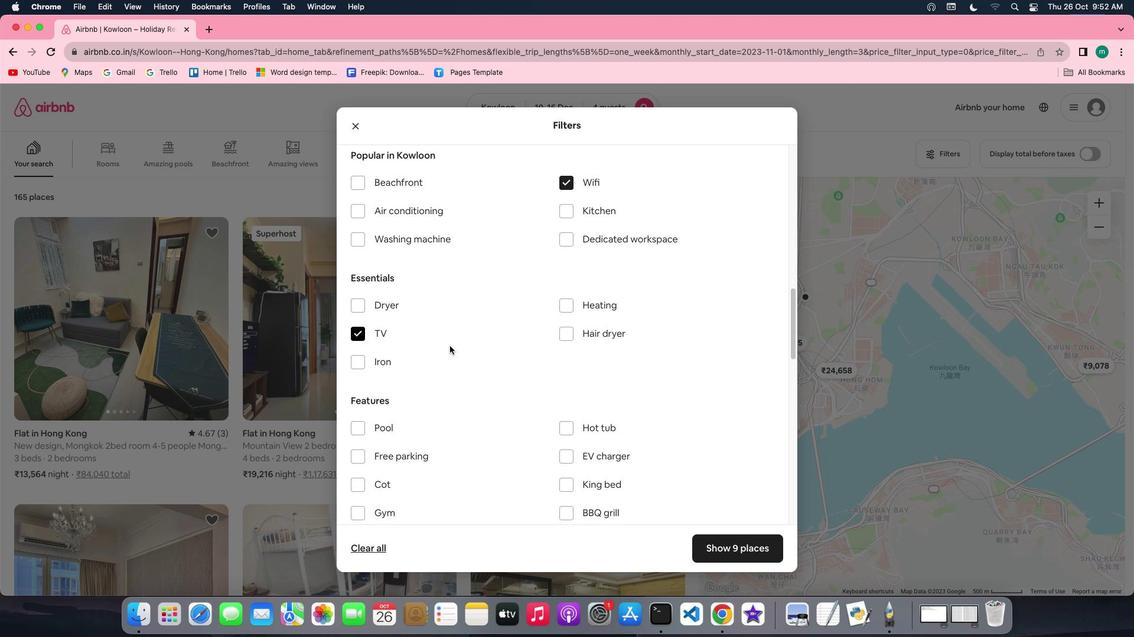 
Action: Mouse moved to (409, 336)
Screenshot: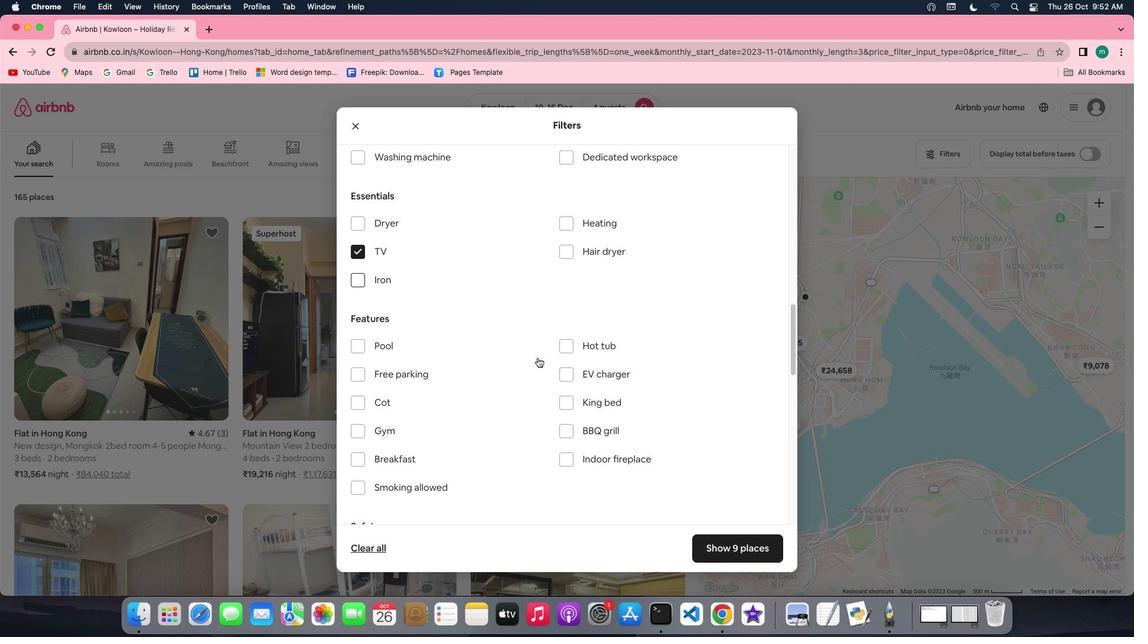 
Action: Mouse pressed left at (409, 336)
Screenshot: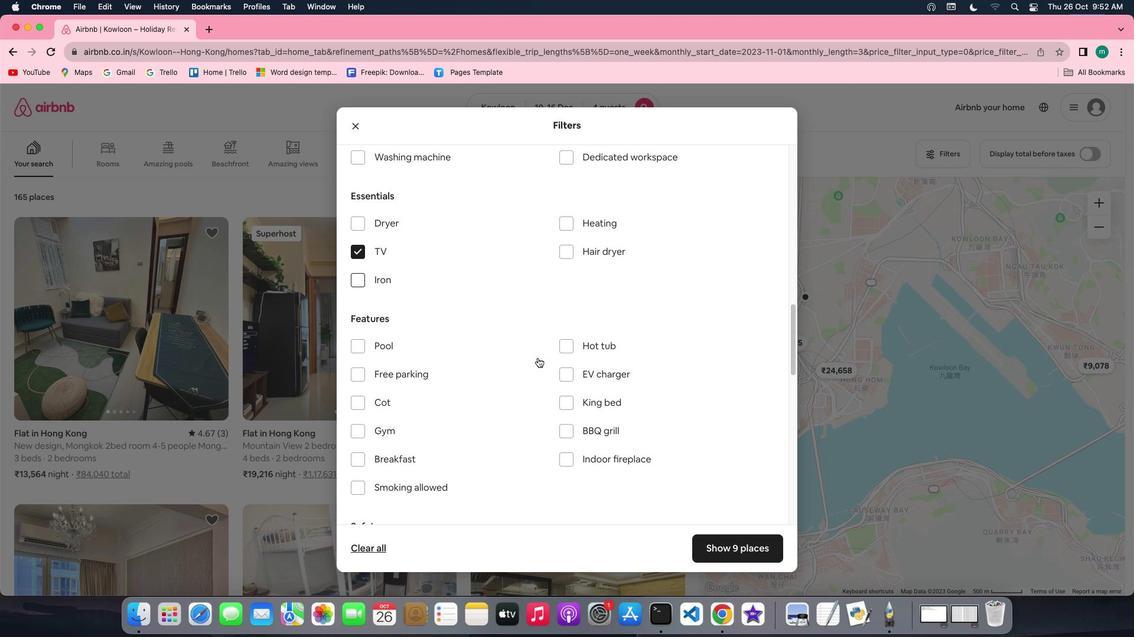 
Action: Mouse moved to (568, 357)
Screenshot: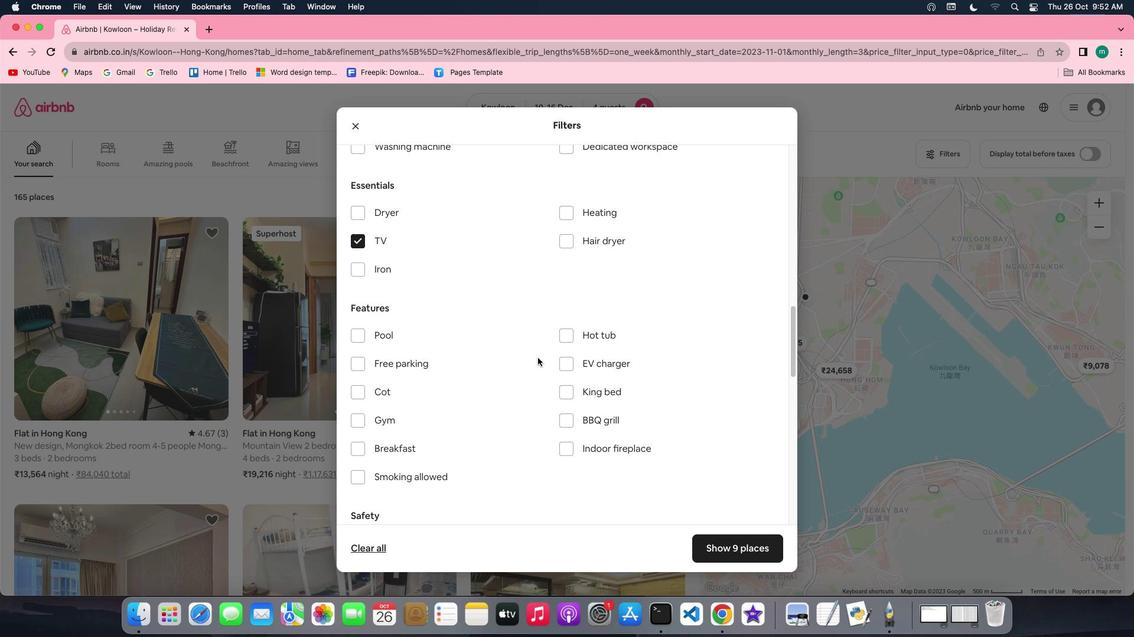 
Action: Mouse scrolled (568, 357) with delta (91, -1)
Screenshot: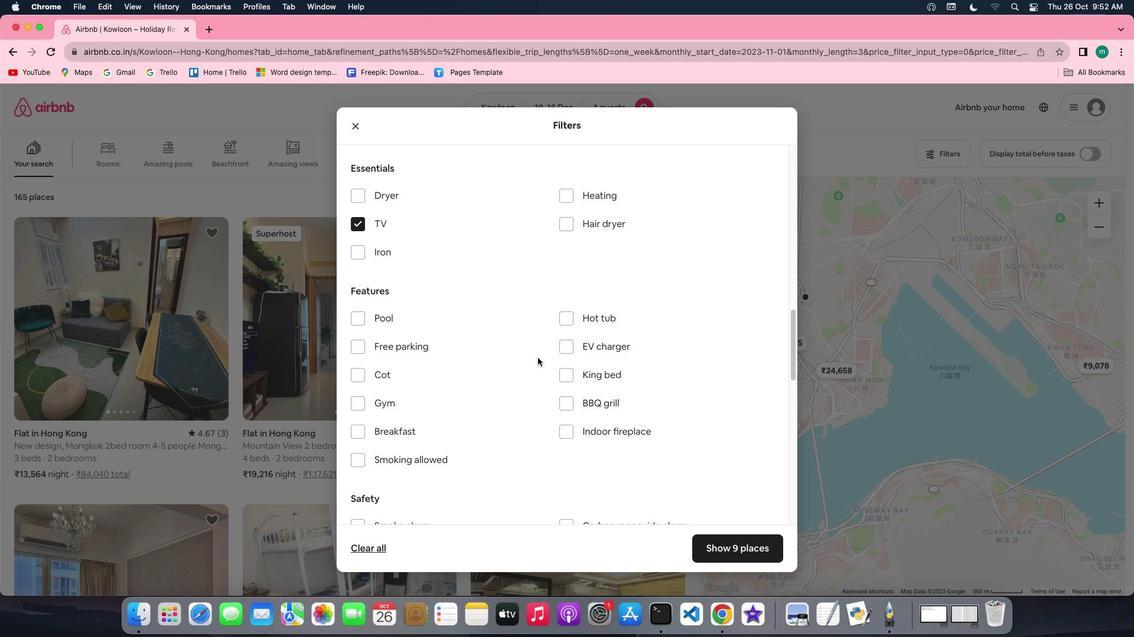 
Action: Mouse scrolled (568, 357) with delta (91, -1)
Screenshot: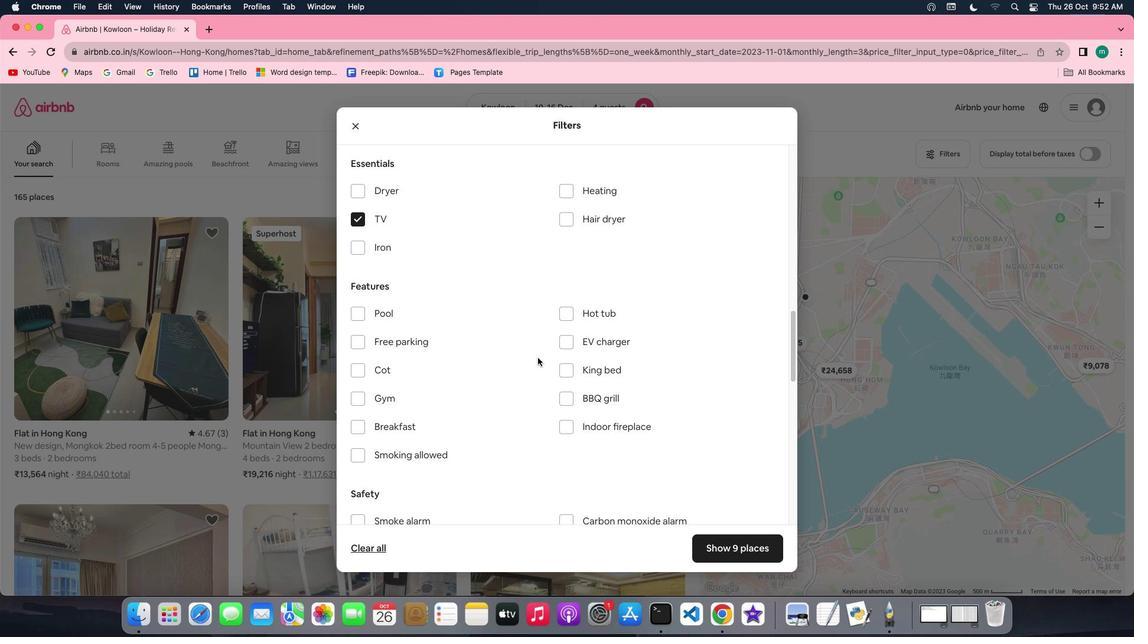 
Action: Mouse scrolled (568, 357) with delta (91, -1)
Screenshot: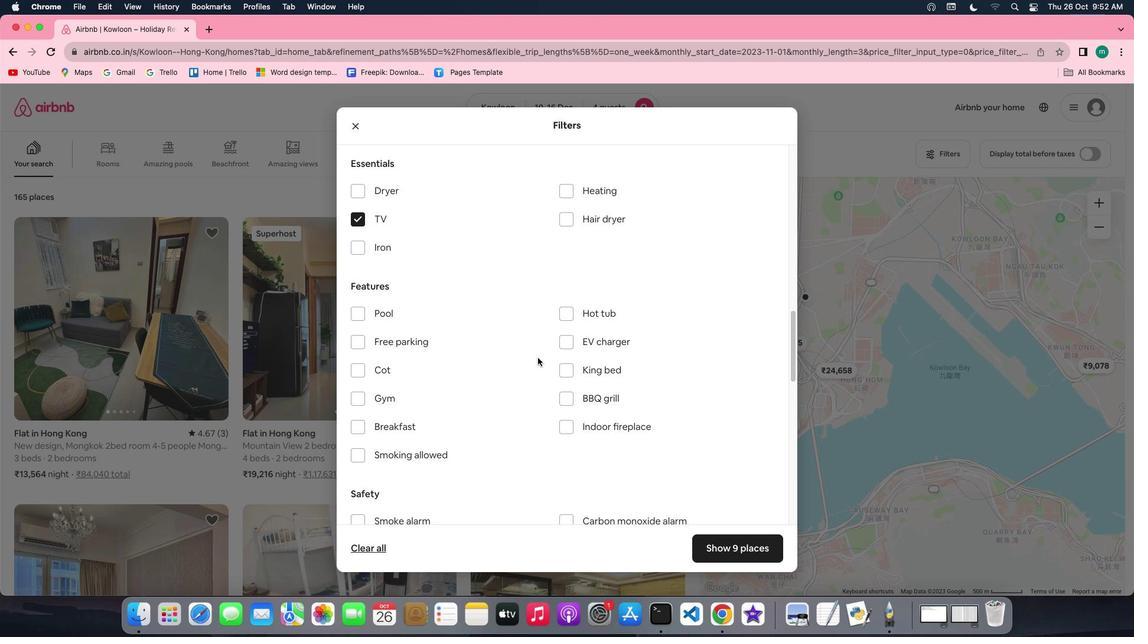 
Action: Mouse scrolled (568, 357) with delta (91, -1)
Screenshot: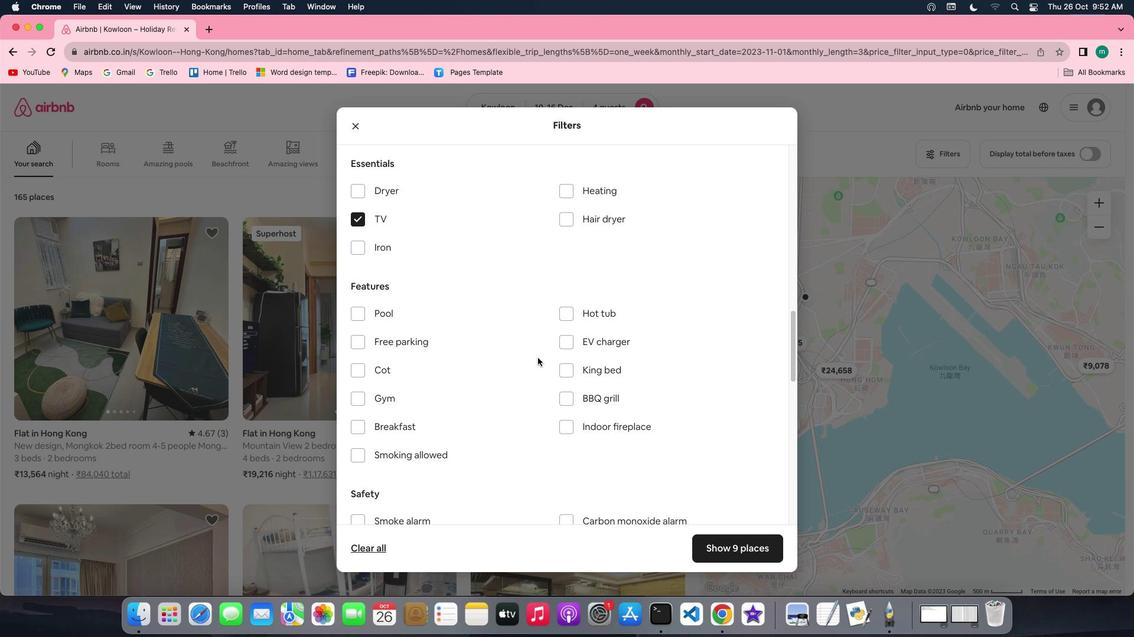 
Action: Mouse scrolled (568, 357) with delta (91, -1)
Screenshot: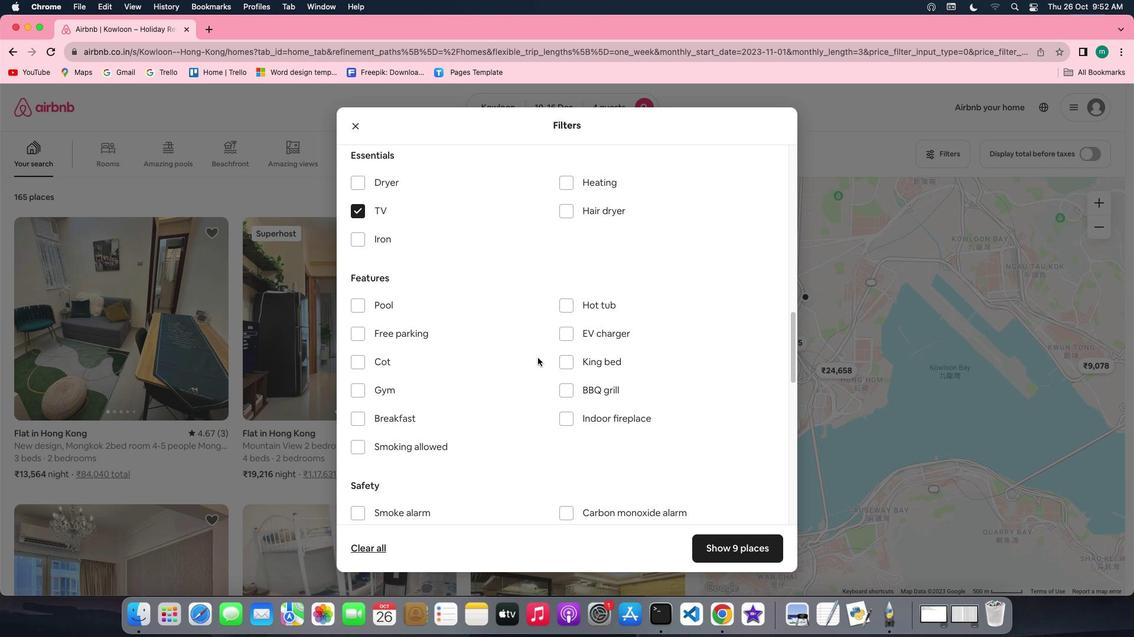 
Action: Mouse scrolled (568, 357) with delta (91, -1)
Screenshot: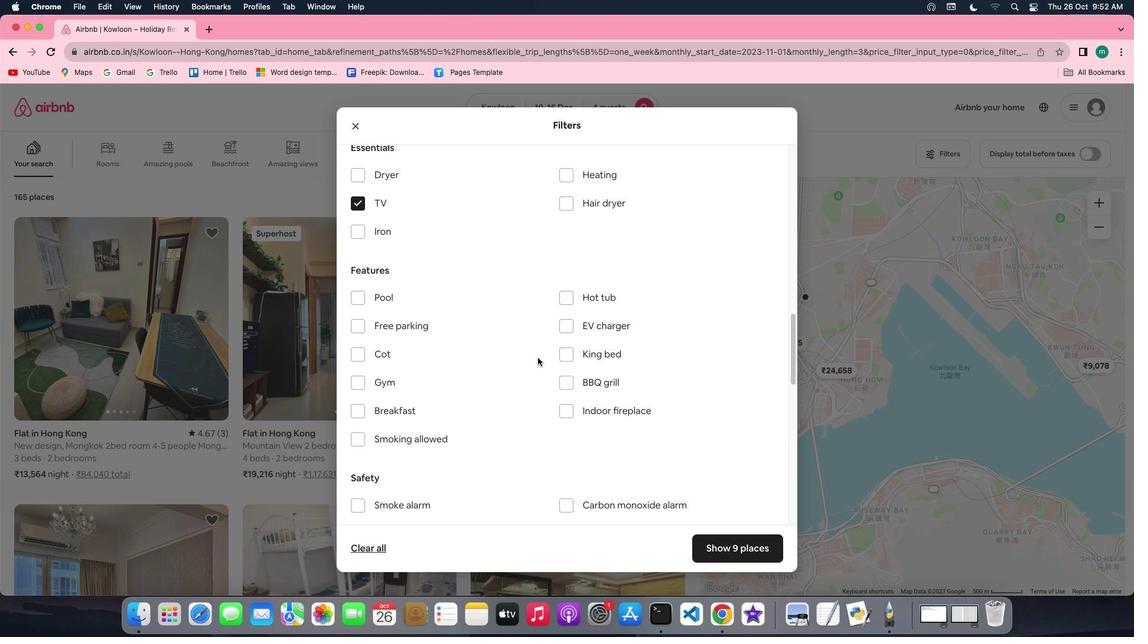 
Action: Mouse scrolled (568, 357) with delta (91, -1)
Screenshot: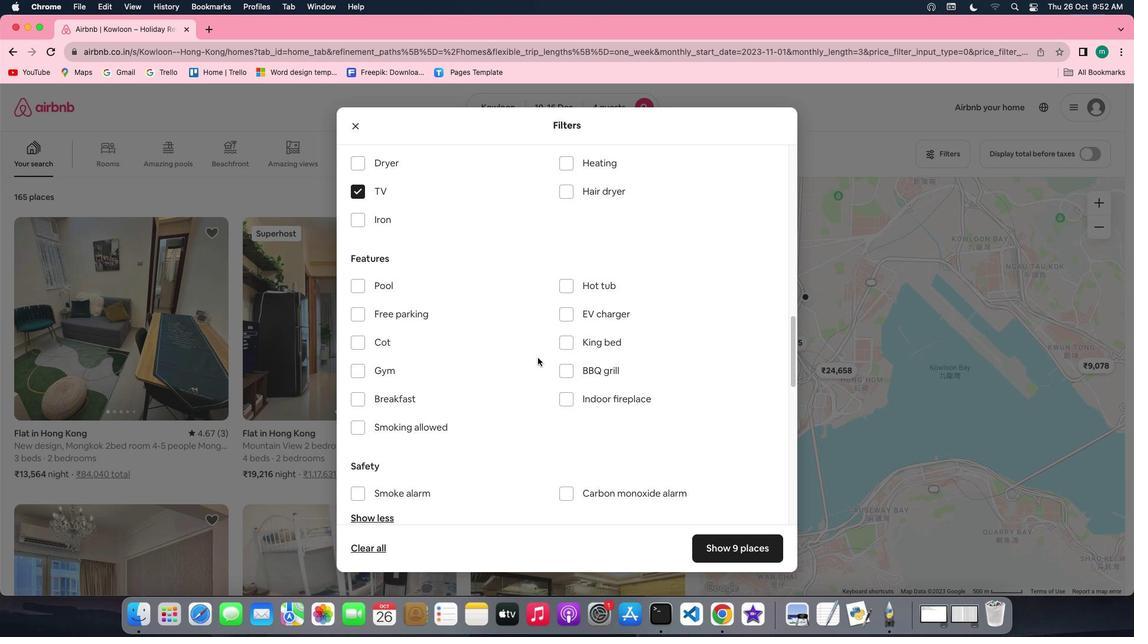 
Action: Mouse scrolled (568, 357) with delta (91, -1)
Screenshot: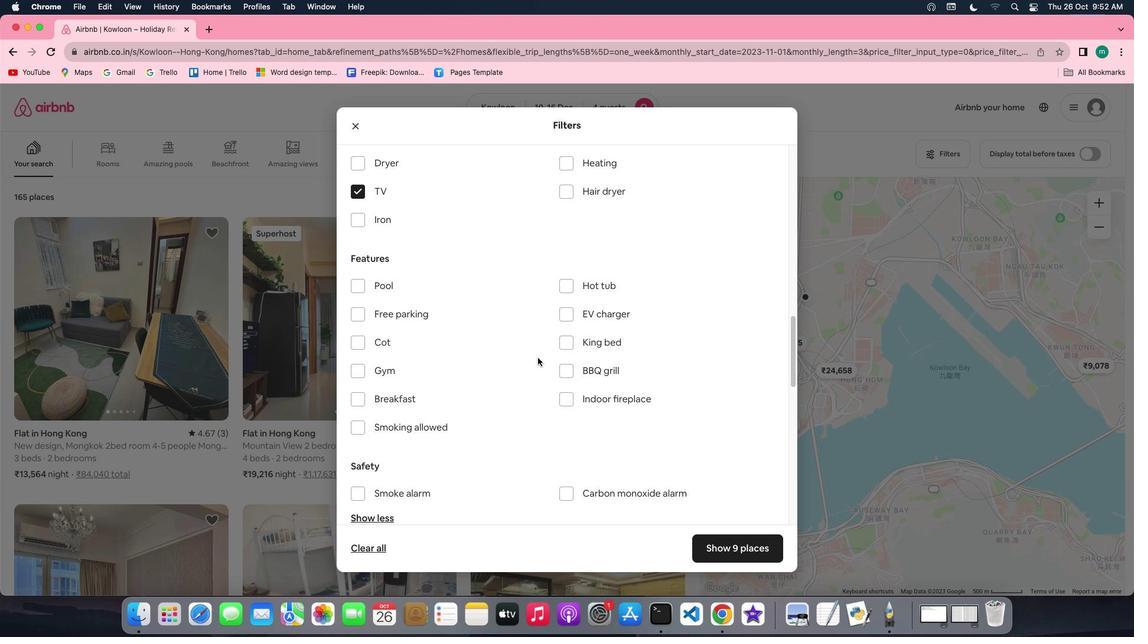 
Action: Mouse scrolled (568, 357) with delta (91, -1)
Screenshot: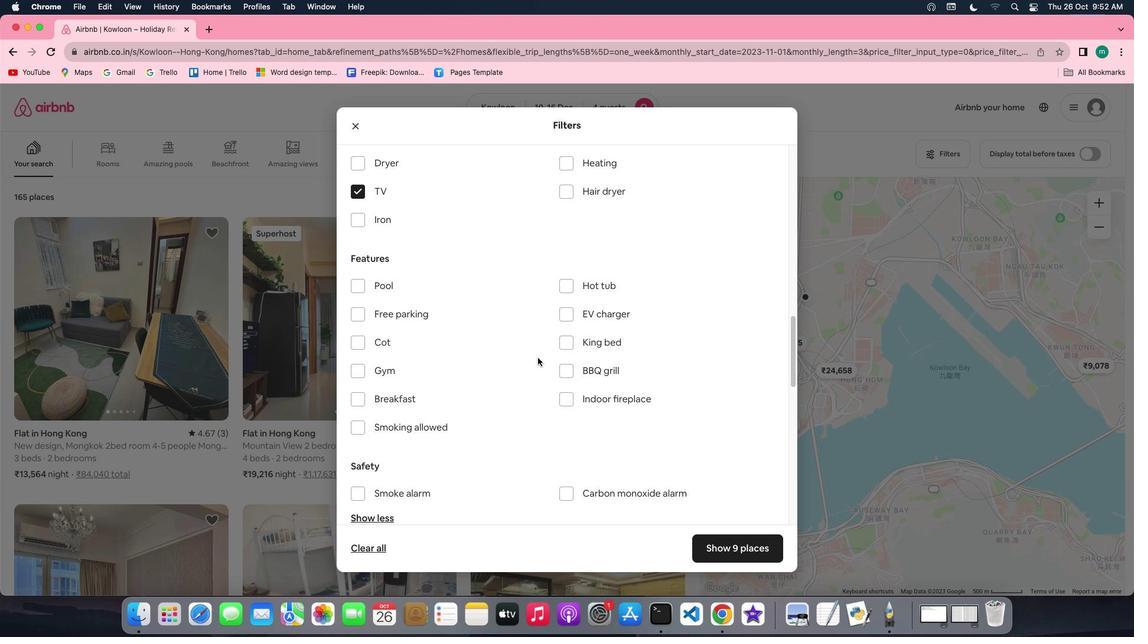 
Action: Mouse scrolled (568, 357) with delta (91, -1)
Screenshot: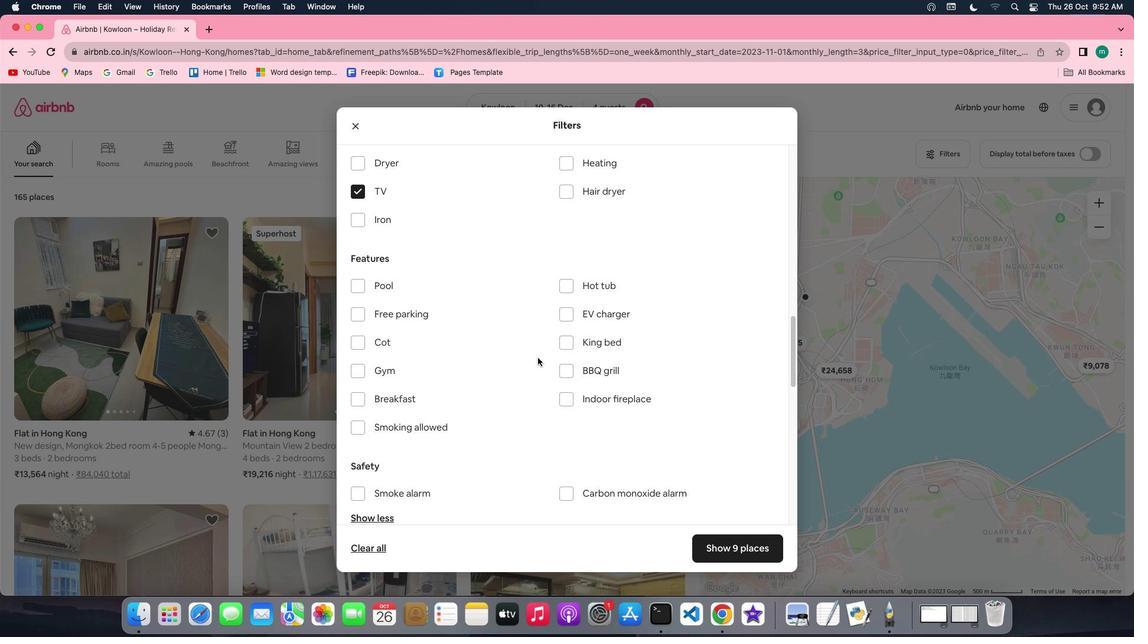 
Action: Mouse scrolled (568, 357) with delta (91, -1)
Screenshot: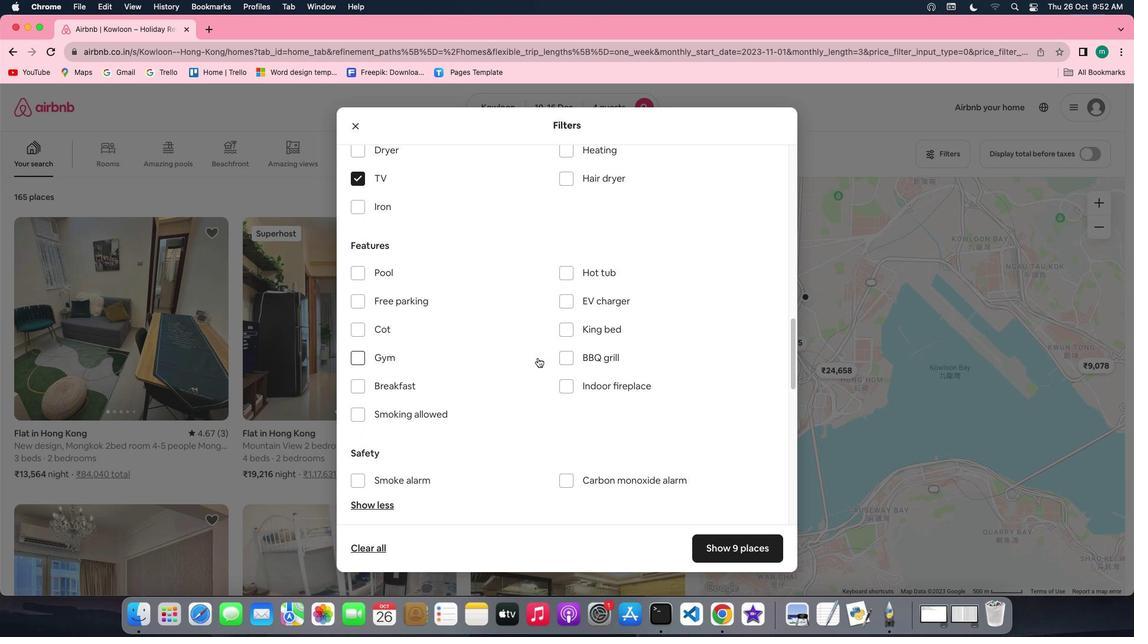 
Action: Mouse scrolled (568, 357) with delta (91, -1)
Screenshot: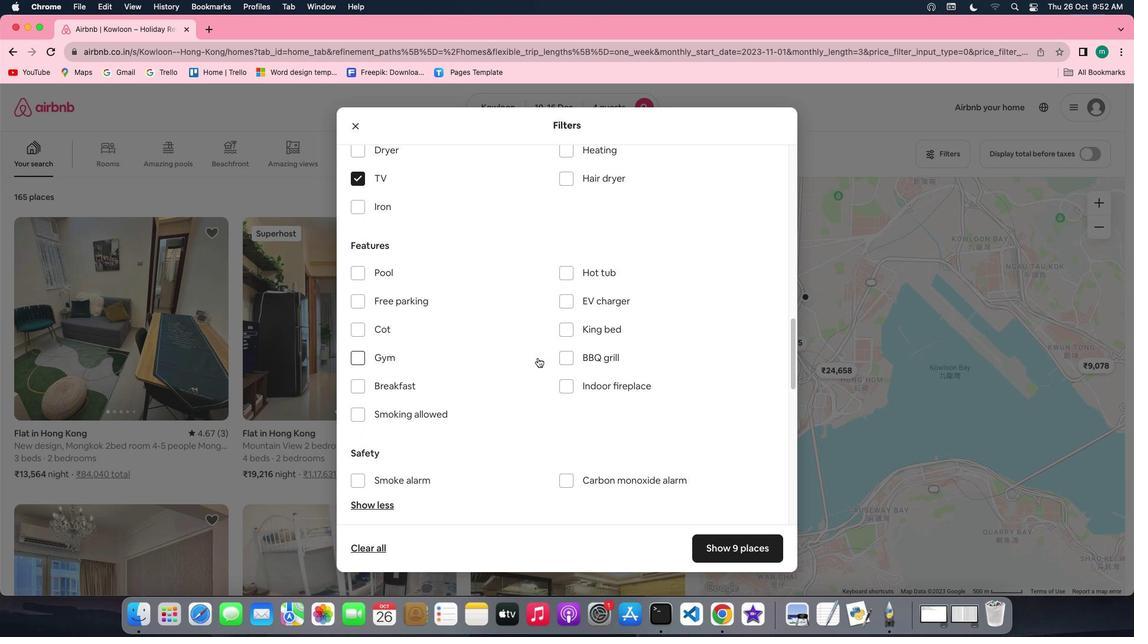 
Action: Mouse scrolled (568, 357) with delta (91, -1)
Screenshot: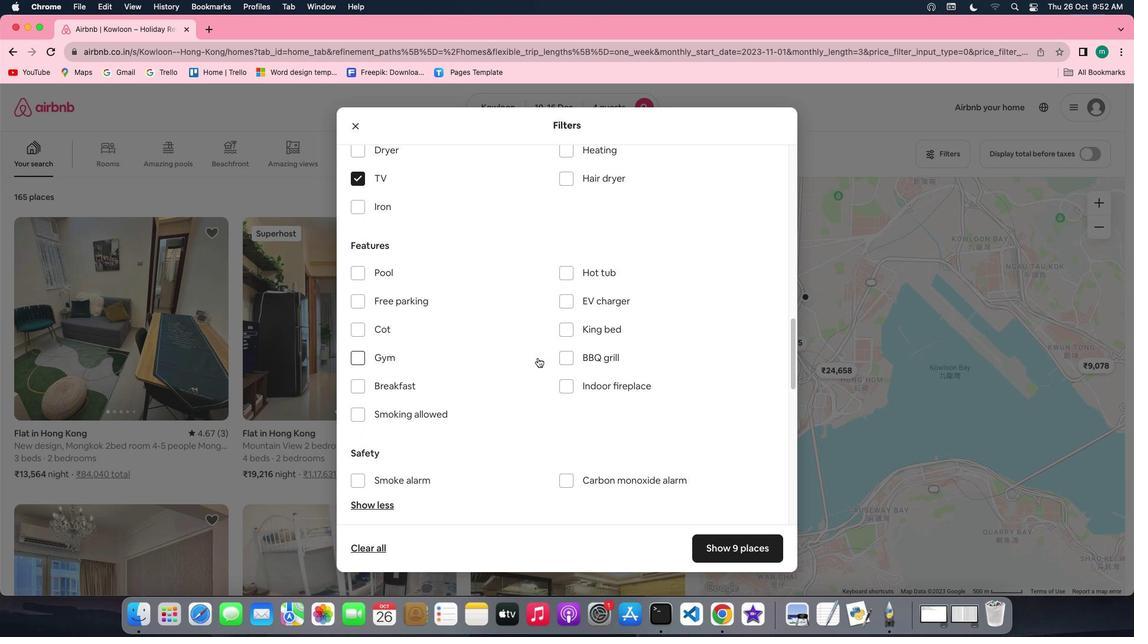 
Action: Mouse scrolled (568, 357) with delta (91, -1)
Screenshot: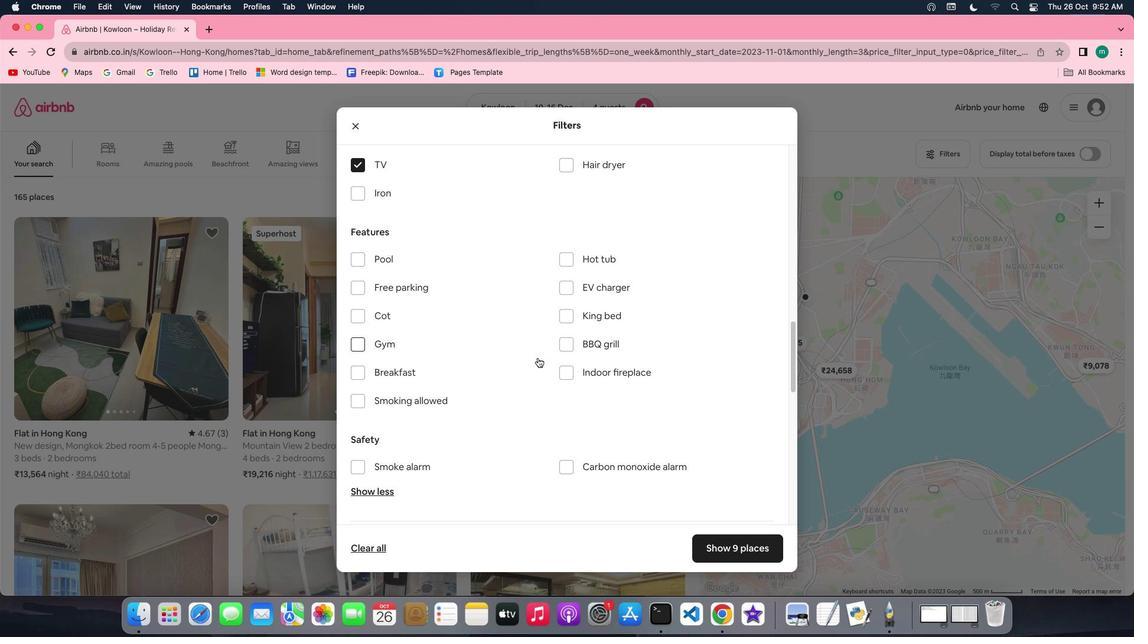 
Action: Mouse scrolled (568, 357) with delta (91, -1)
Screenshot: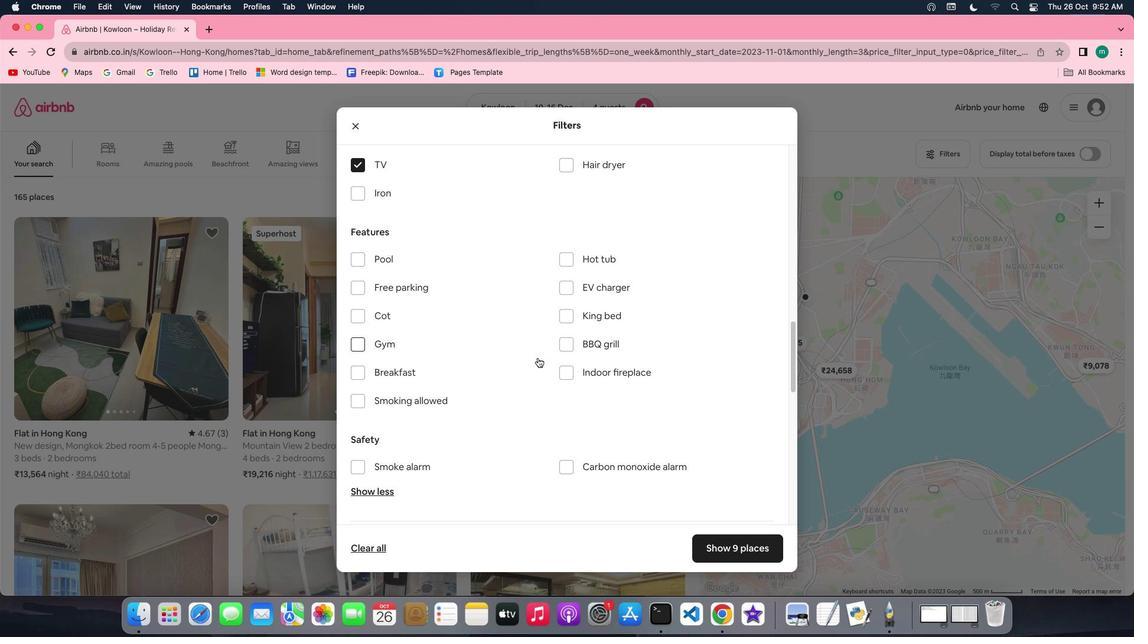 
Action: Mouse scrolled (568, 357) with delta (91, -1)
Screenshot: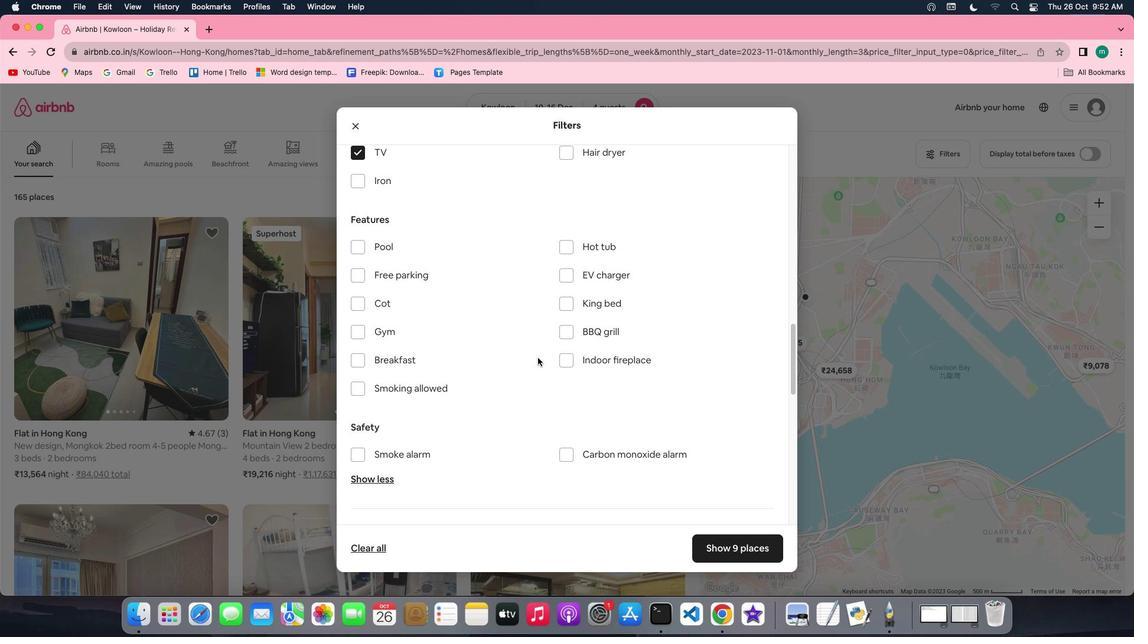 
Action: Mouse scrolled (568, 357) with delta (91, -1)
Screenshot: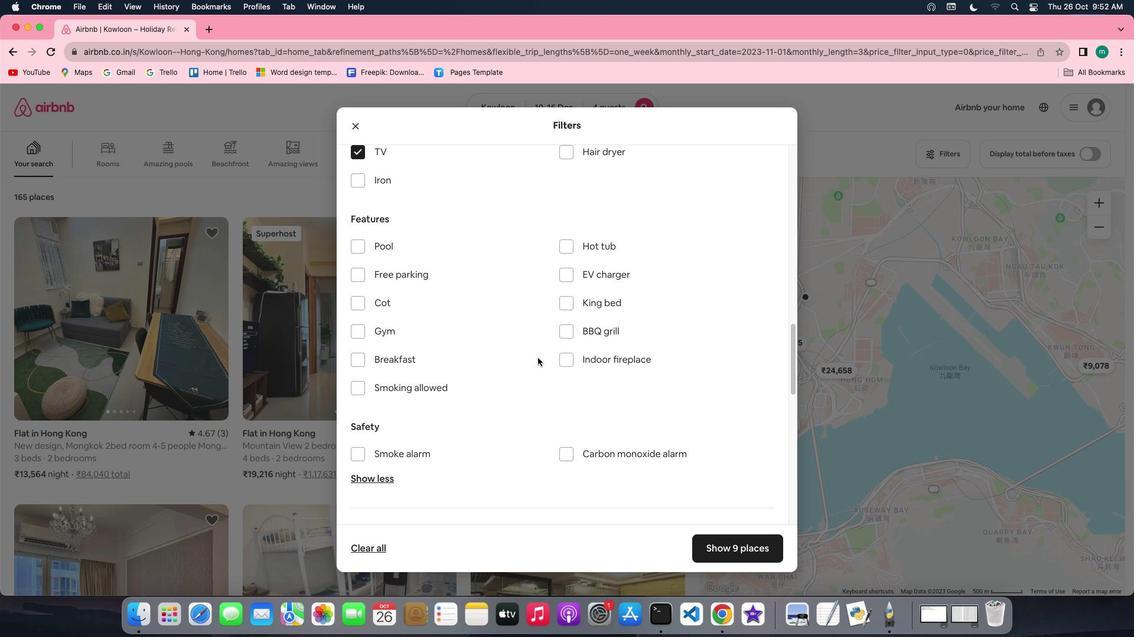 
Action: Mouse scrolled (568, 357) with delta (91, -1)
Screenshot: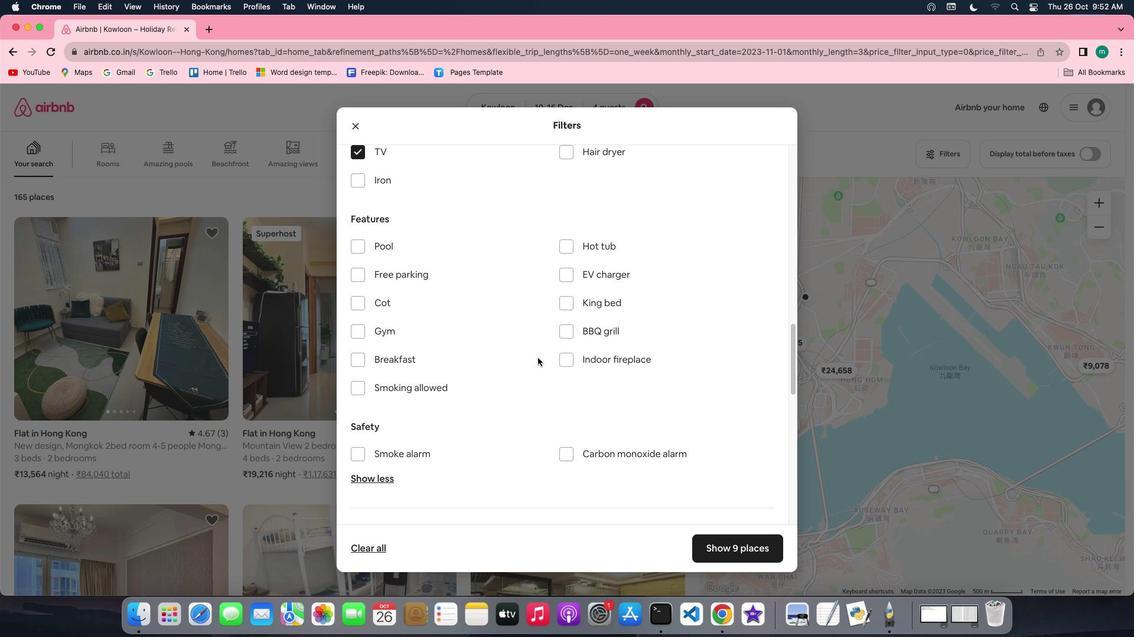 
Action: Mouse scrolled (568, 357) with delta (91, -1)
Screenshot: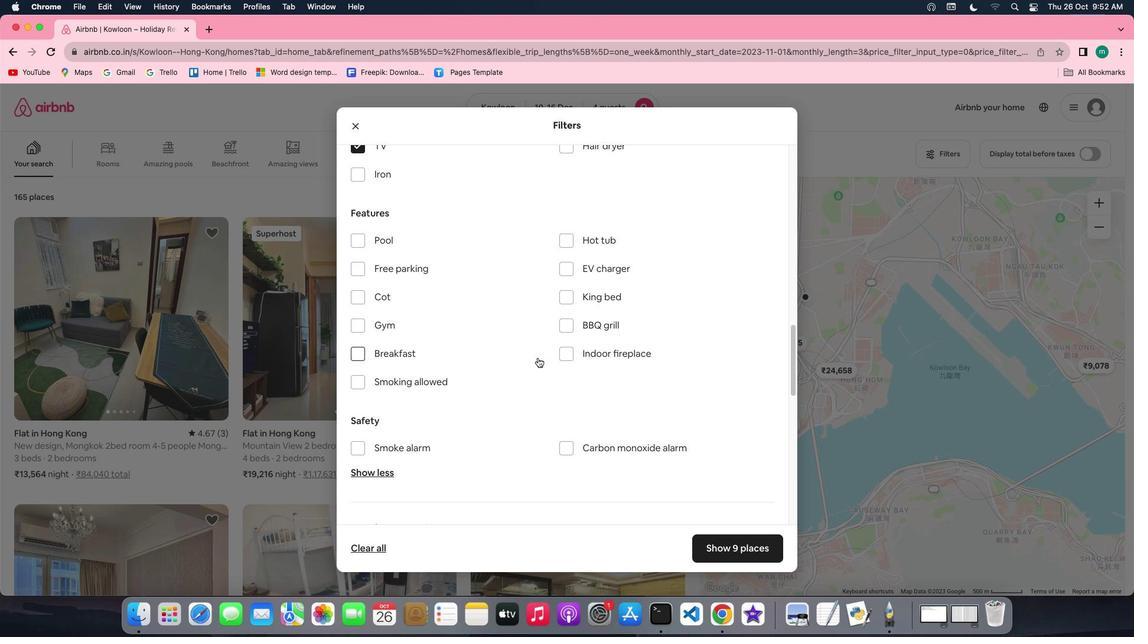 
Action: Mouse scrolled (568, 357) with delta (91, -1)
Screenshot: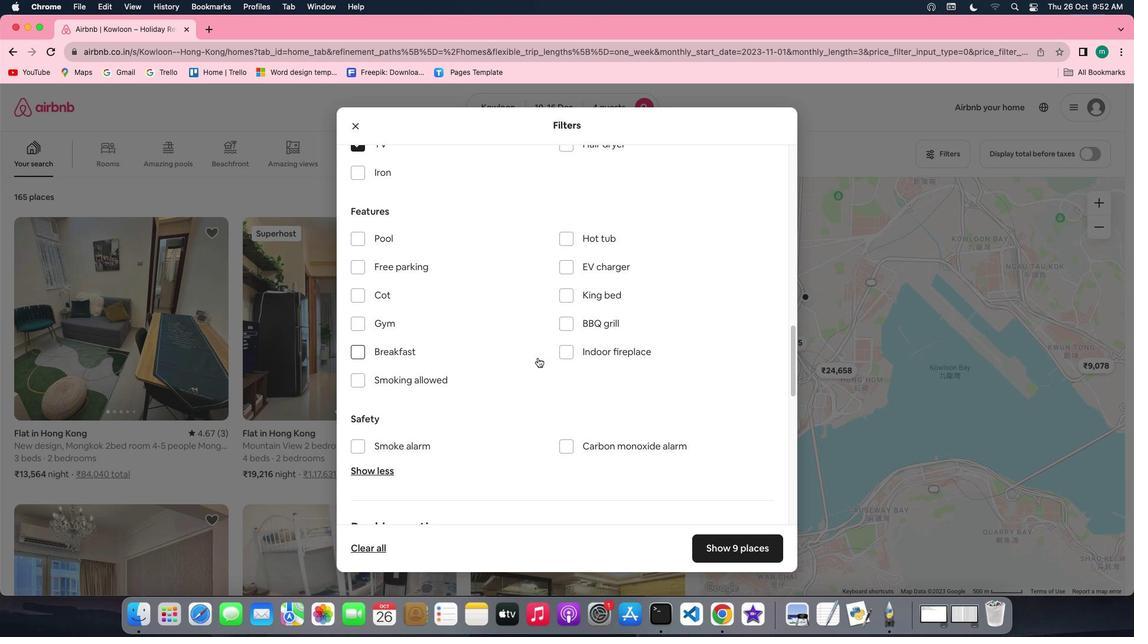 
Action: Mouse scrolled (568, 357) with delta (91, -1)
Screenshot: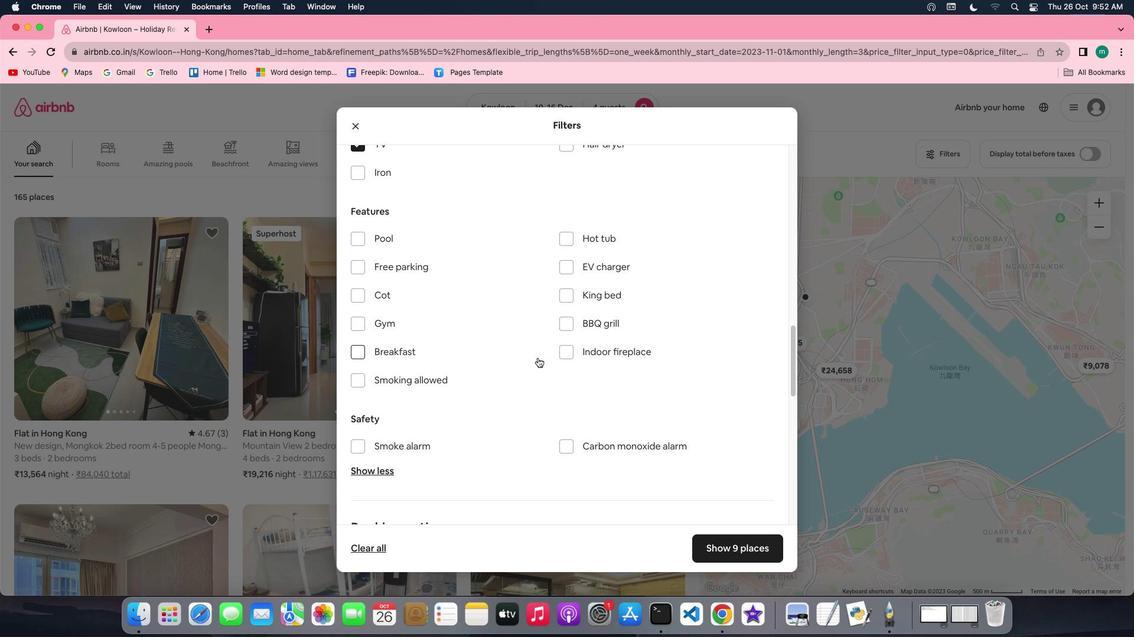 
Action: Mouse scrolled (568, 357) with delta (91, -1)
Screenshot: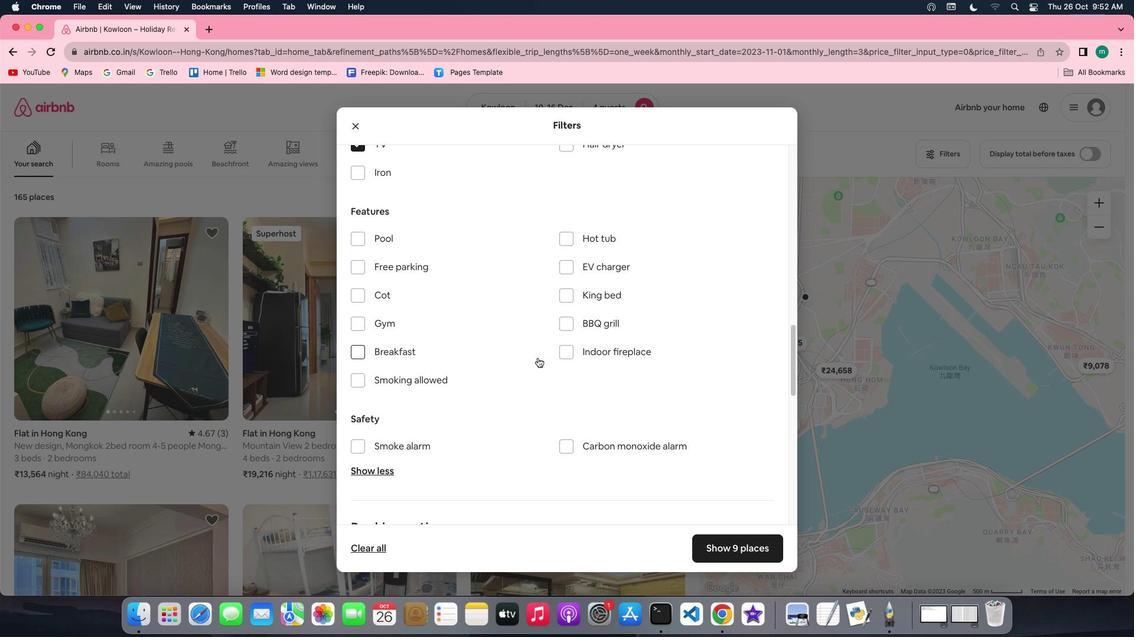 
Action: Mouse scrolled (568, 357) with delta (91, -1)
Screenshot: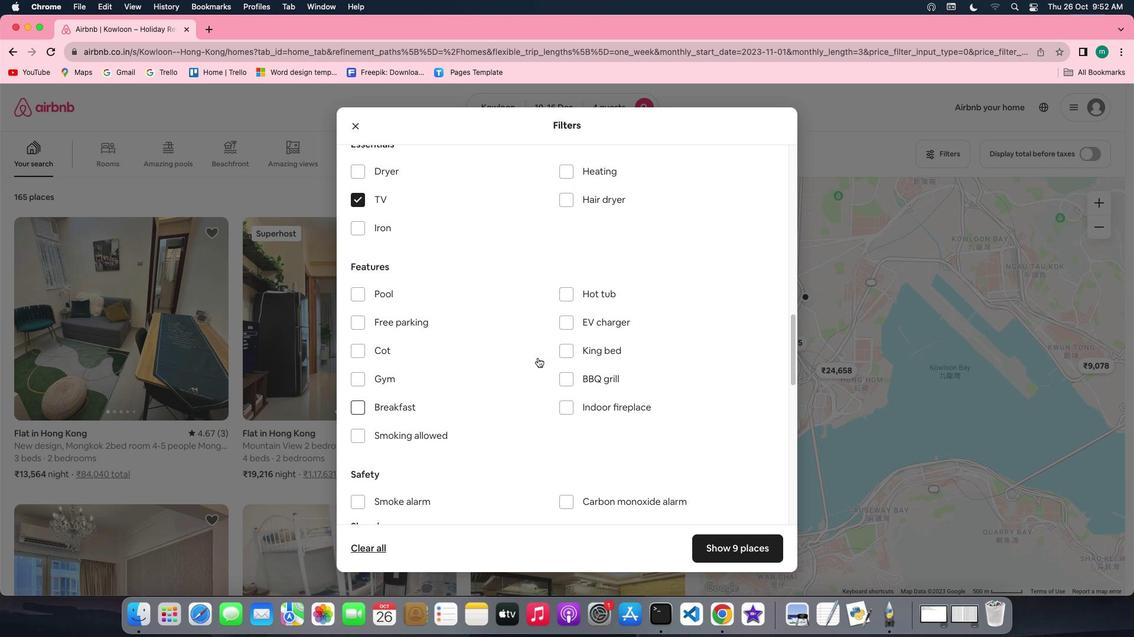 
Action: Mouse scrolled (568, 357) with delta (91, 0)
Screenshot: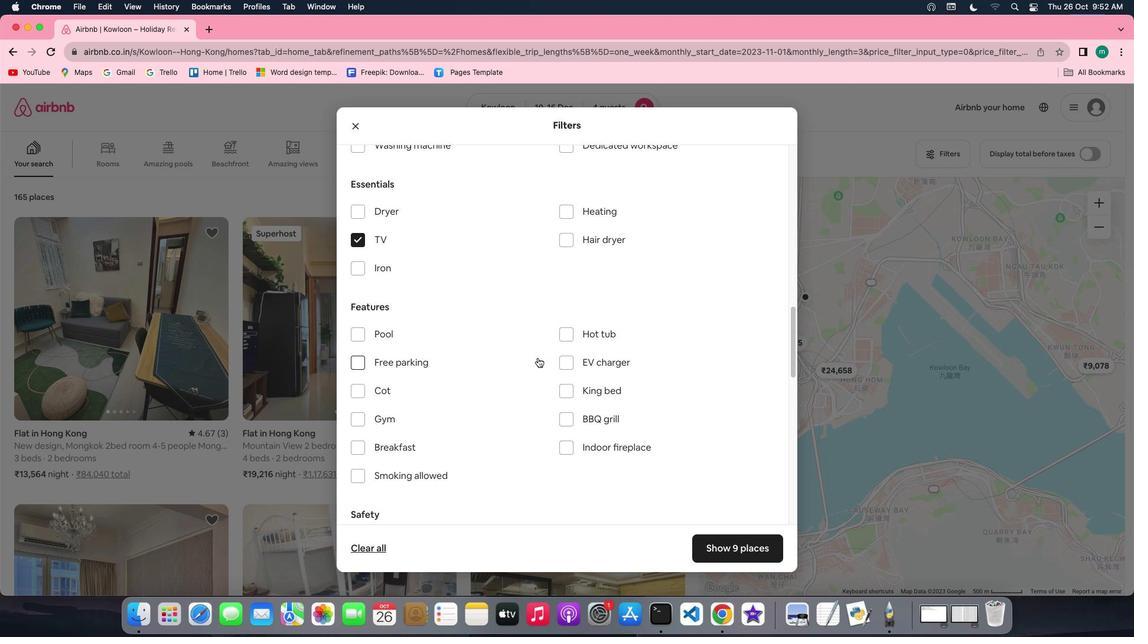 
Action: Mouse scrolled (568, 357) with delta (91, 0)
Screenshot: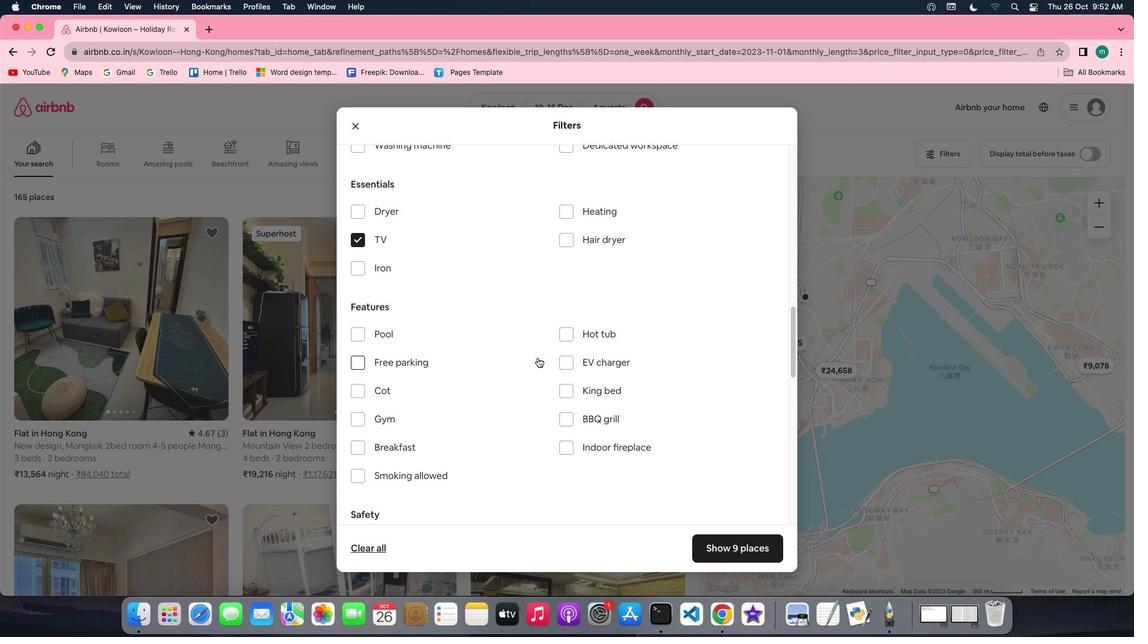 
Action: Mouse scrolled (568, 357) with delta (91, 0)
Screenshot: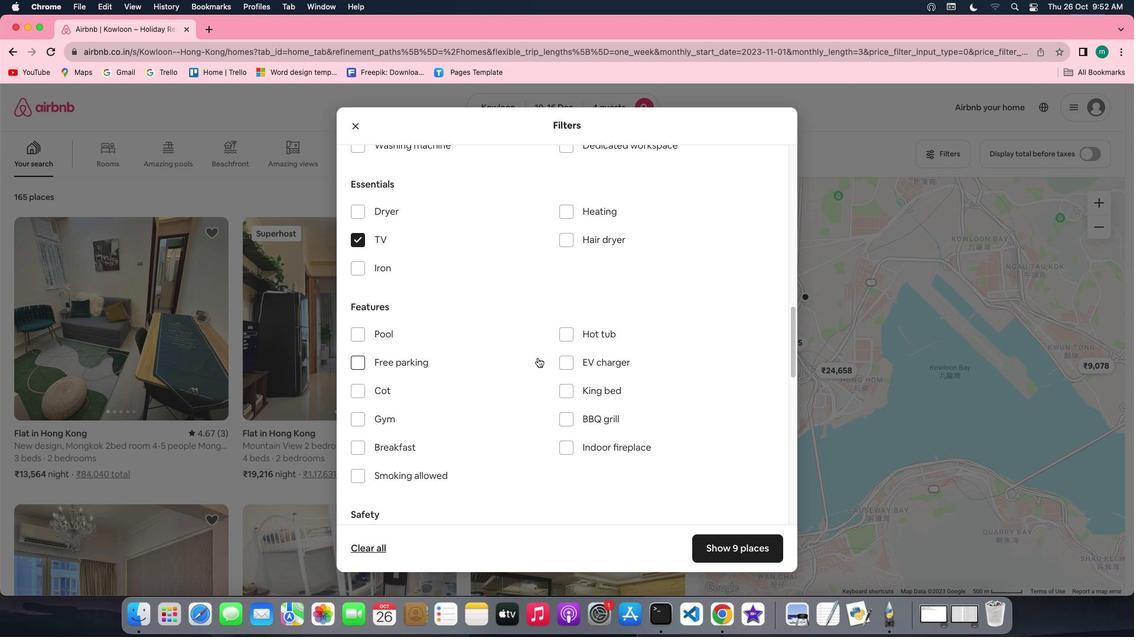 
Action: Mouse scrolled (568, 357) with delta (91, 0)
Screenshot: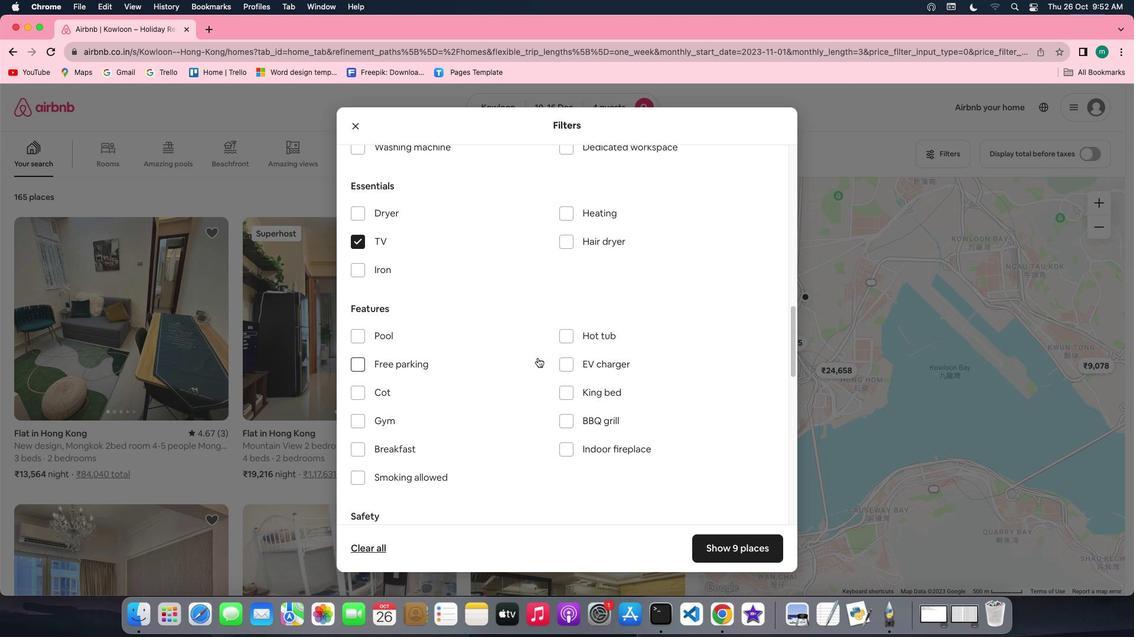
Action: Mouse scrolled (568, 357) with delta (91, 0)
Screenshot: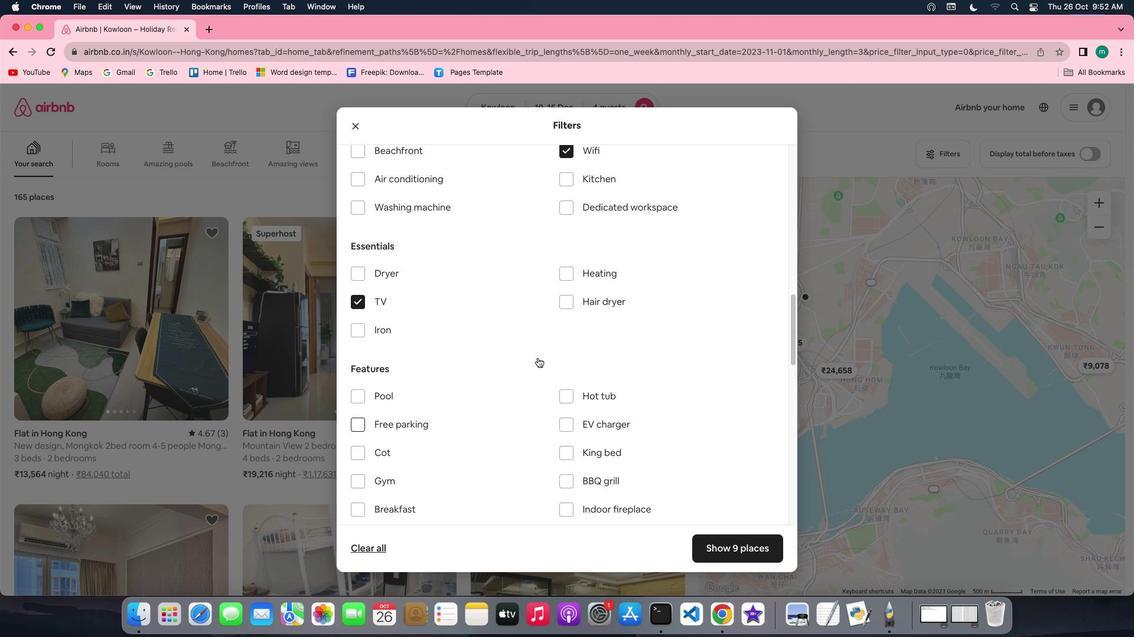
Action: Mouse scrolled (568, 357) with delta (91, 0)
Screenshot: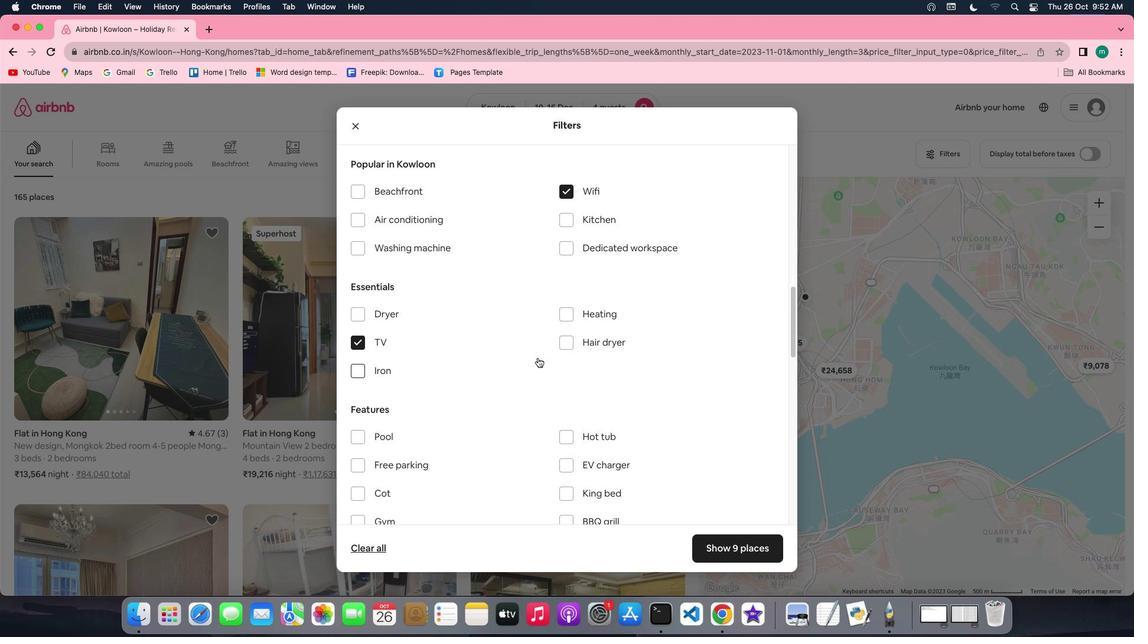 
Action: Mouse scrolled (568, 357) with delta (91, 0)
Screenshot: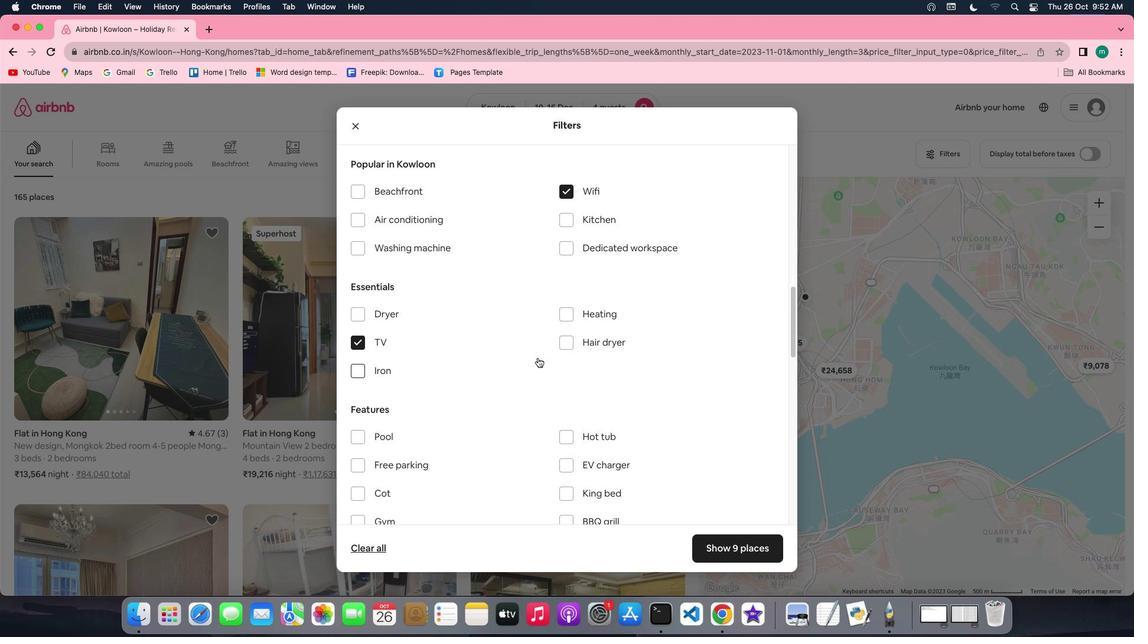 
Action: Mouse scrolled (568, 357) with delta (91, 0)
Screenshot: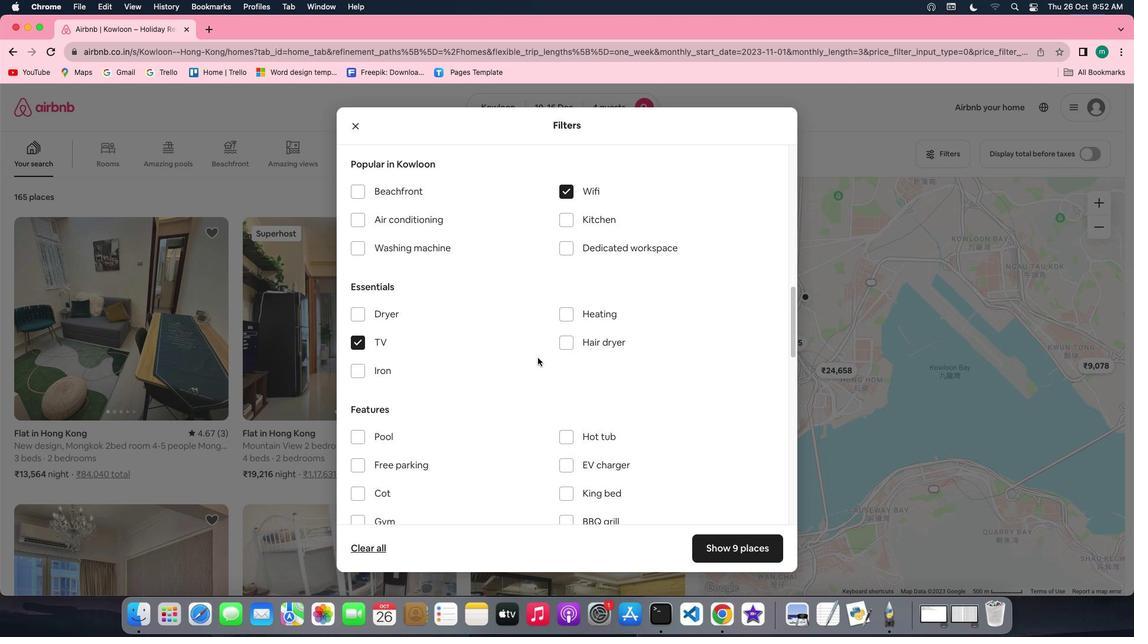 
Action: Mouse scrolled (568, 357) with delta (91, 0)
Screenshot: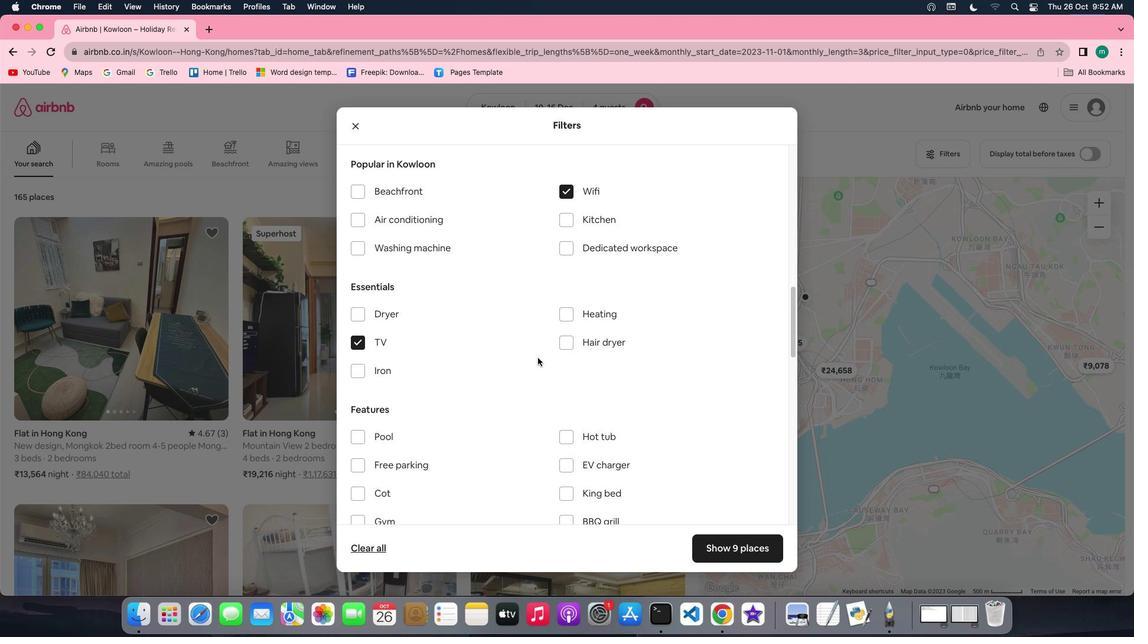 
Action: Mouse scrolled (568, 357) with delta (91, 0)
Screenshot: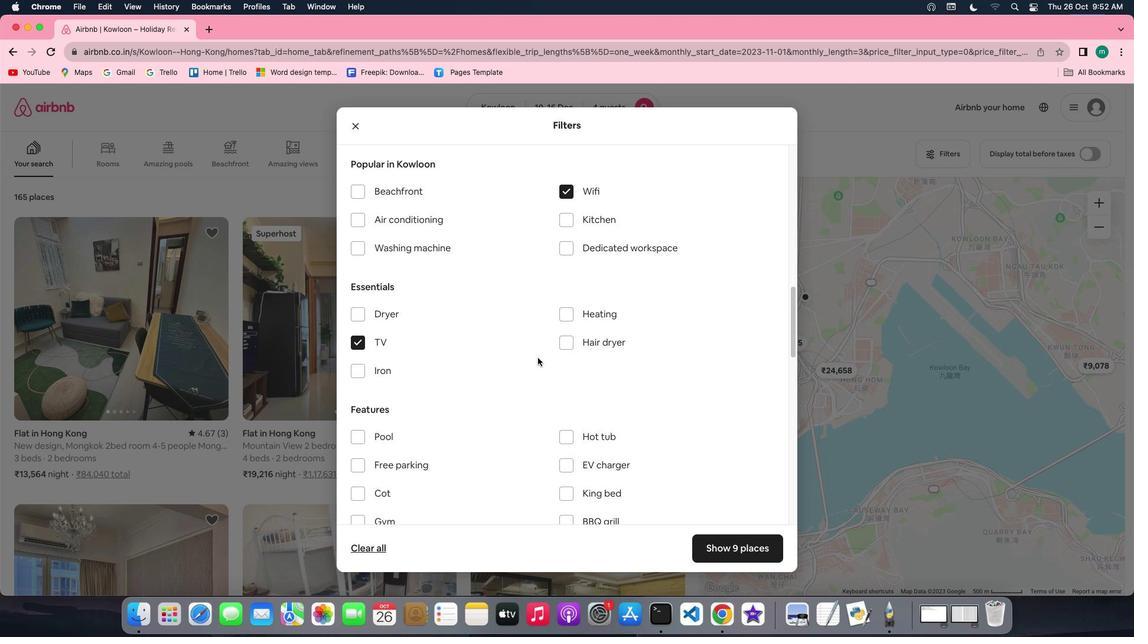 
Action: Mouse scrolled (568, 357) with delta (91, -1)
Screenshot: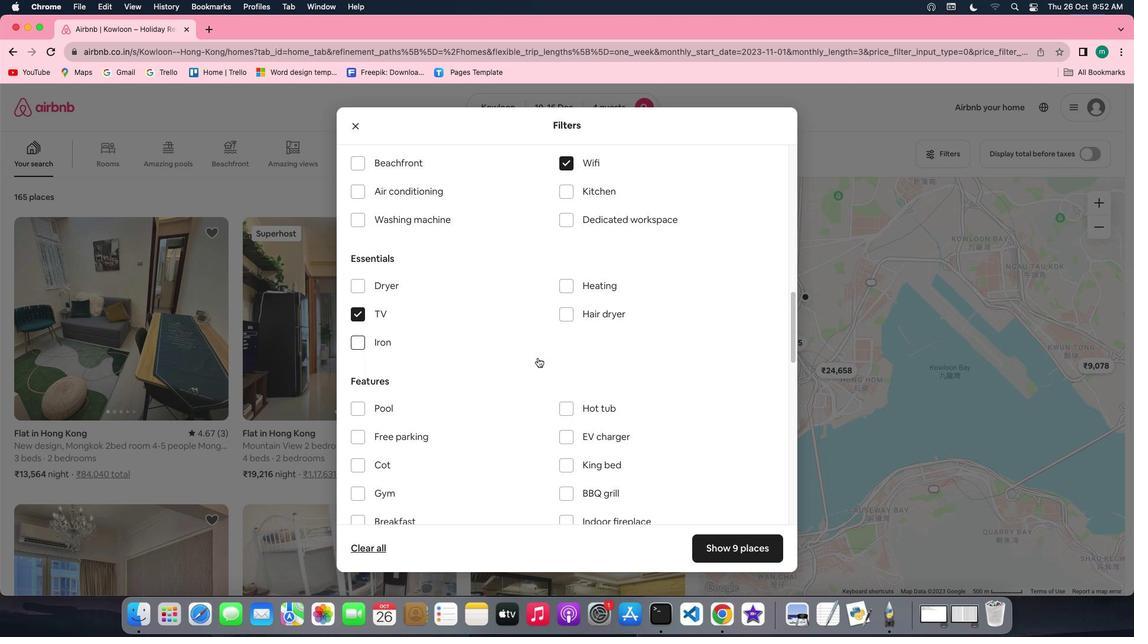 
Action: Mouse scrolled (568, 357) with delta (91, -1)
Screenshot: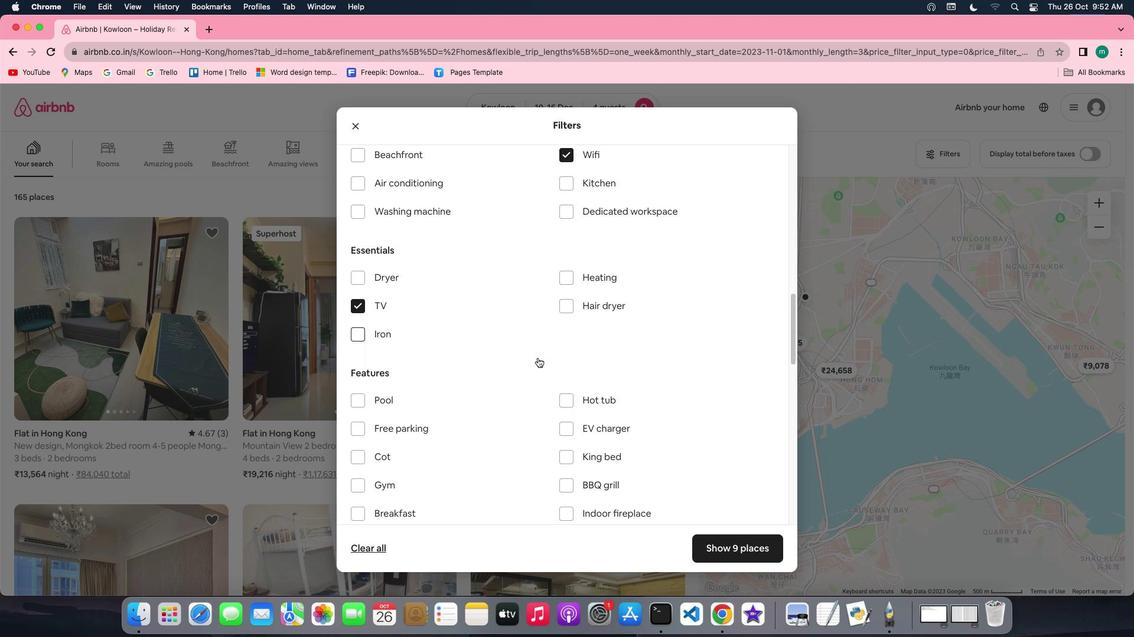 
Action: Mouse scrolled (568, 357) with delta (91, -1)
Screenshot: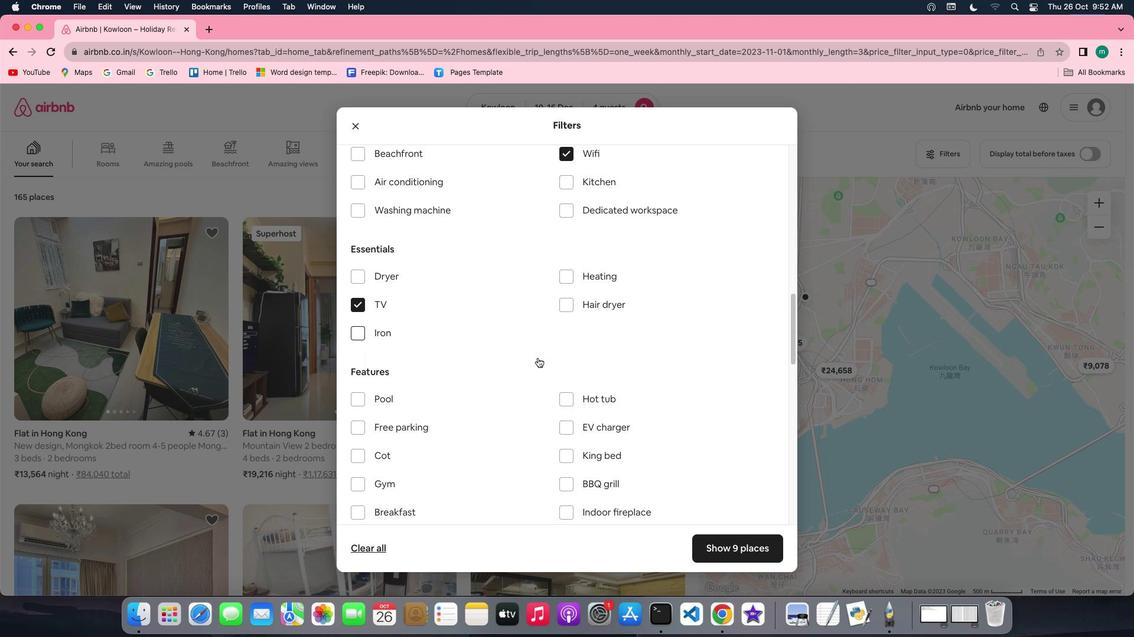 
Action: Mouse scrolled (568, 357) with delta (91, -1)
Screenshot: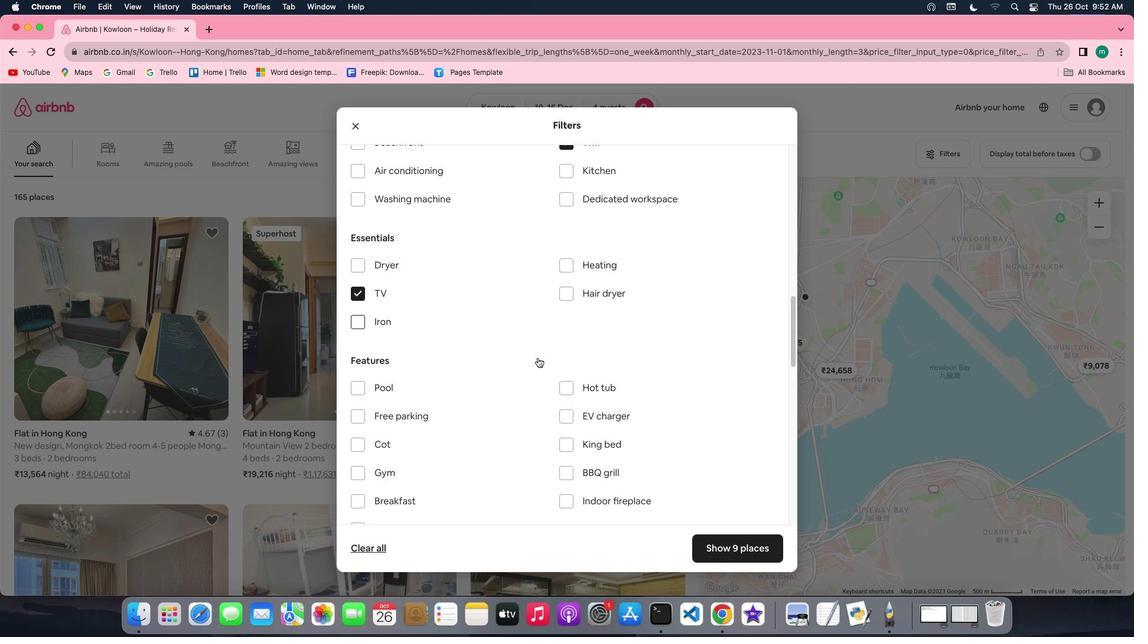 
Action: Mouse scrolled (568, 357) with delta (91, -1)
Screenshot: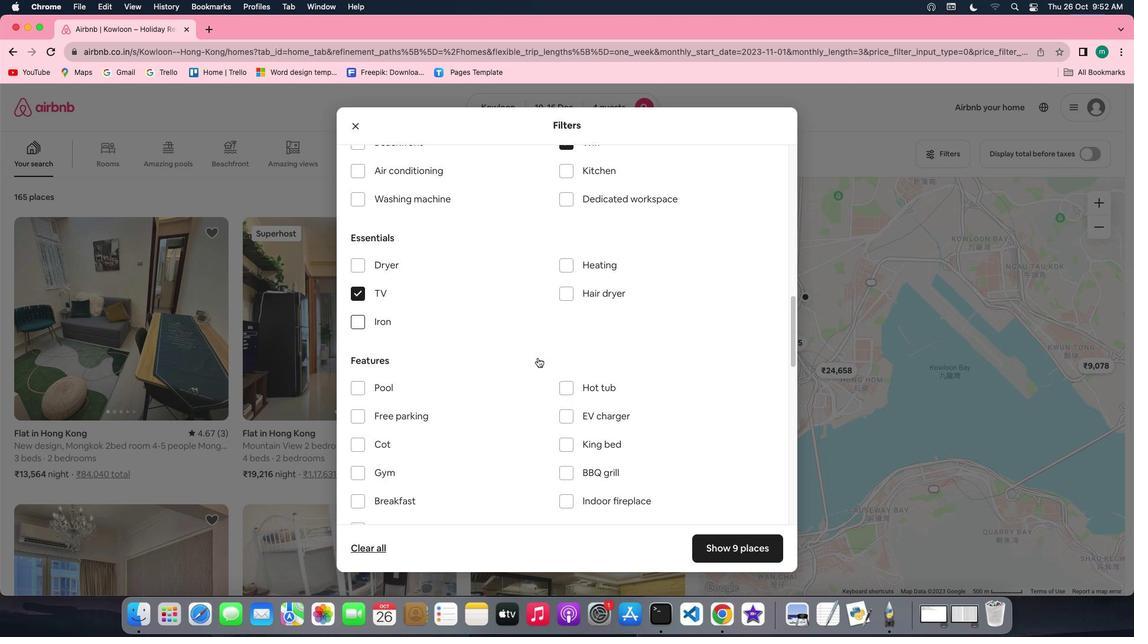 
Action: Mouse scrolled (568, 357) with delta (91, -1)
Screenshot: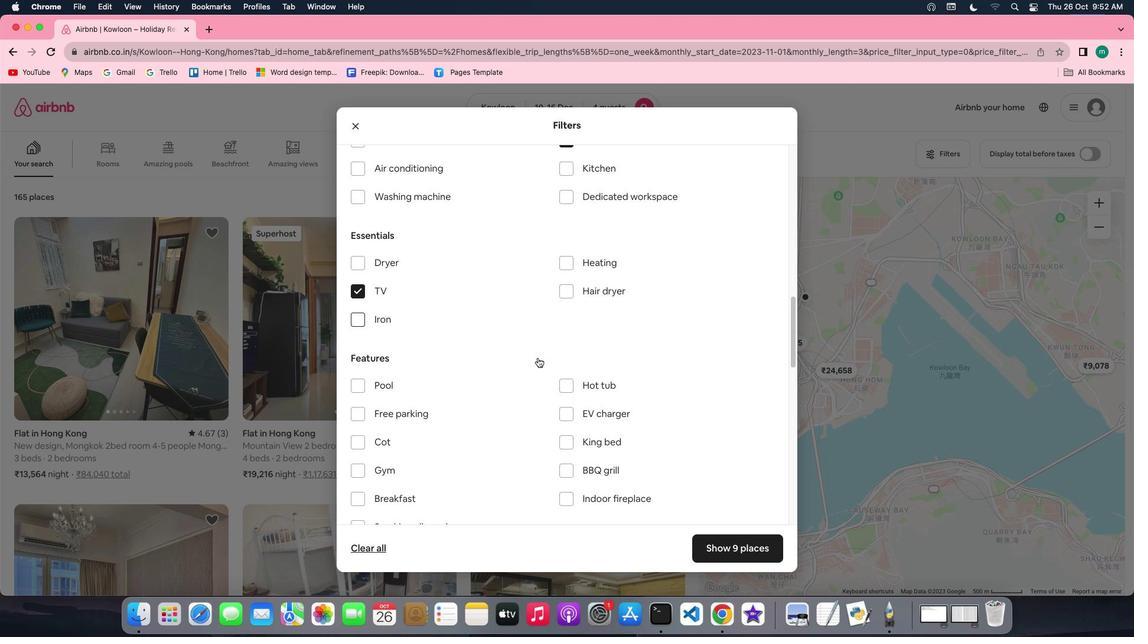 
Action: Mouse scrolled (568, 357) with delta (91, -1)
Screenshot: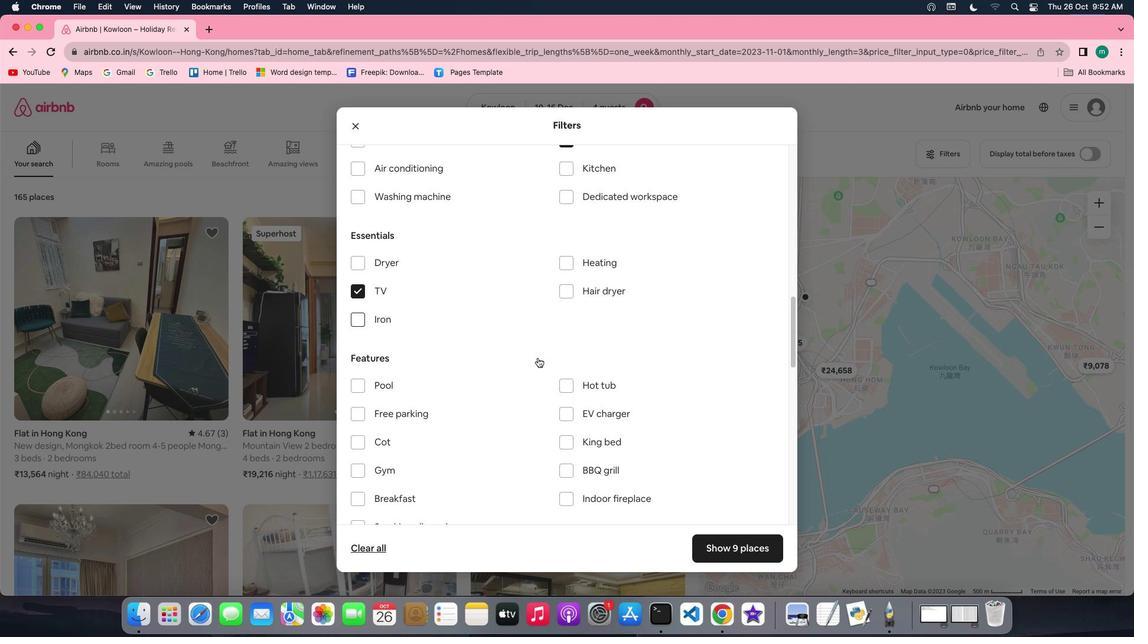 
Action: Mouse scrolled (568, 357) with delta (91, -1)
Screenshot: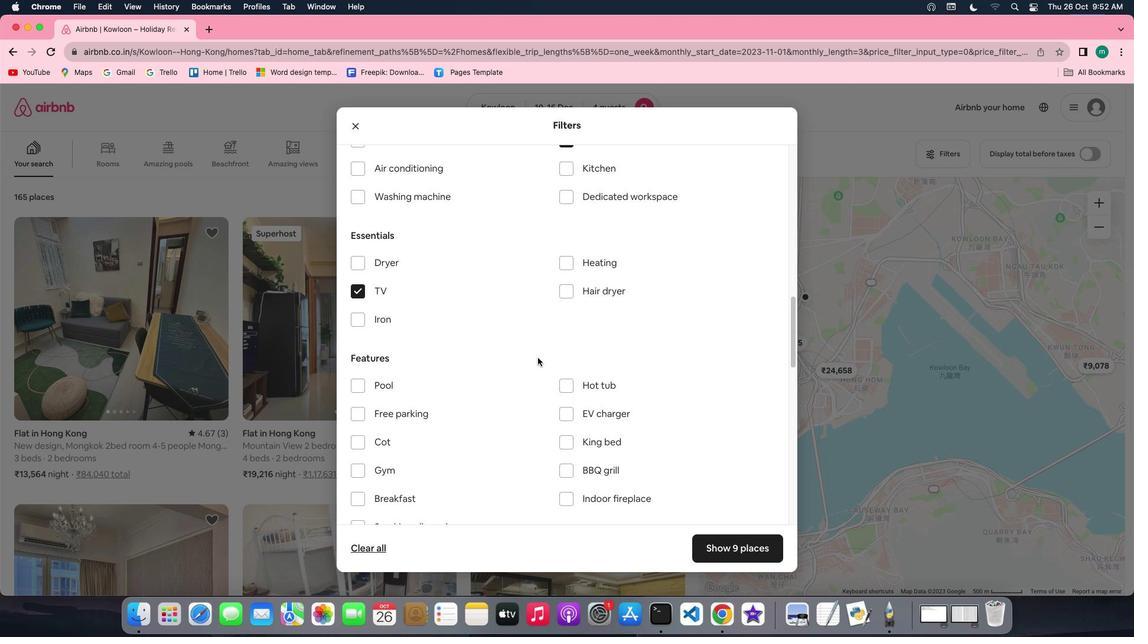 
Action: Mouse scrolled (568, 357) with delta (91, -1)
Screenshot: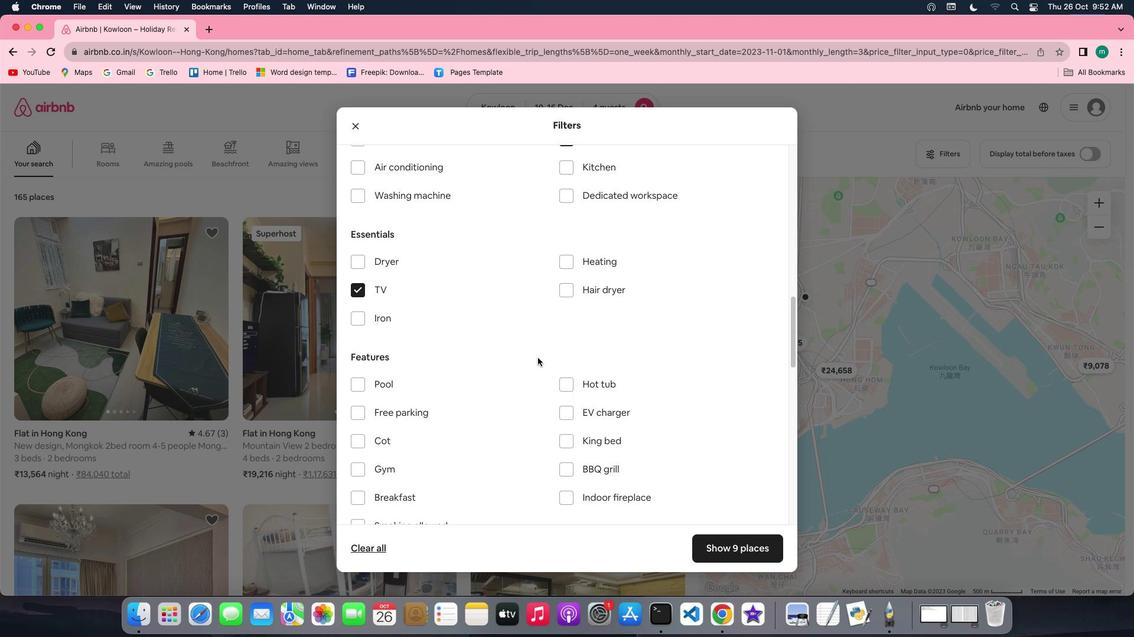 
Action: Mouse scrolled (568, 357) with delta (91, -1)
Screenshot: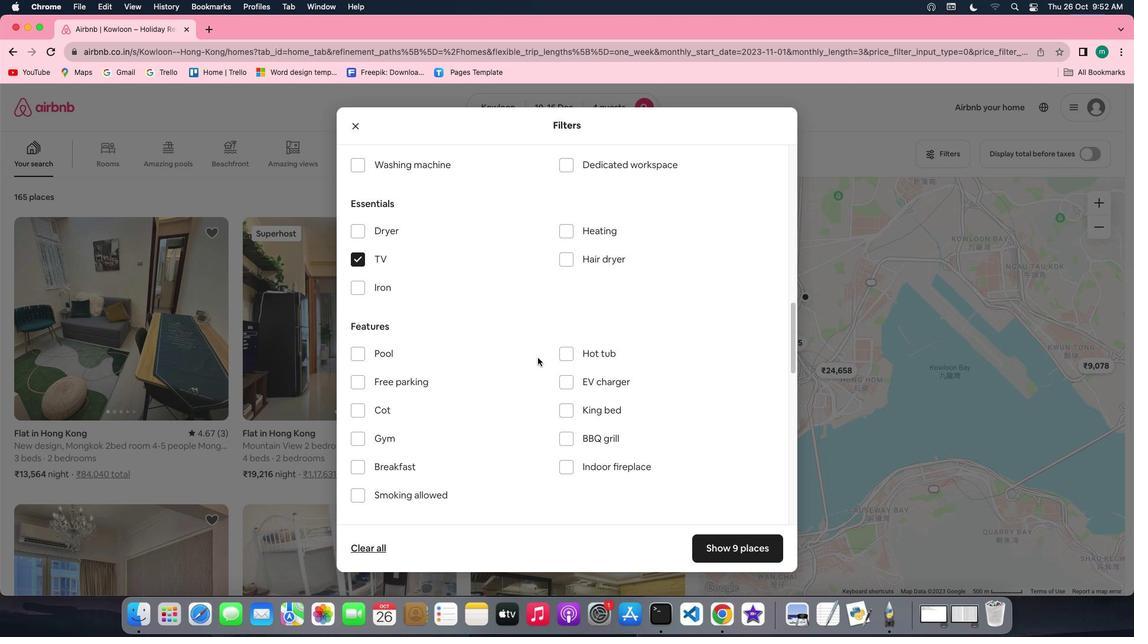 
Action: Mouse scrolled (568, 357) with delta (91, -1)
Screenshot: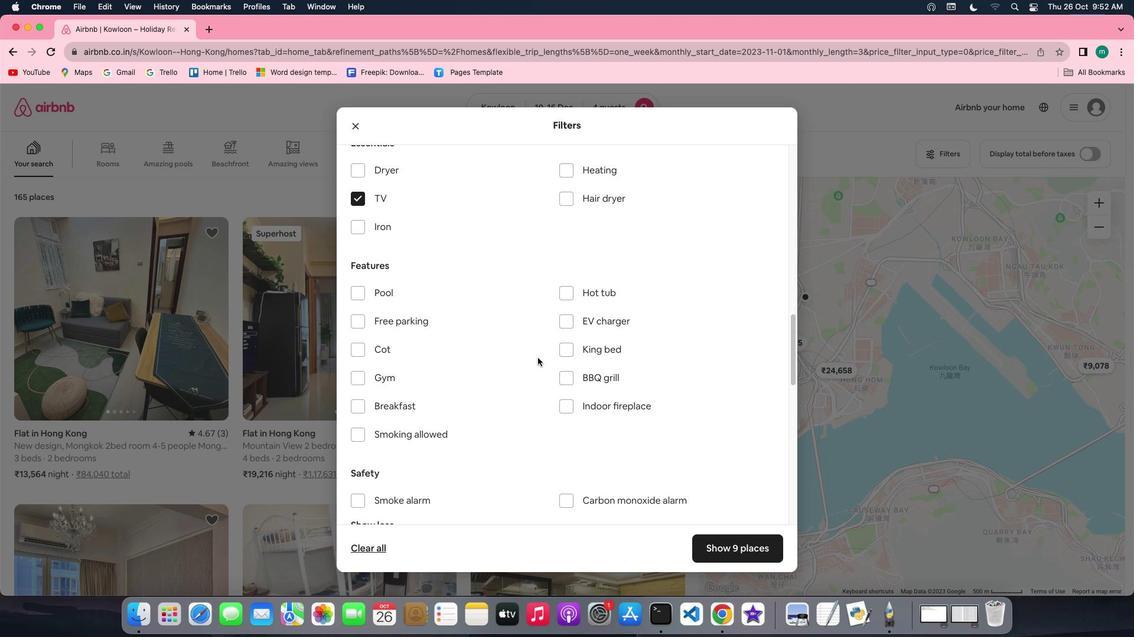 
Action: Mouse scrolled (568, 357) with delta (91, -1)
Screenshot: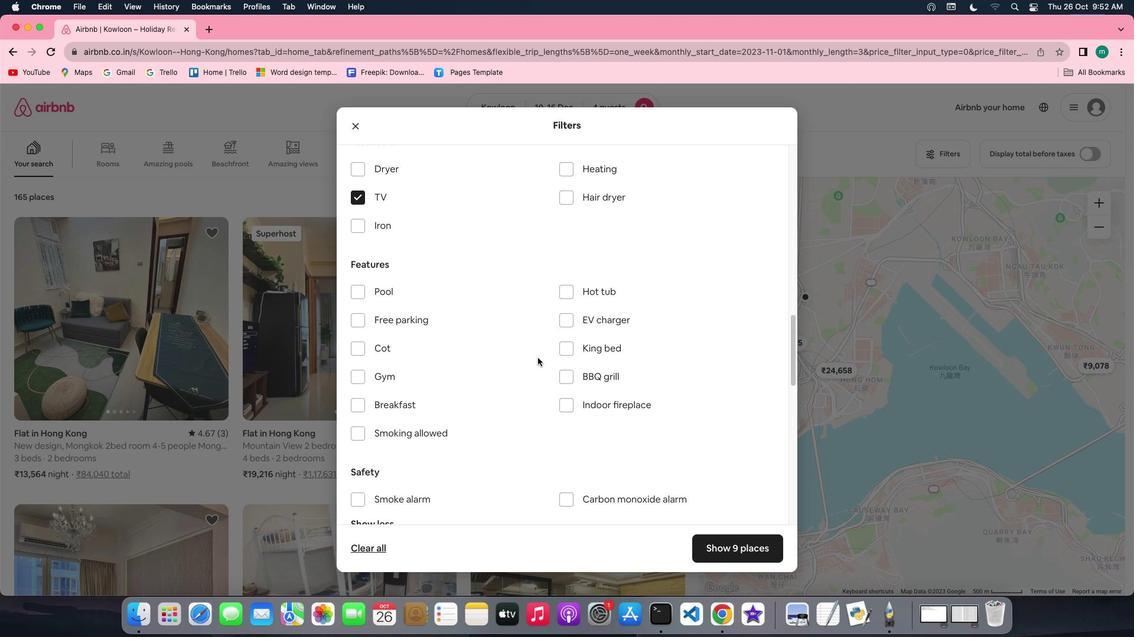 
Action: Mouse scrolled (568, 357) with delta (91, -1)
Screenshot: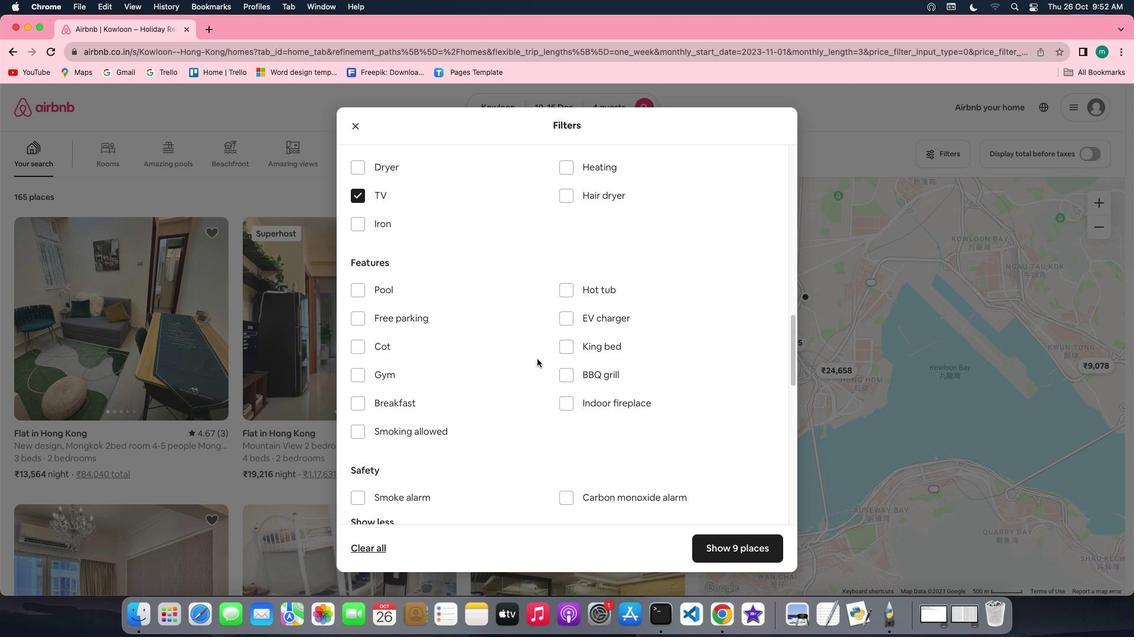 
Action: Mouse scrolled (568, 357) with delta (91, -1)
Screenshot: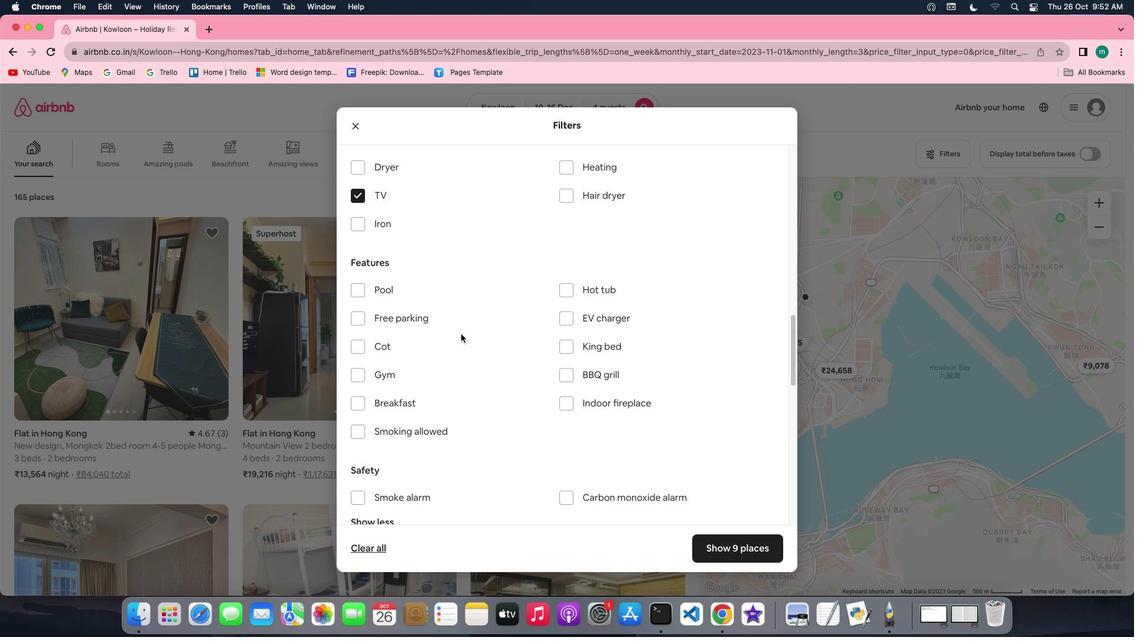 
Action: Mouse scrolled (568, 357) with delta (91, -1)
Screenshot: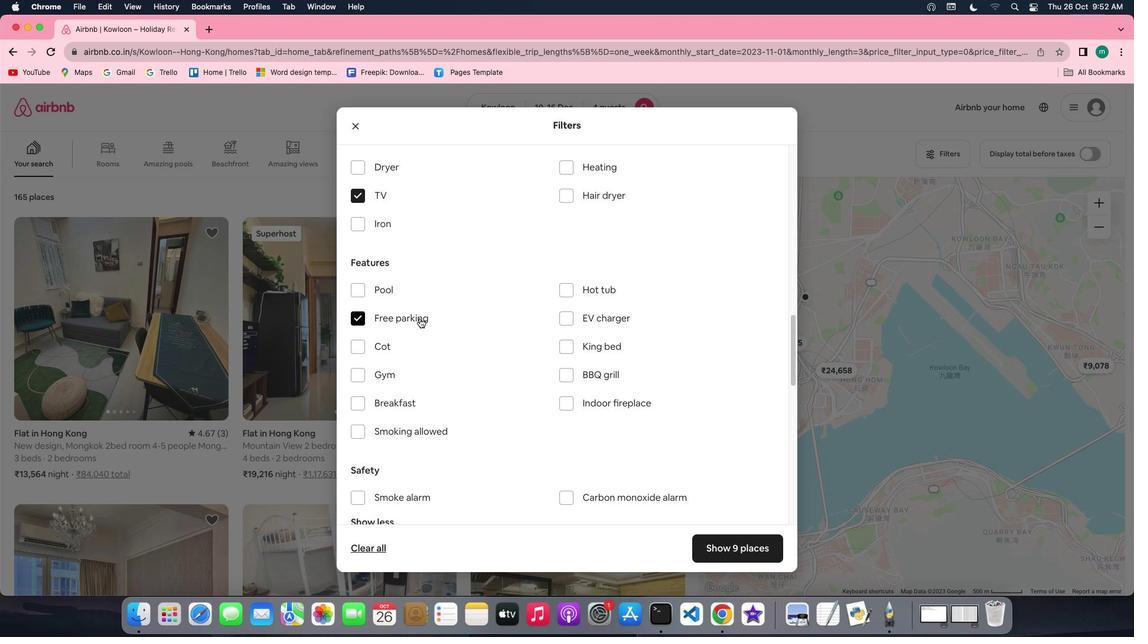 
Action: Mouse scrolled (568, 357) with delta (91, -1)
Screenshot: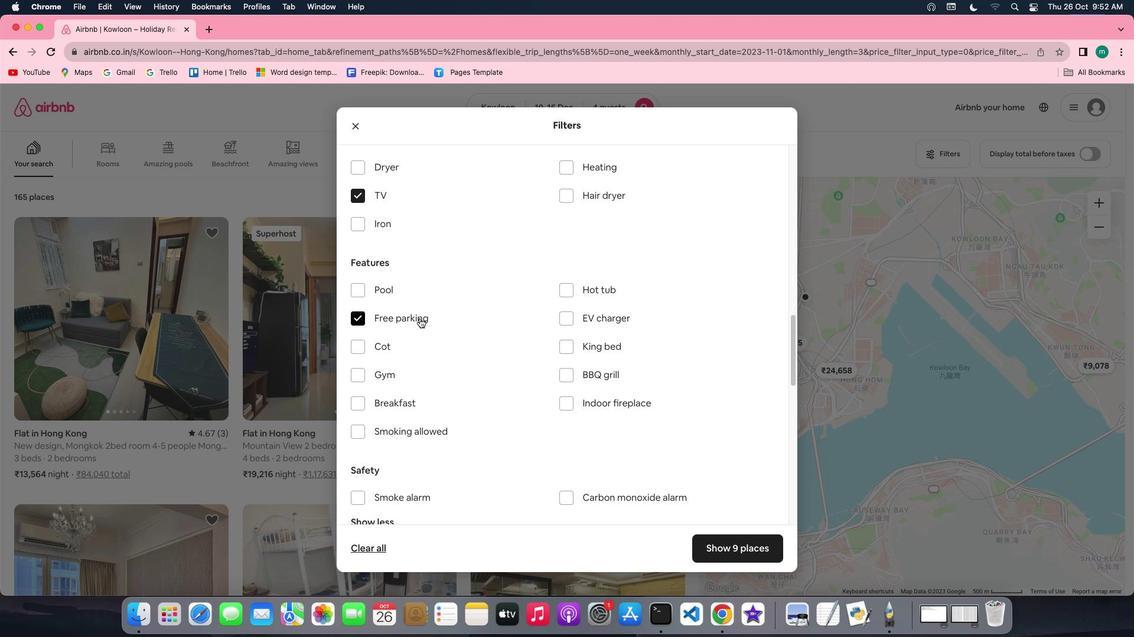 
Action: Mouse scrolled (568, 357) with delta (91, -1)
Screenshot: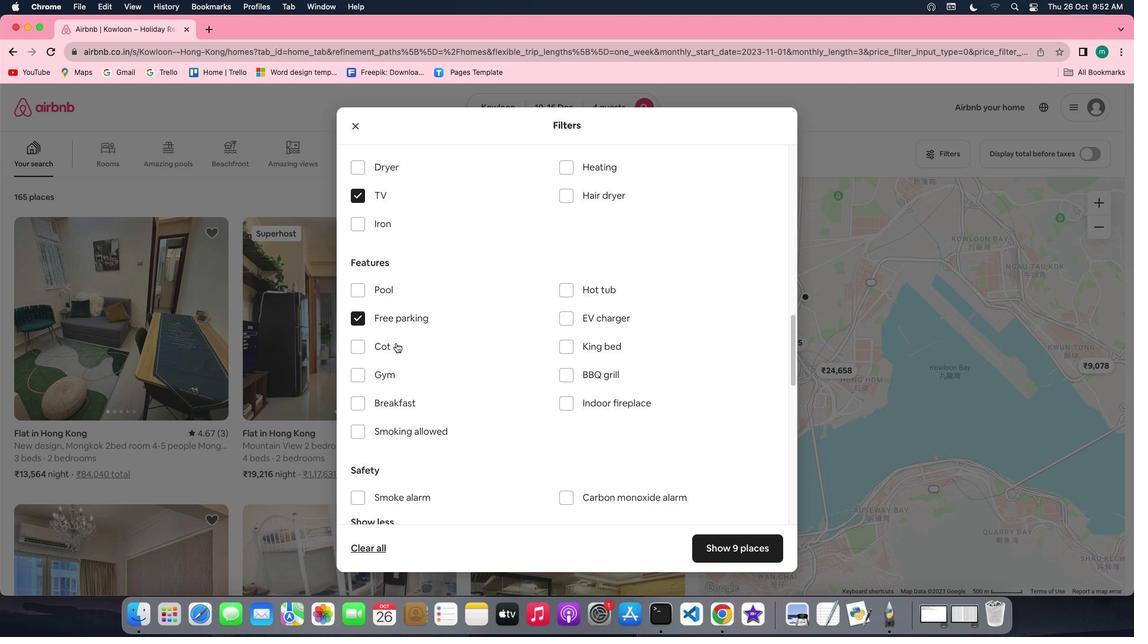 
Action: Mouse scrolled (568, 357) with delta (91, -1)
Screenshot: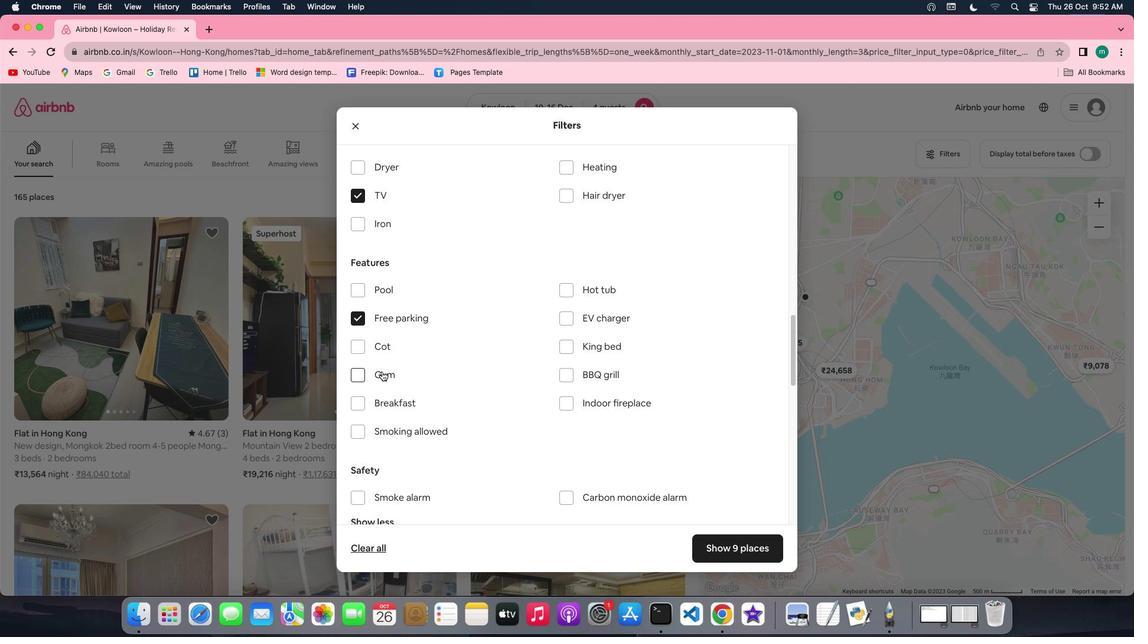 
Action: Mouse moved to (463, 317)
Screenshot: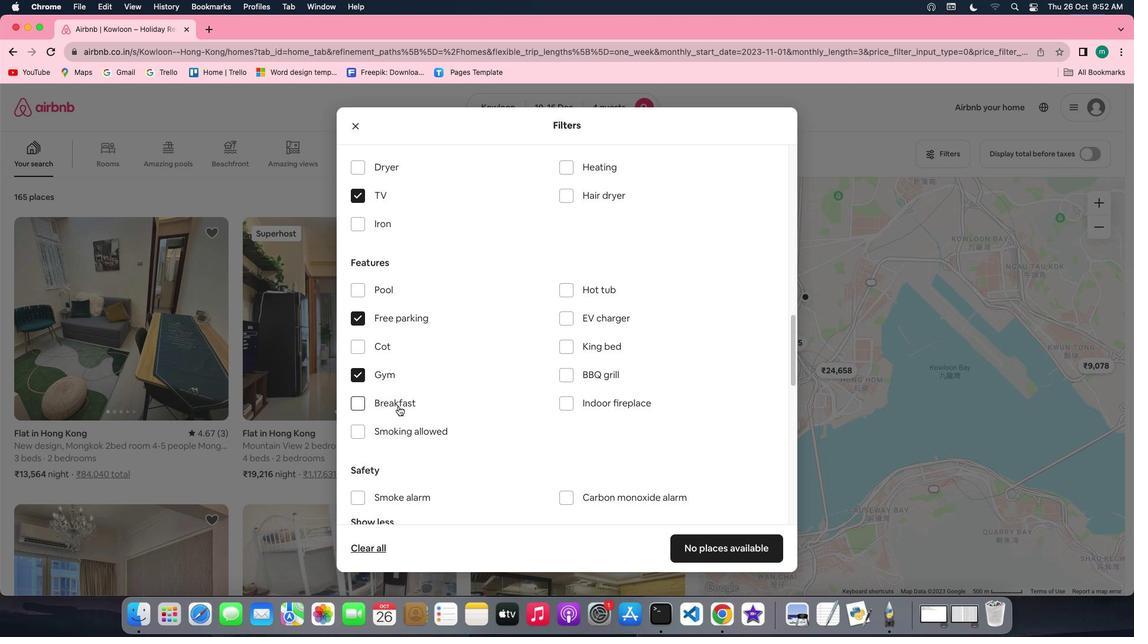 
Action: Mouse pressed left at (463, 317)
Screenshot: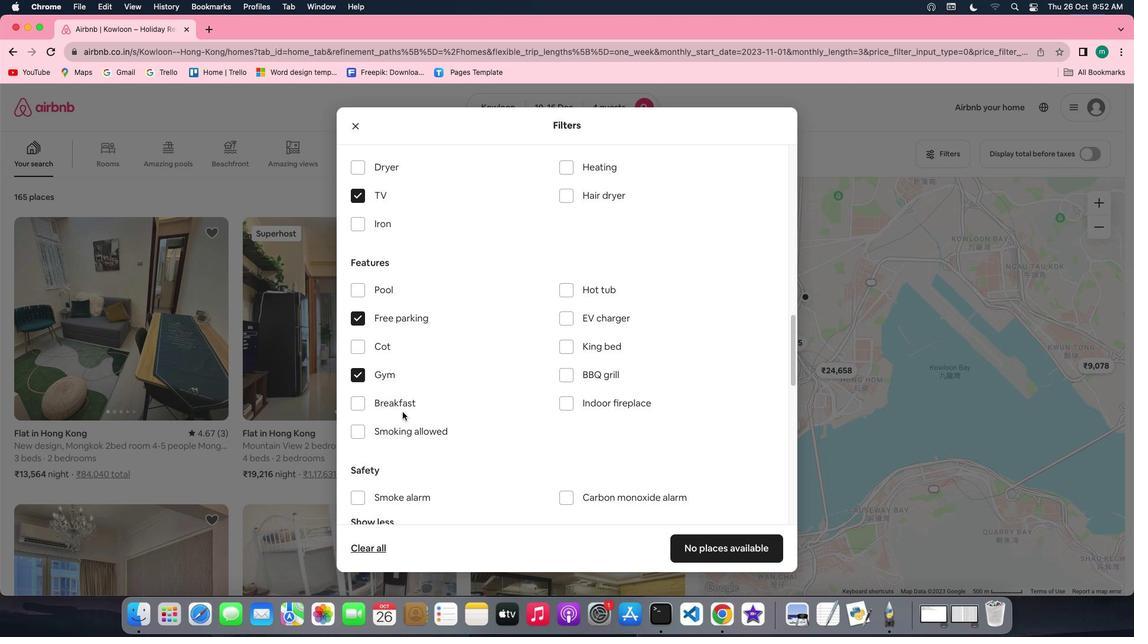 
Action: Mouse moved to (427, 376)
Screenshot: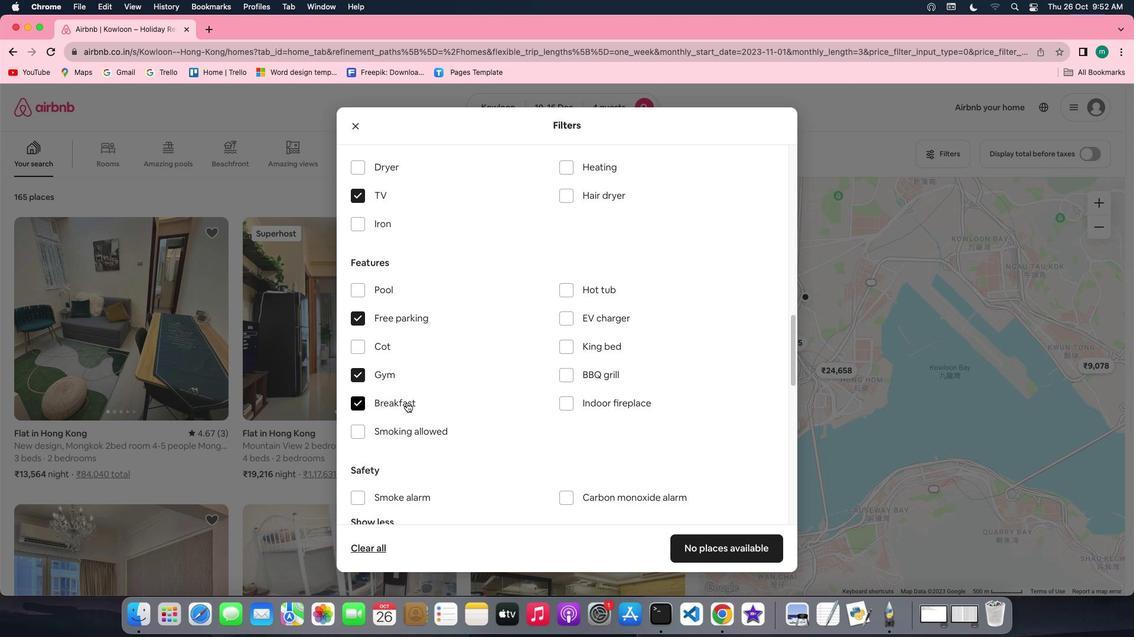 
Action: Mouse pressed left at (427, 376)
Screenshot: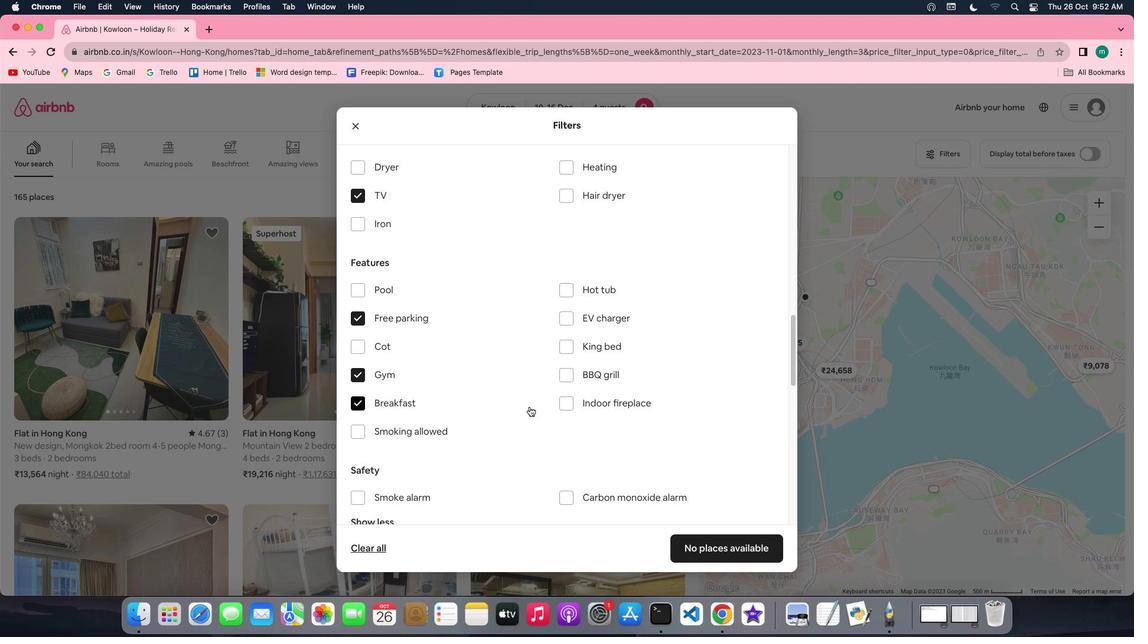 
Action: Mouse moved to (452, 403)
Screenshot: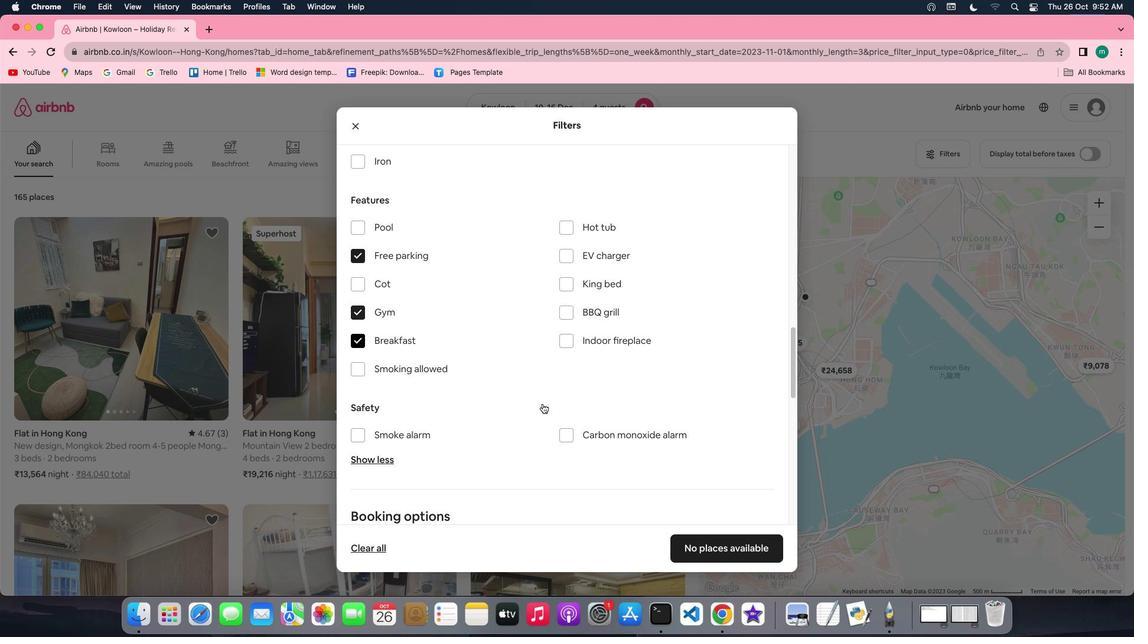 
Action: Mouse pressed left at (452, 403)
Screenshot: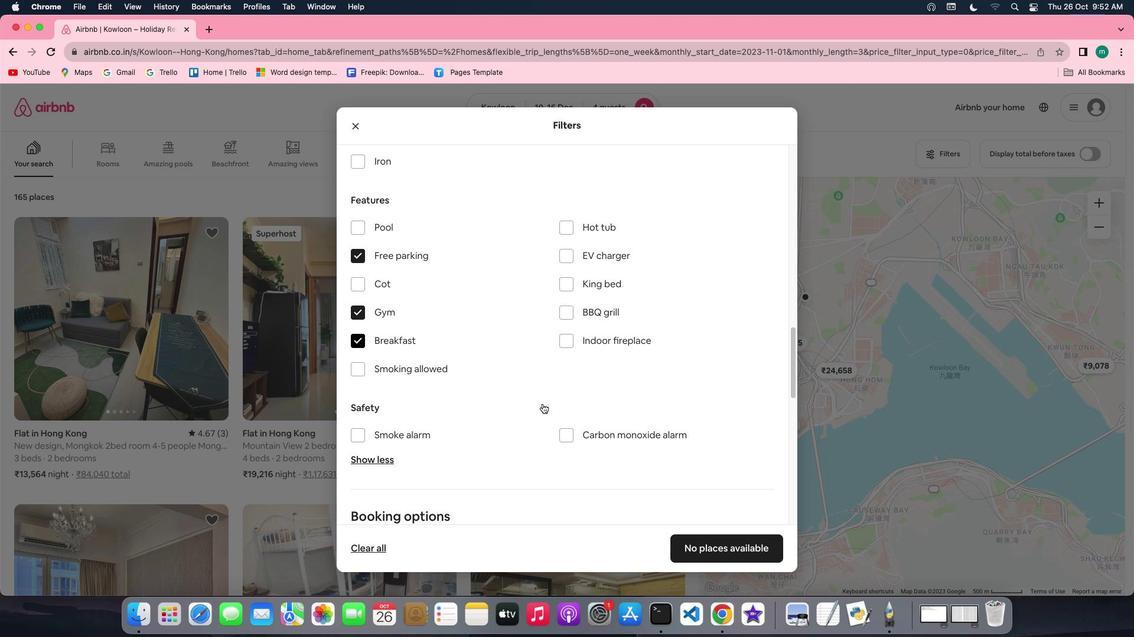 
Action: Mouse moved to (571, 404)
Screenshot: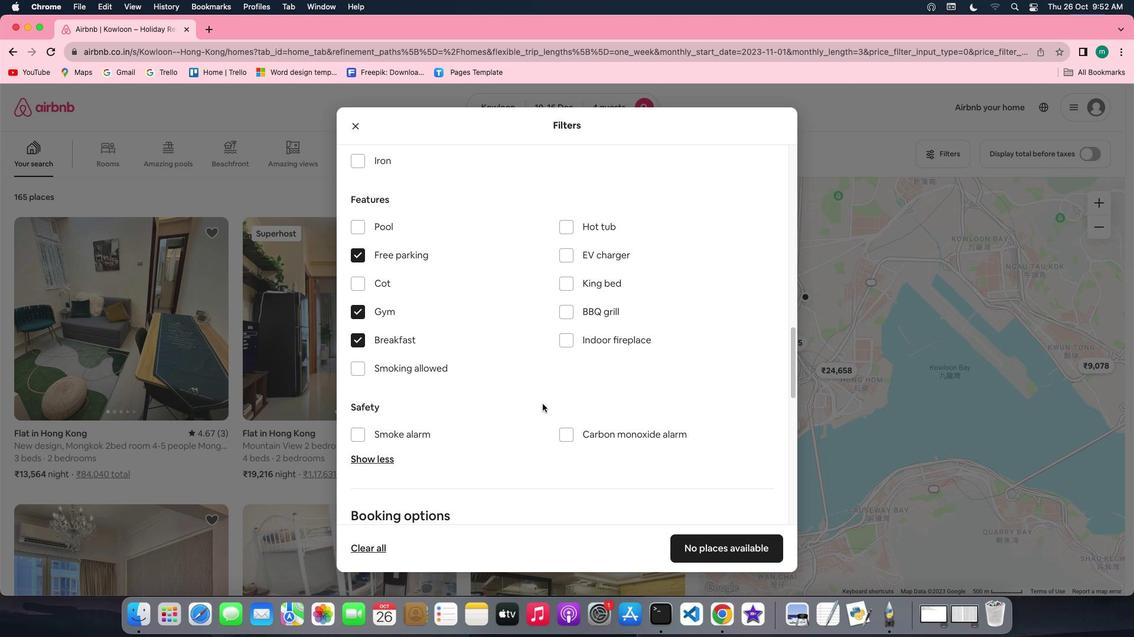 
Action: Mouse scrolled (571, 404) with delta (91, -1)
Screenshot: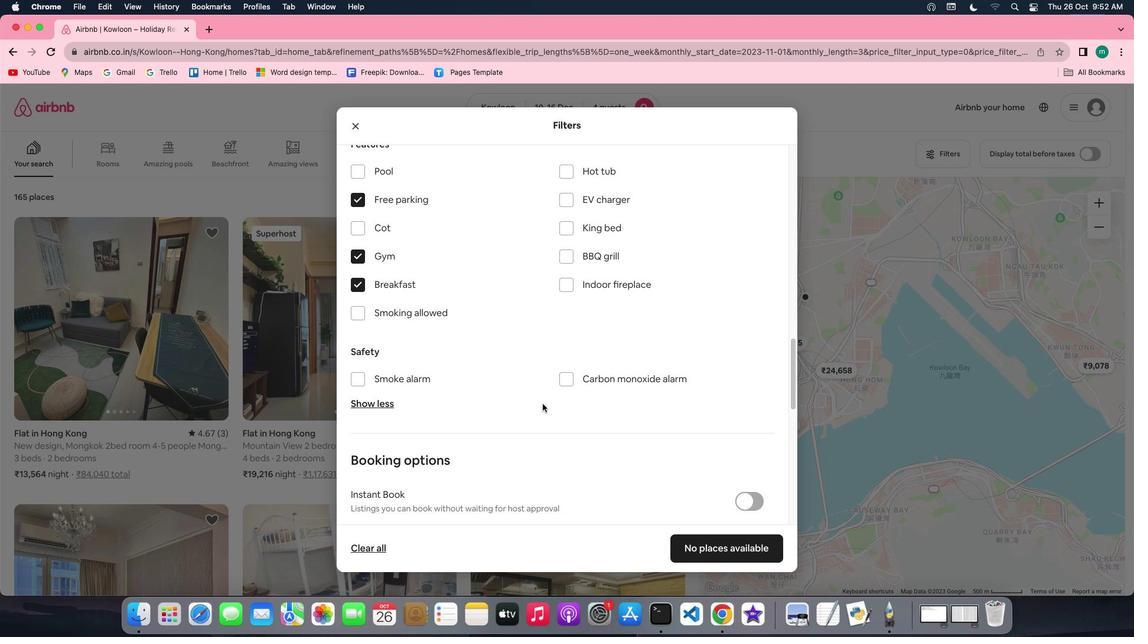 
Action: Mouse scrolled (571, 404) with delta (91, -1)
Screenshot: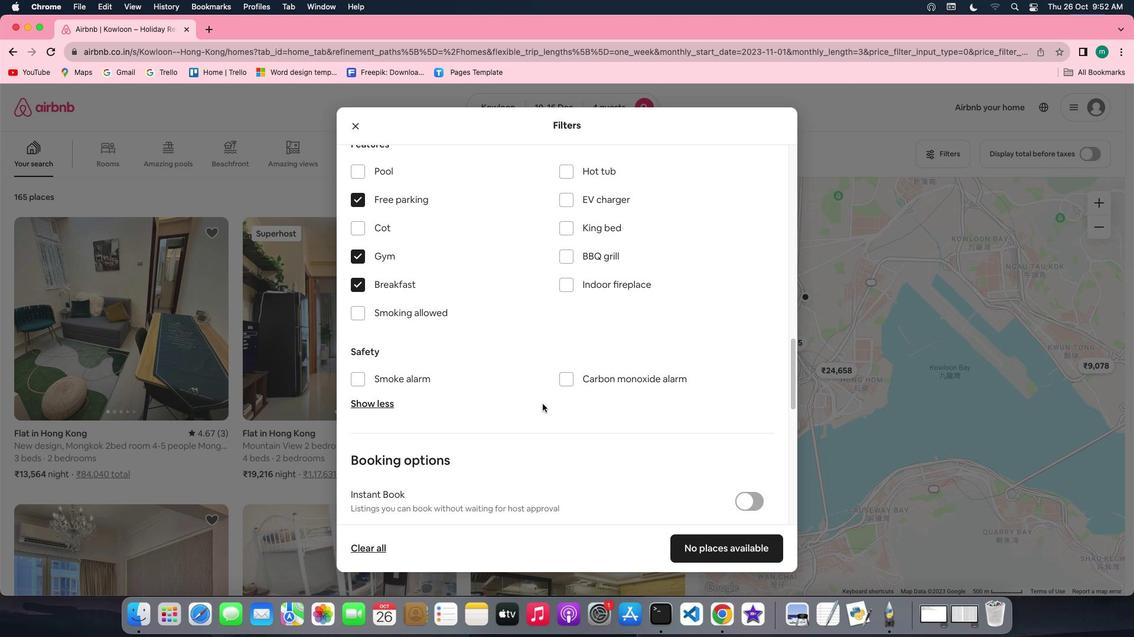 
Action: Mouse scrolled (571, 404) with delta (91, -1)
Screenshot: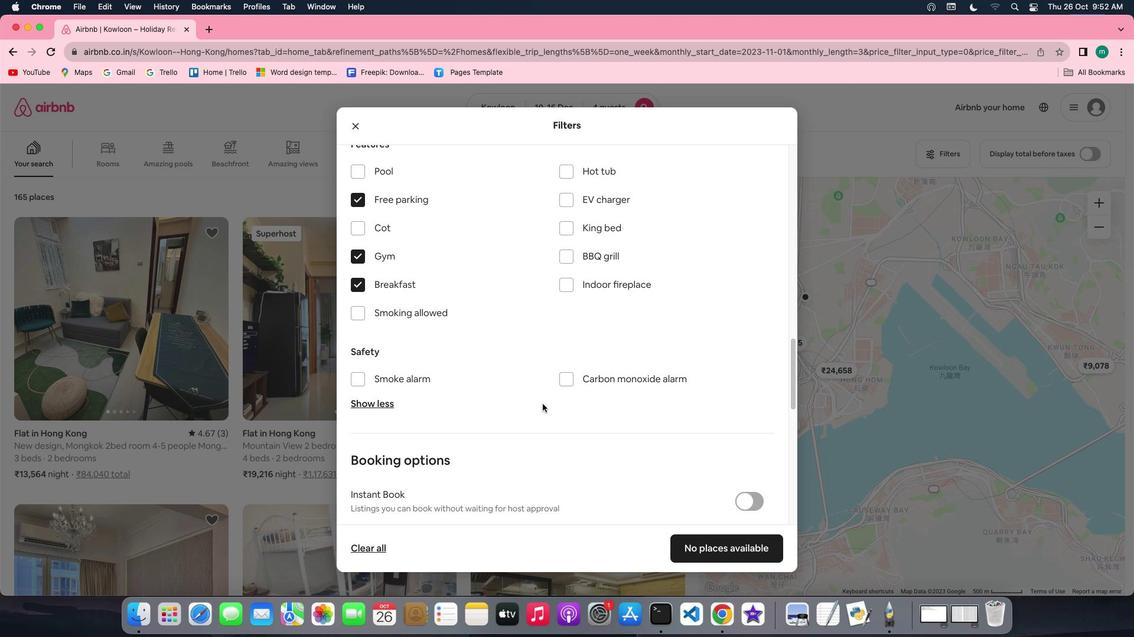 
Action: Mouse scrolled (571, 404) with delta (91, -1)
Screenshot: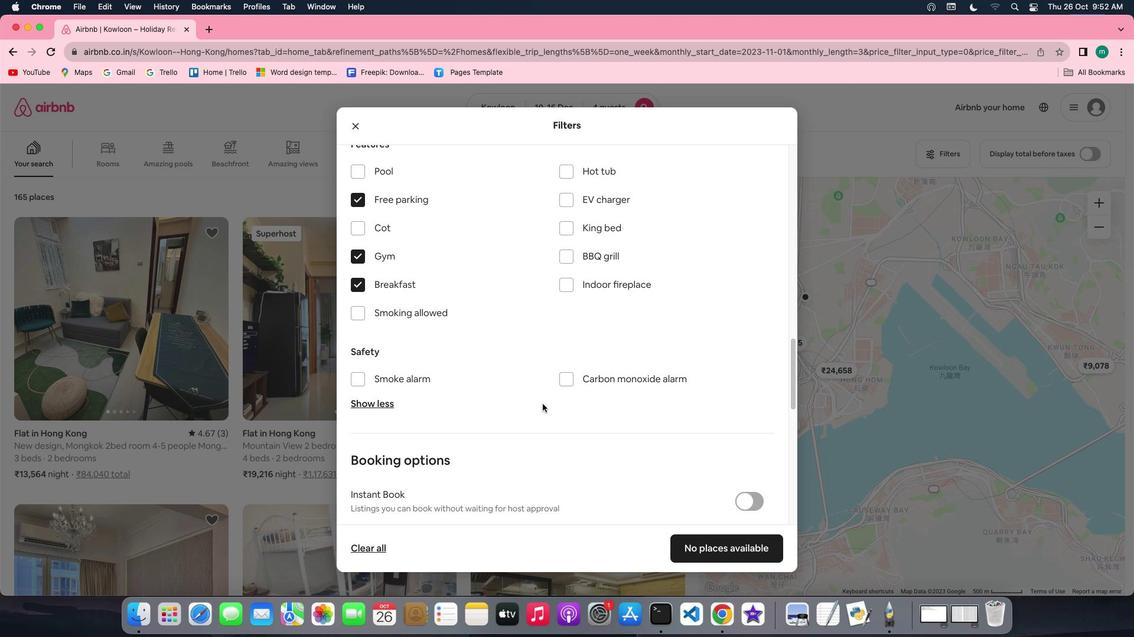 
Action: Mouse scrolled (571, 404) with delta (91, -1)
Screenshot: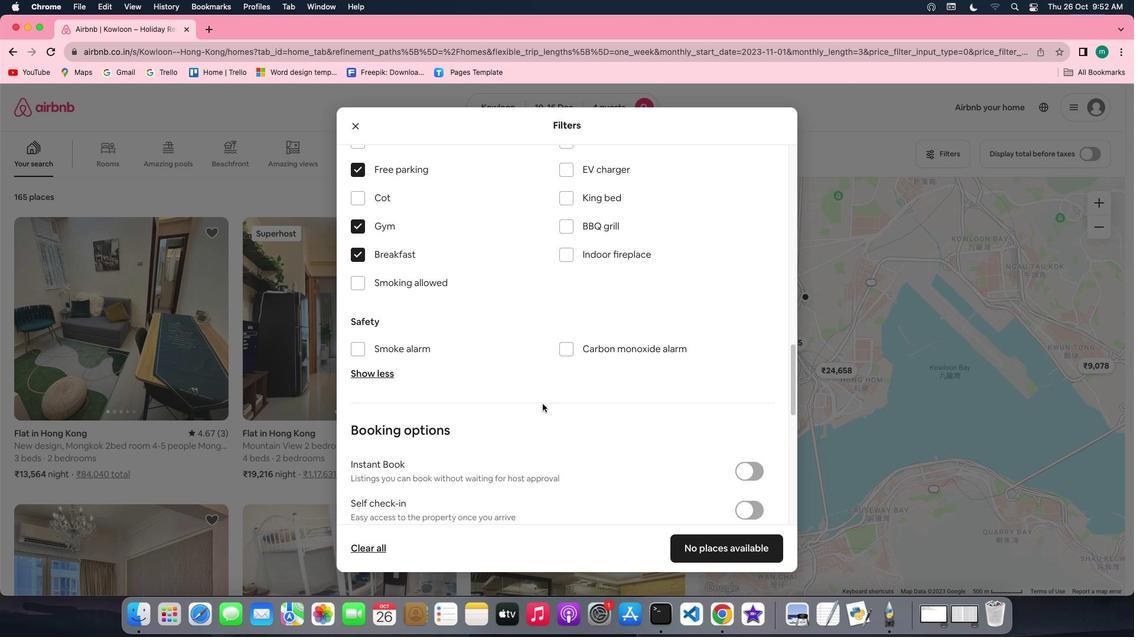 
Action: Mouse scrolled (571, 404) with delta (91, -1)
Screenshot: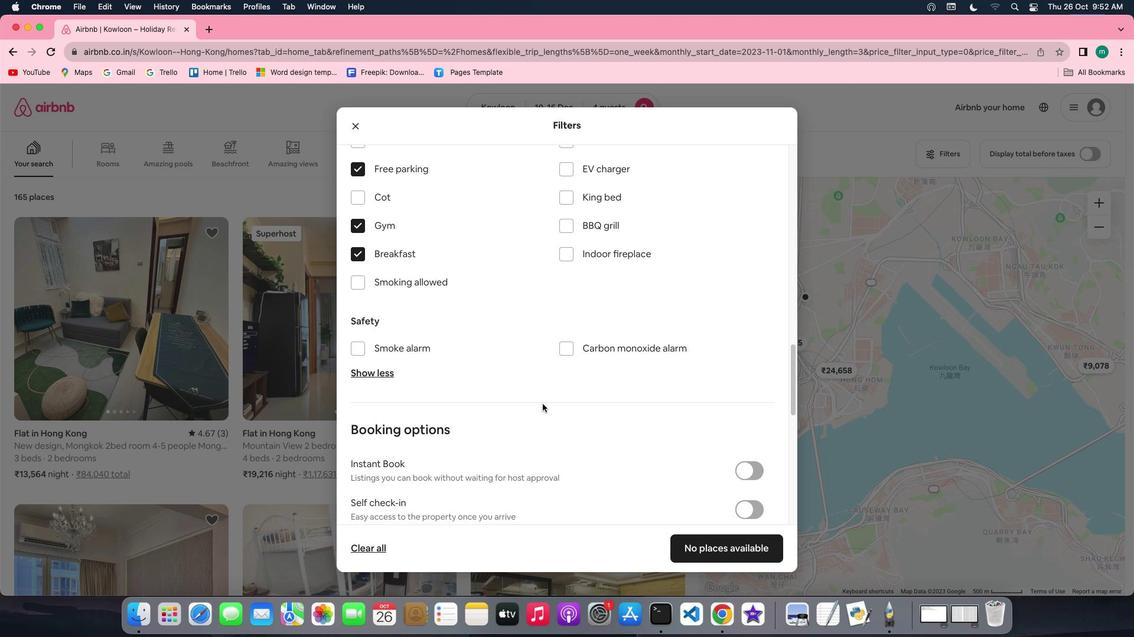 
Action: Mouse scrolled (571, 404) with delta (91, -1)
Screenshot: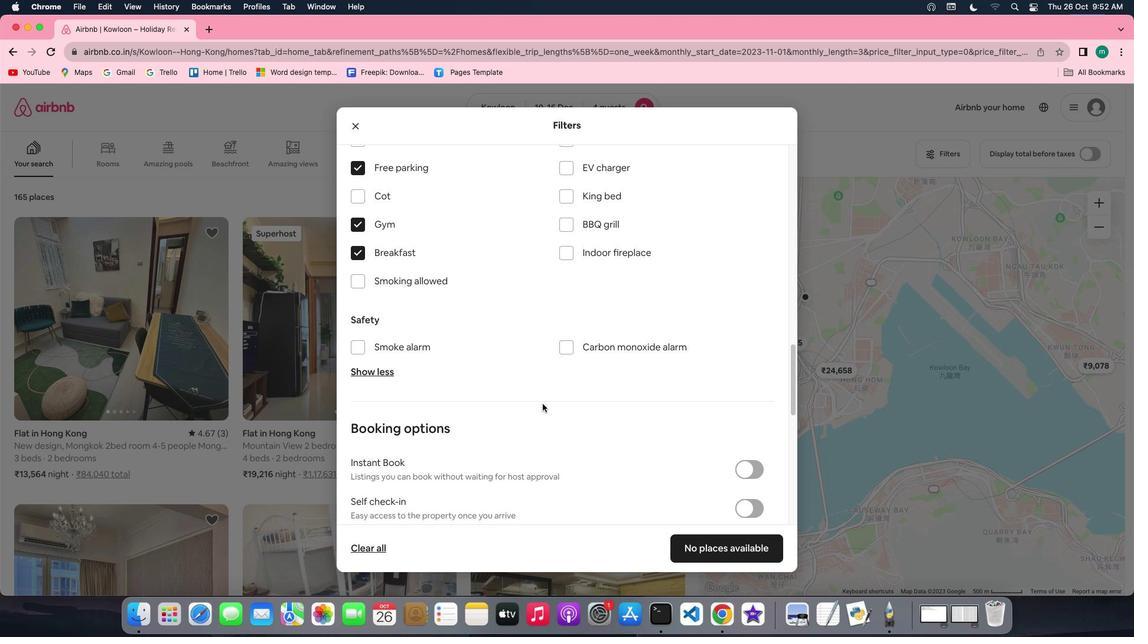 
Action: Mouse scrolled (571, 404) with delta (91, -1)
Screenshot: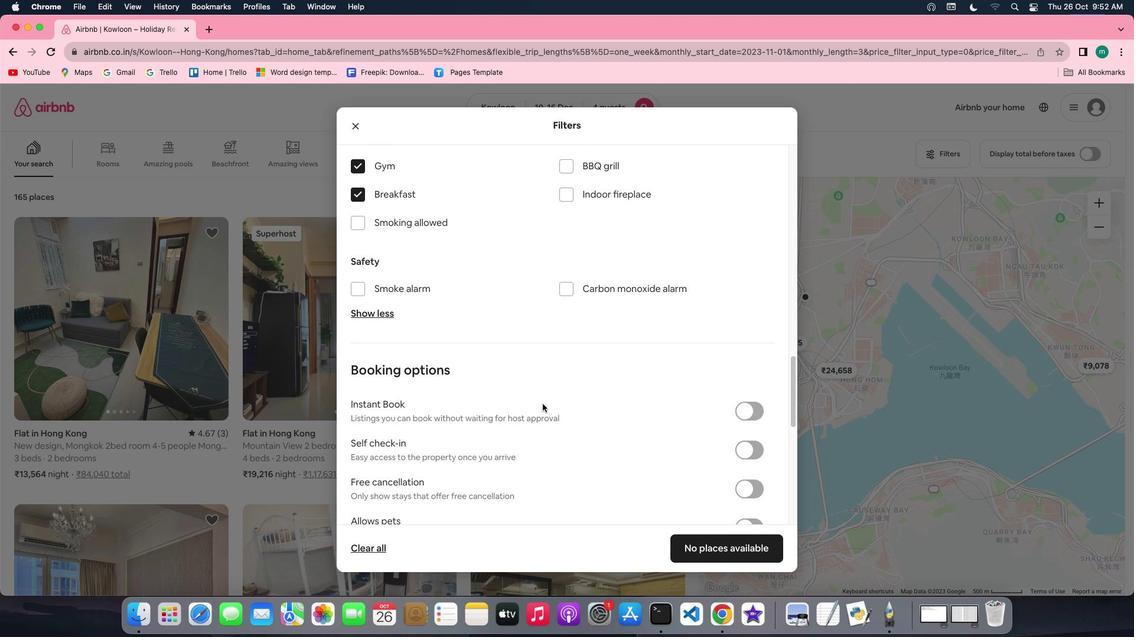 
Action: Mouse scrolled (571, 404) with delta (91, -1)
Screenshot: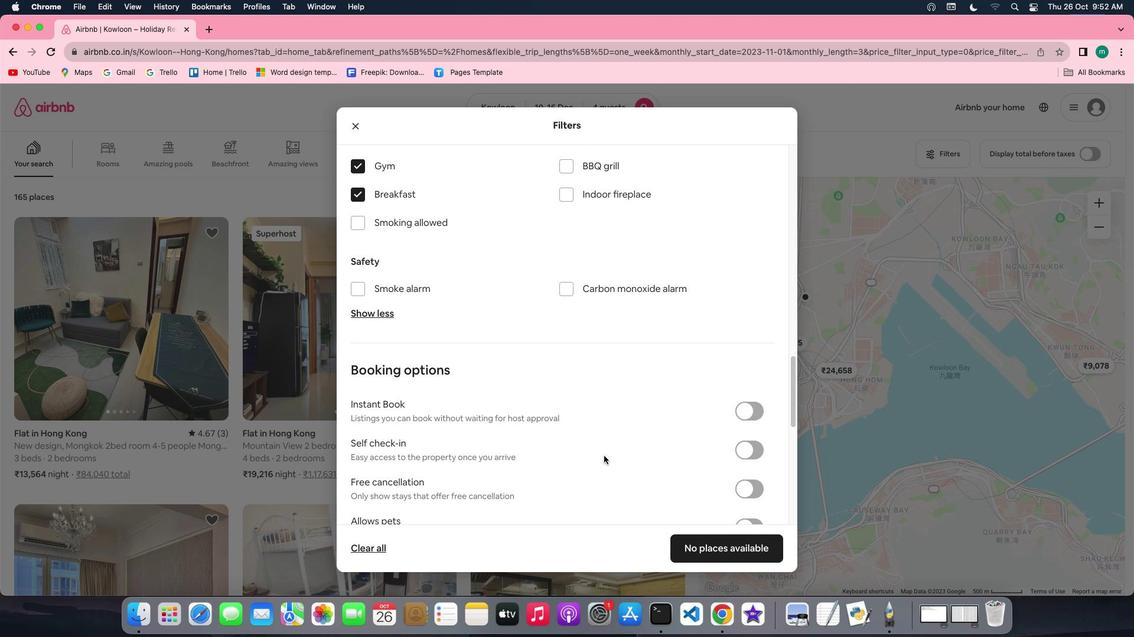 
Action: Mouse scrolled (571, 404) with delta (91, -1)
Screenshot: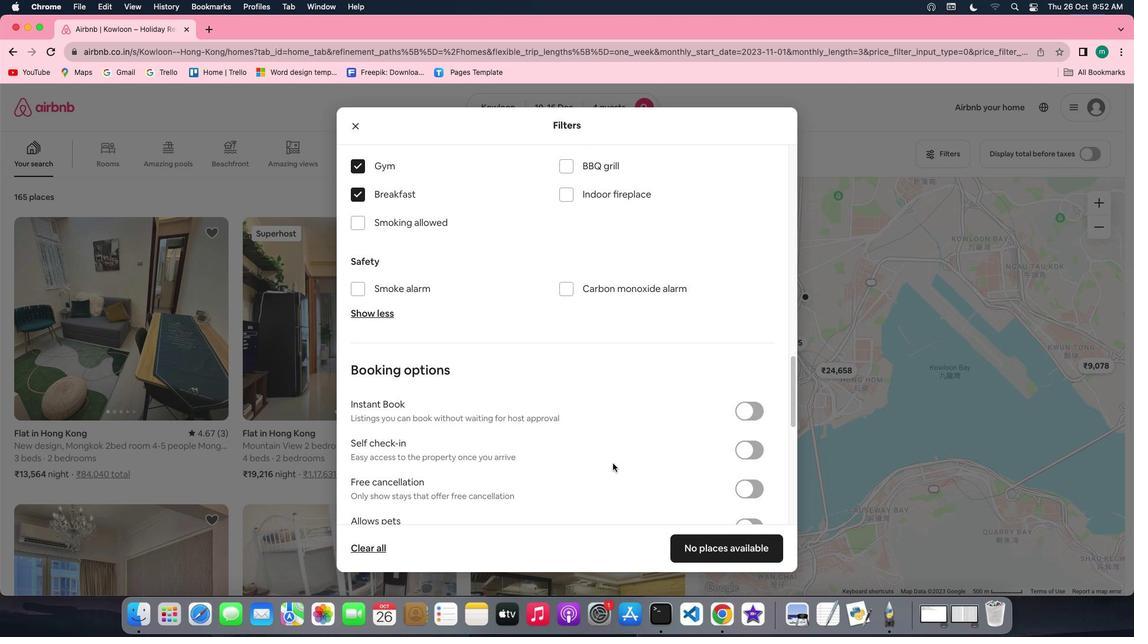 
Action: Mouse scrolled (571, 404) with delta (91, -1)
Screenshot: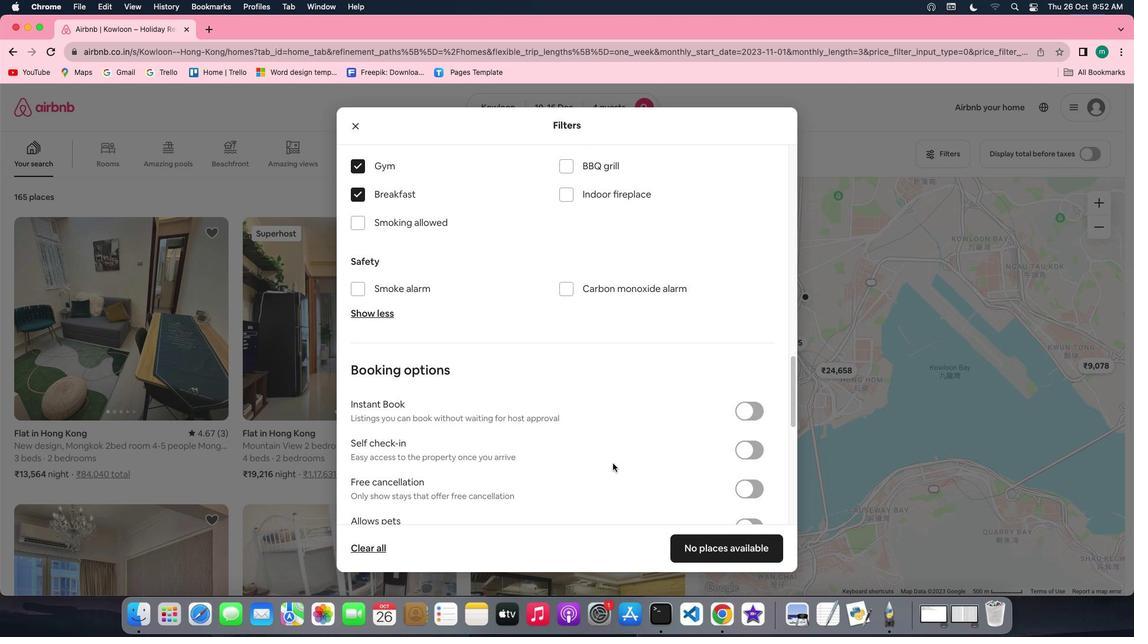 
Action: Mouse scrolled (571, 404) with delta (91, -1)
Screenshot: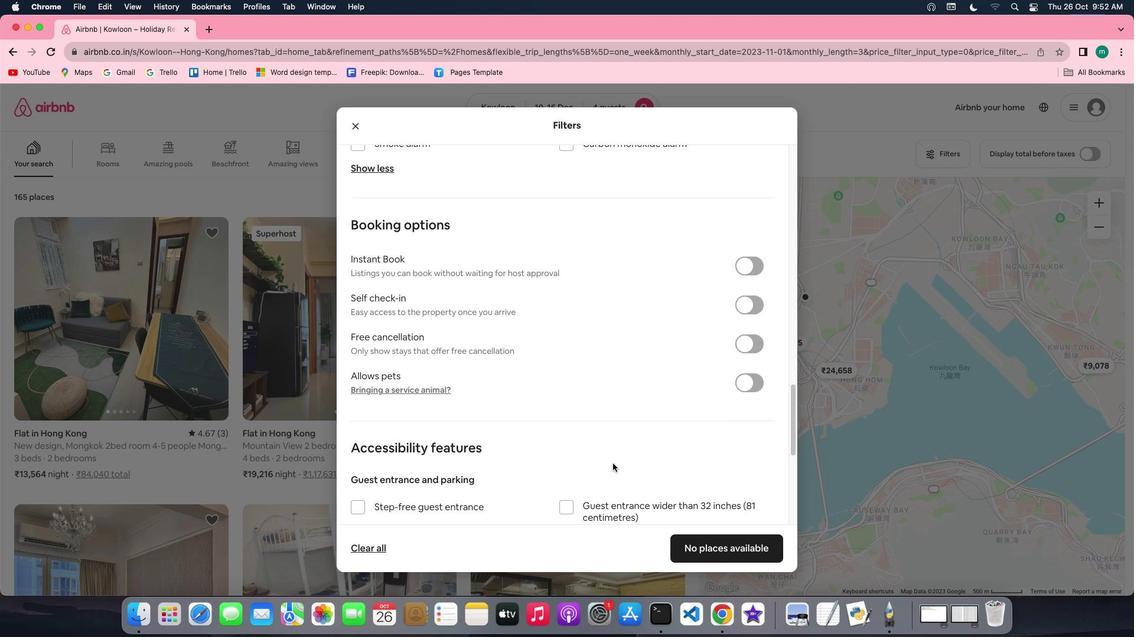 
Action: Mouse scrolled (571, 404) with delta (91, -1)
Screenshot: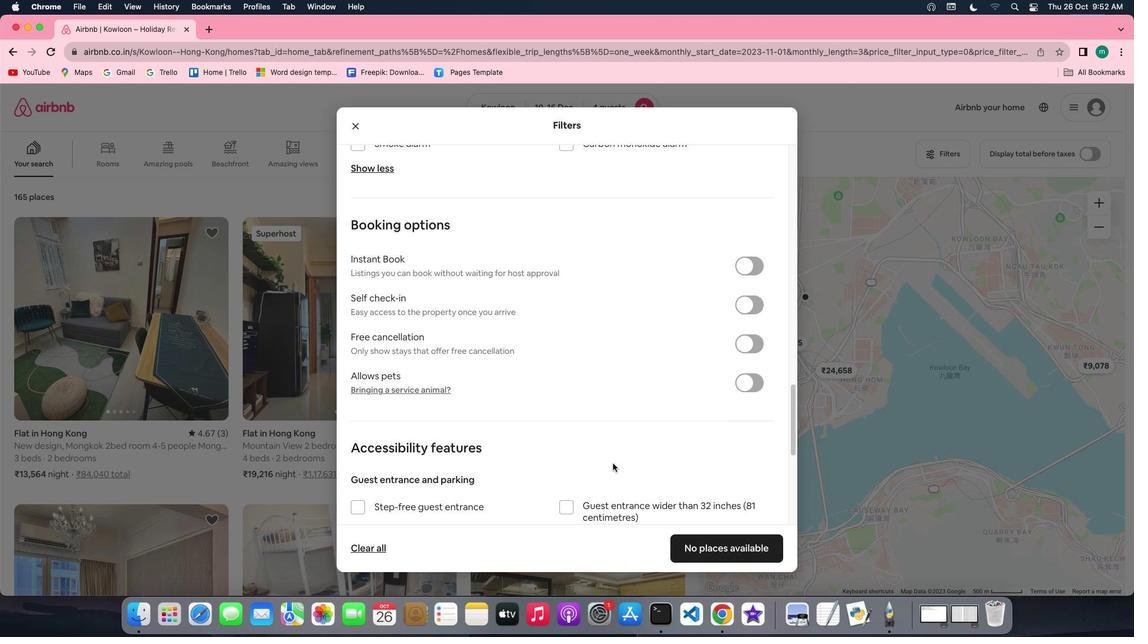 
Action: Mouse scrolled (571, 404) with delta (91, -1)
Screenshot: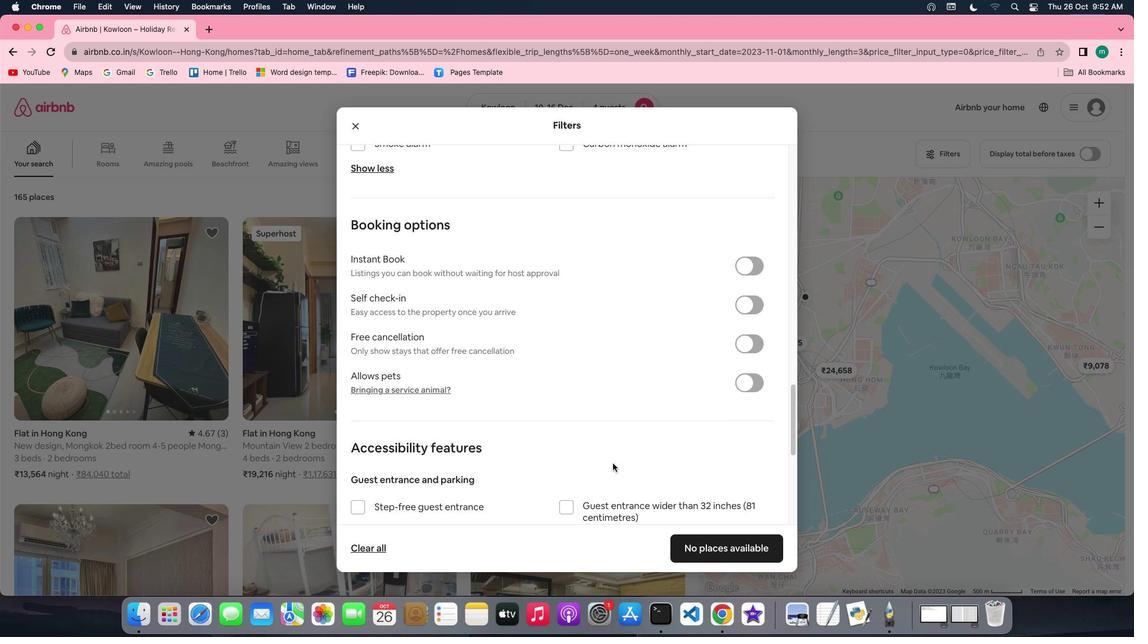 
Action: Mouse scrolled (571, 404) with delta (91, -1)
Screenshot: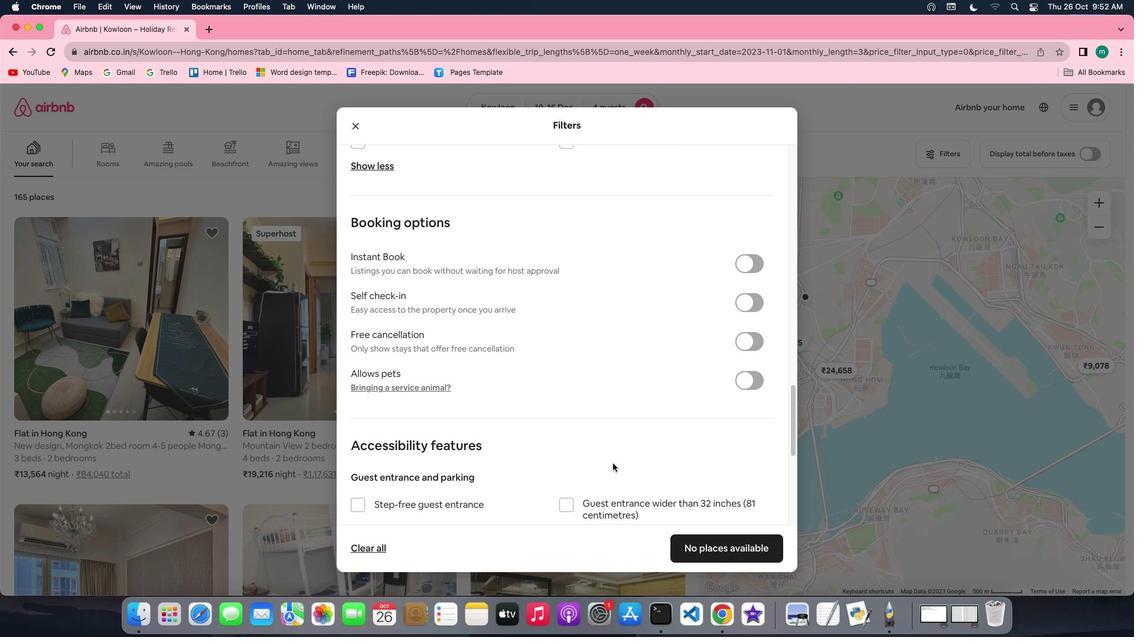 
Action: Mouse moved to (634, 464)
Screenshot: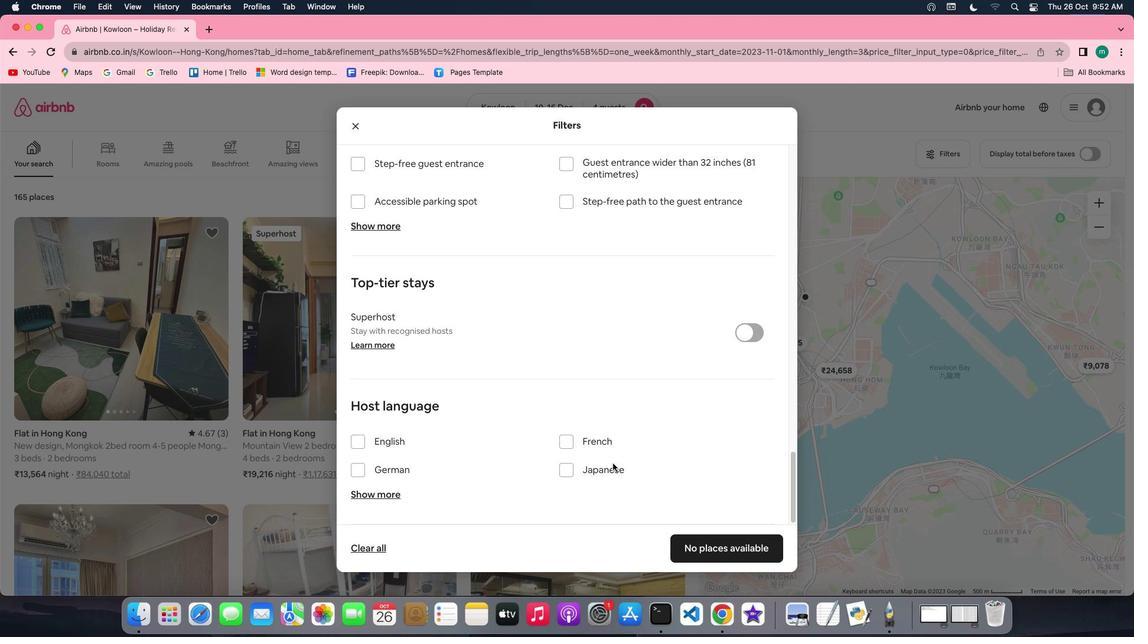 
Action: Mouse scrolled (634, 464) with delta (91, -1)
Screenshot: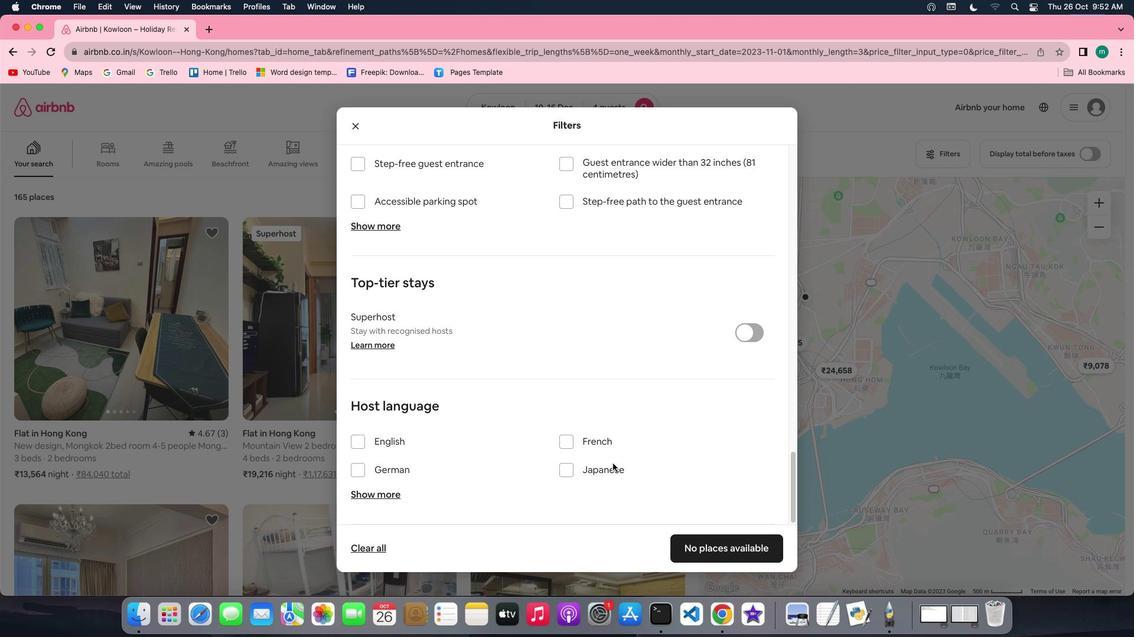 
Action: Mouse scrolled (634, 464) with delta (91, -1)
Screenshot: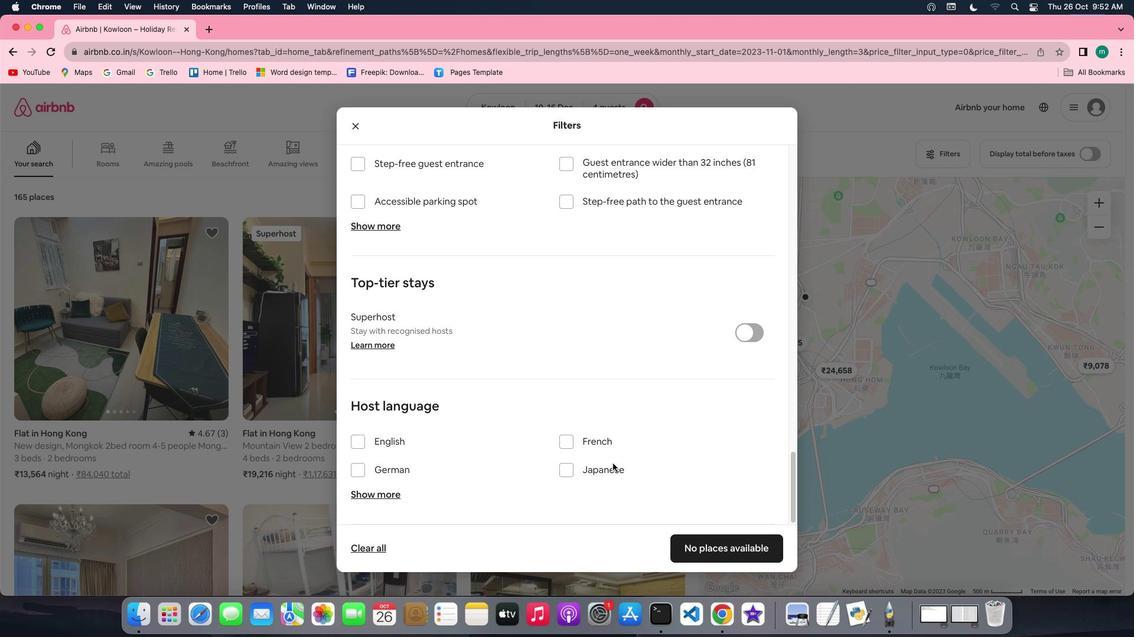 
Action: Mouse scrolled (634, 464) with delta (91, -1)
Screenshot: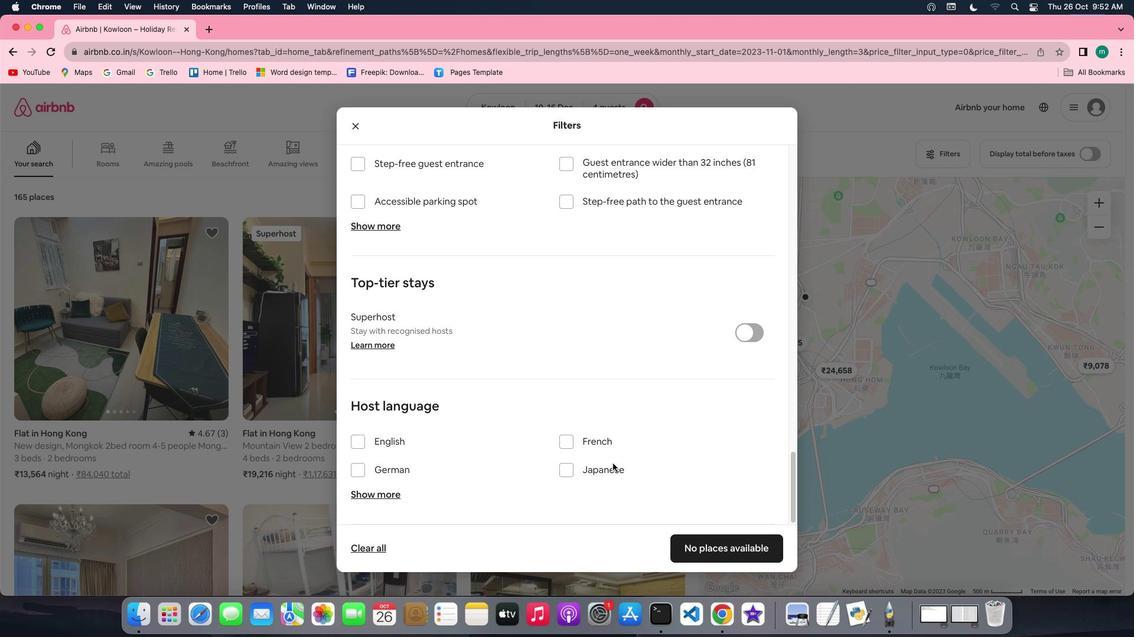 
Action: Mouse scrolled (634, 464) with delta (91, -2)
Screenshot: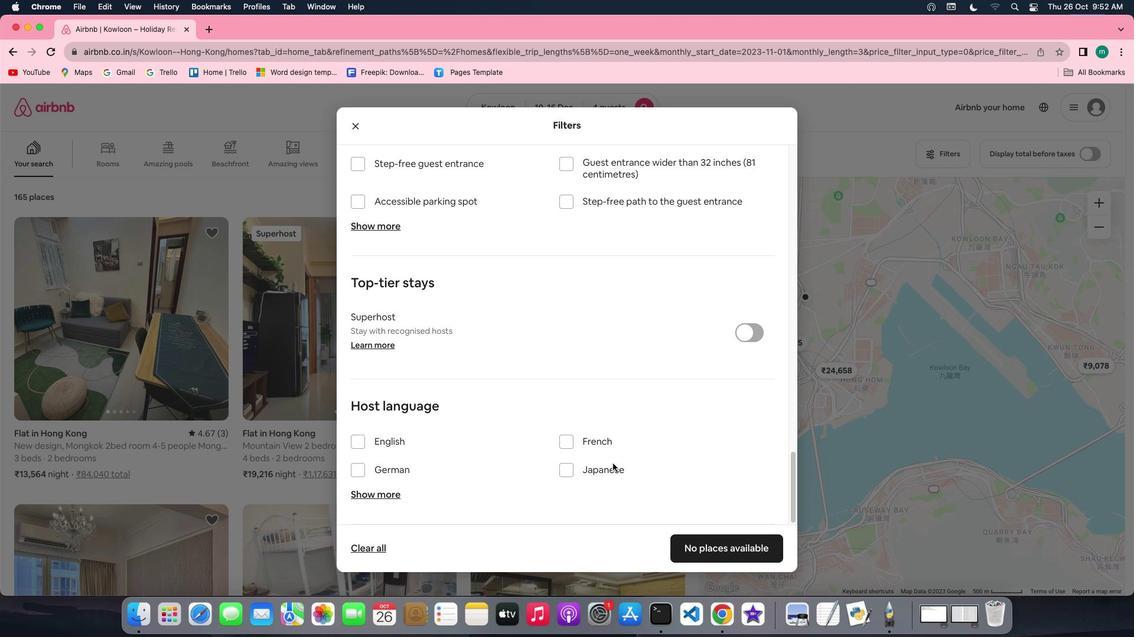
Action: Mouse scrolled (634, 464) with delta (91, -1)
Screenshot: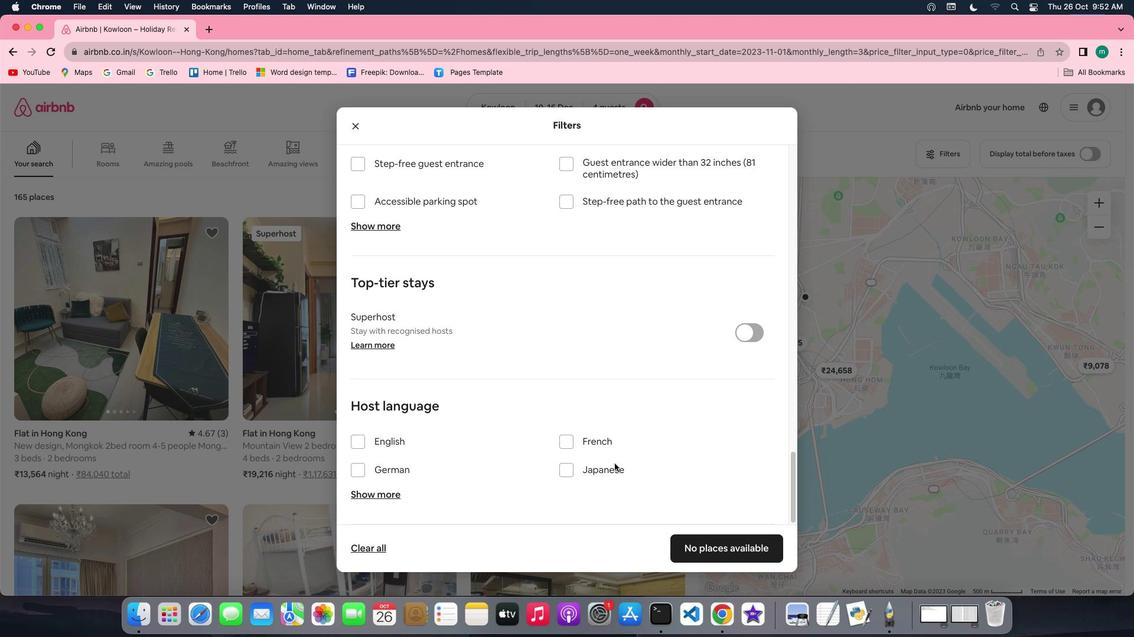 
Action: Mouse scrolled (634, 464) with delta (91, -1)
Screenshot: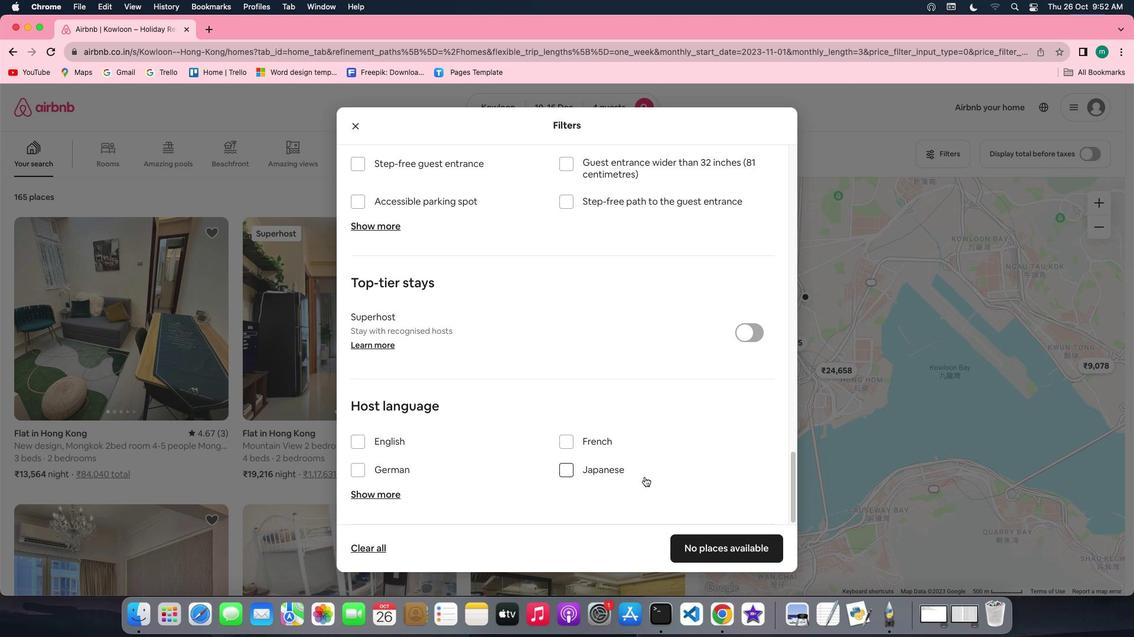 
Action: Mouse scrolled (634, 464) with delta (91, -1)
Screenshot: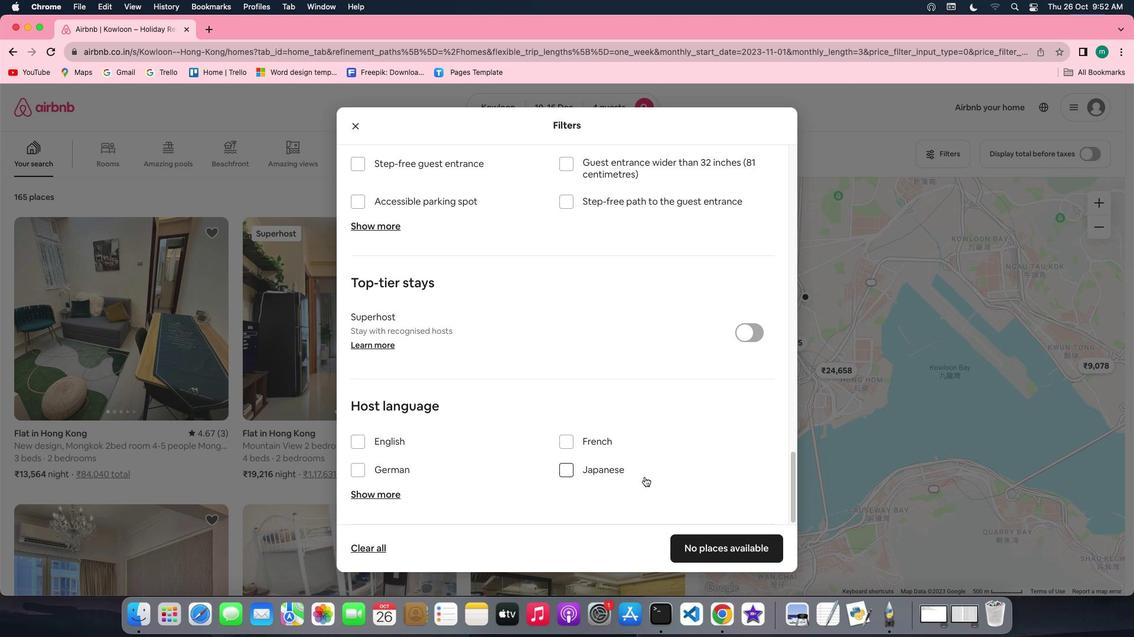 
Action: Mouse scrolled (634, 464) with delta (91, -2)
Screenshot: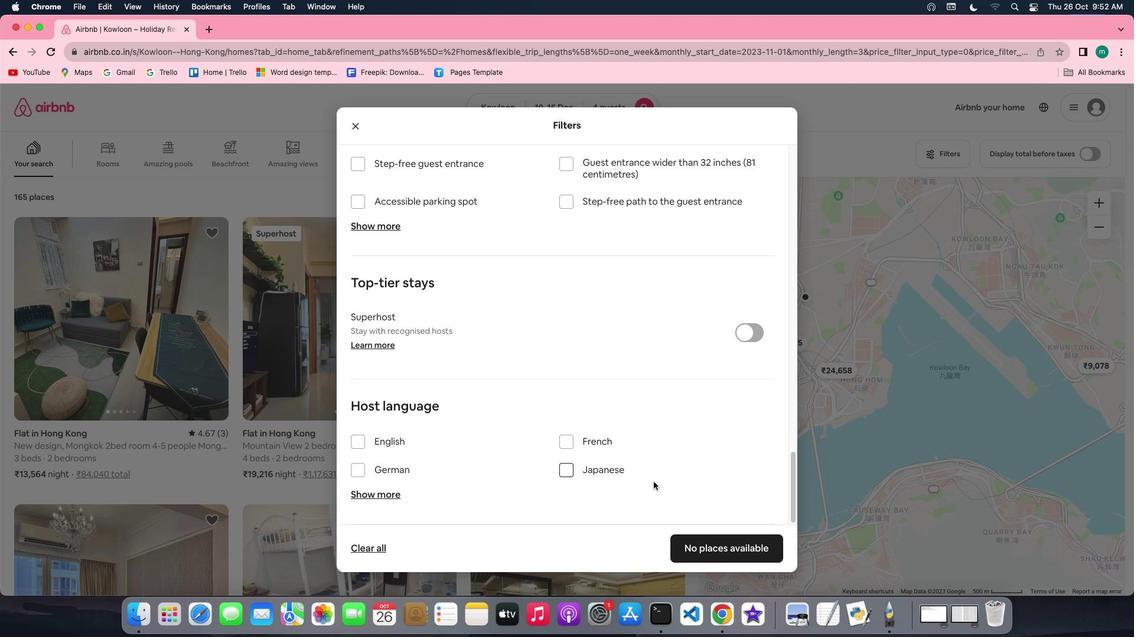 
Action: Mouse scrolled (634, 464) with delta (91, -3)
Screenshot: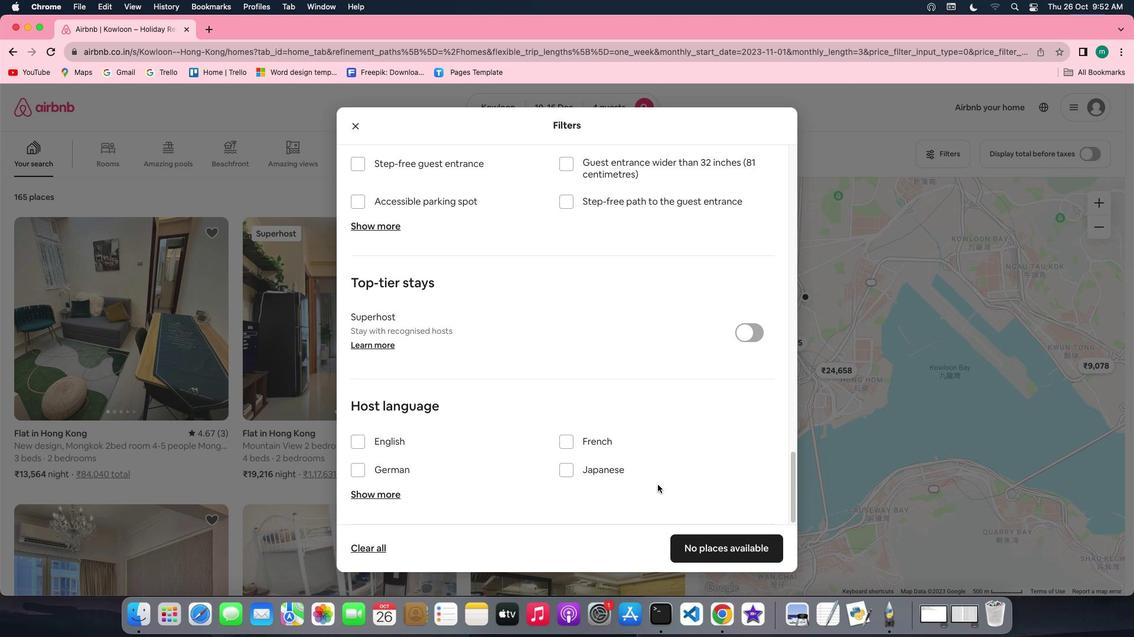 
Action: Mouse scrolled (634, 464) with delta (91, -3)
Screenshot: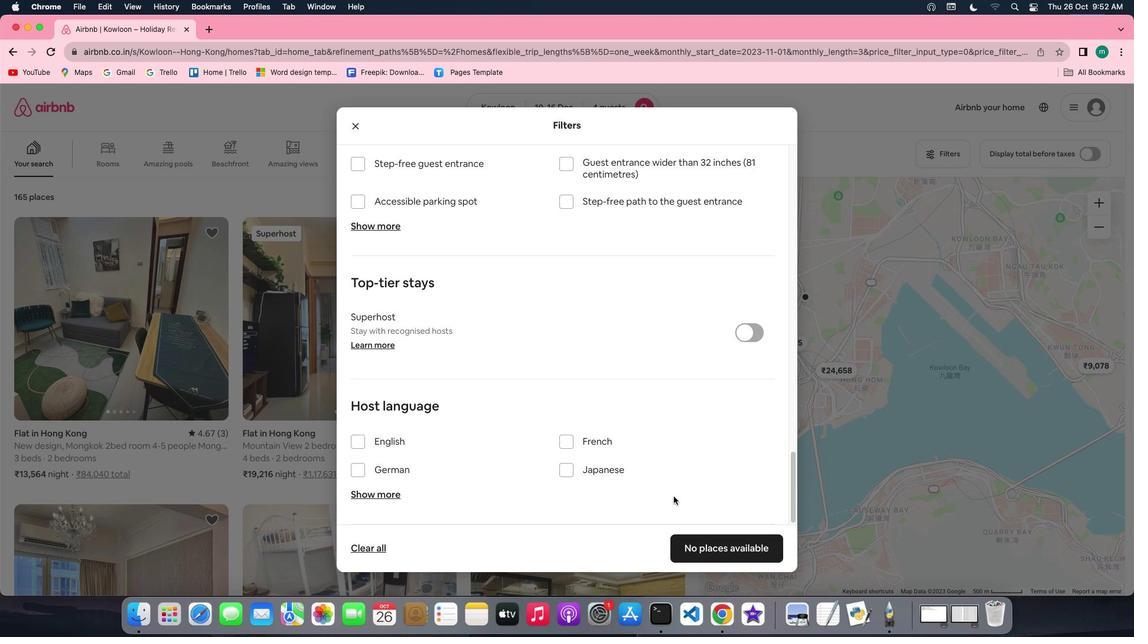 
Action: Mouse scrolled (634, 464) with delta (91, -1)
Screenshot: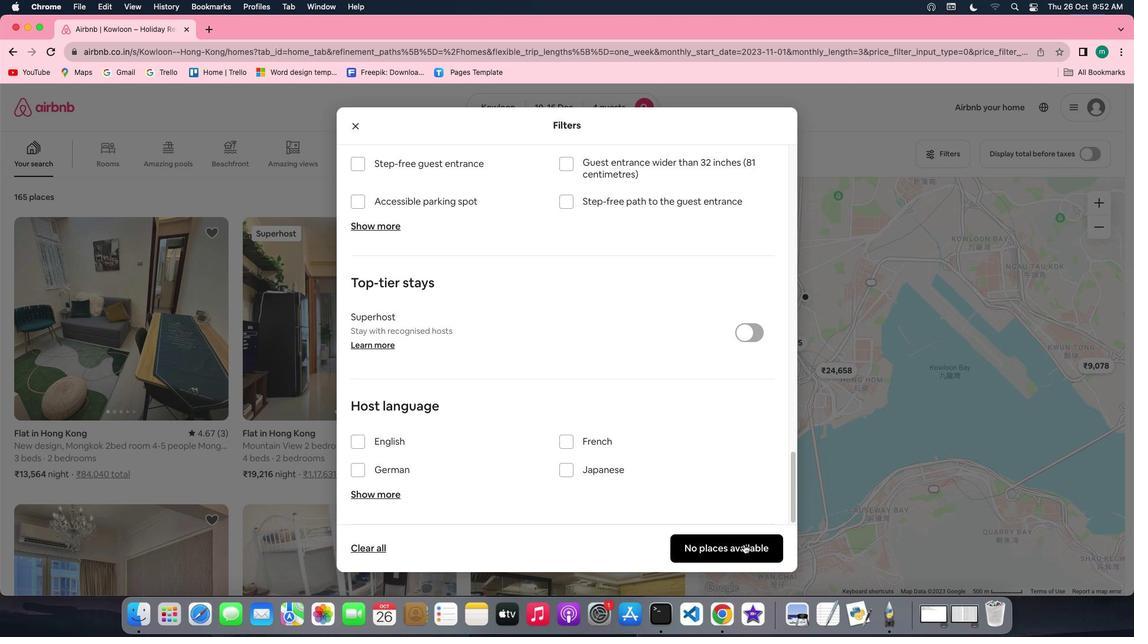 
Action: Mouse scrolled (634, 464) with delta (91, -1)
Screenshot: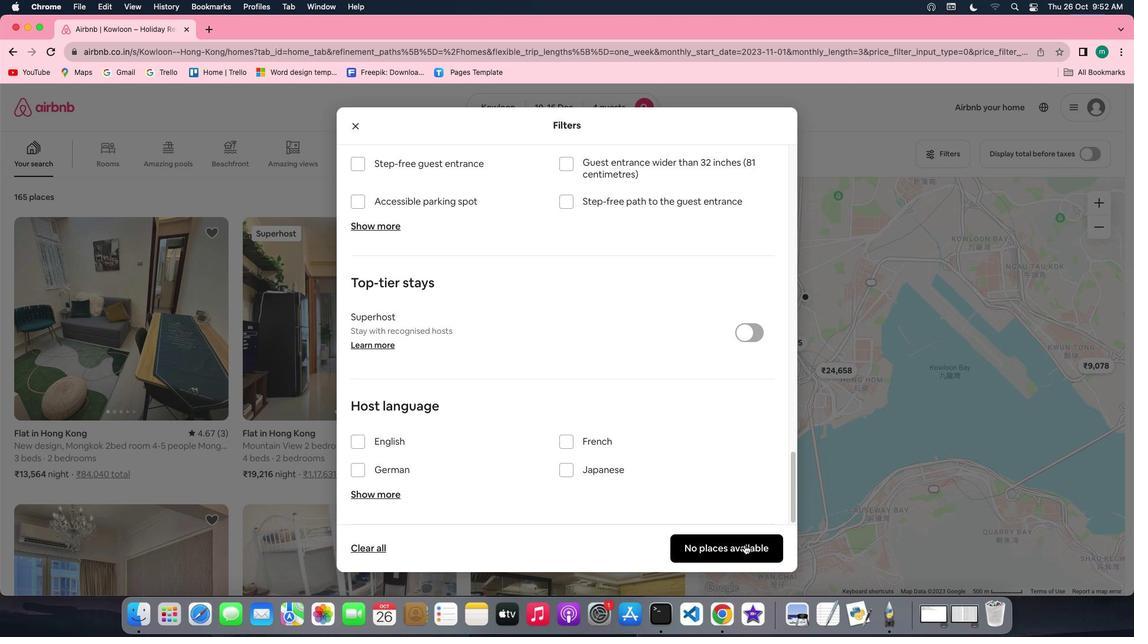 
Action: Mouse scrolled (634, 464) with delta (91, -2)
Screenshot: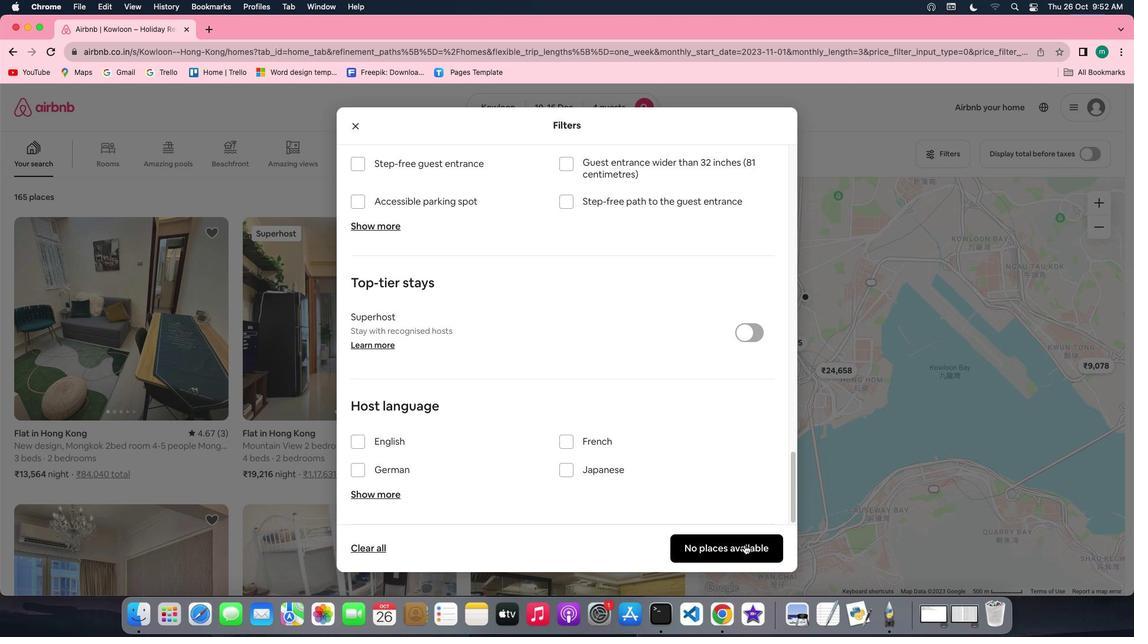 
Action: Mouse scrolled (634, 464) with delta (91, -3)
Screenshot: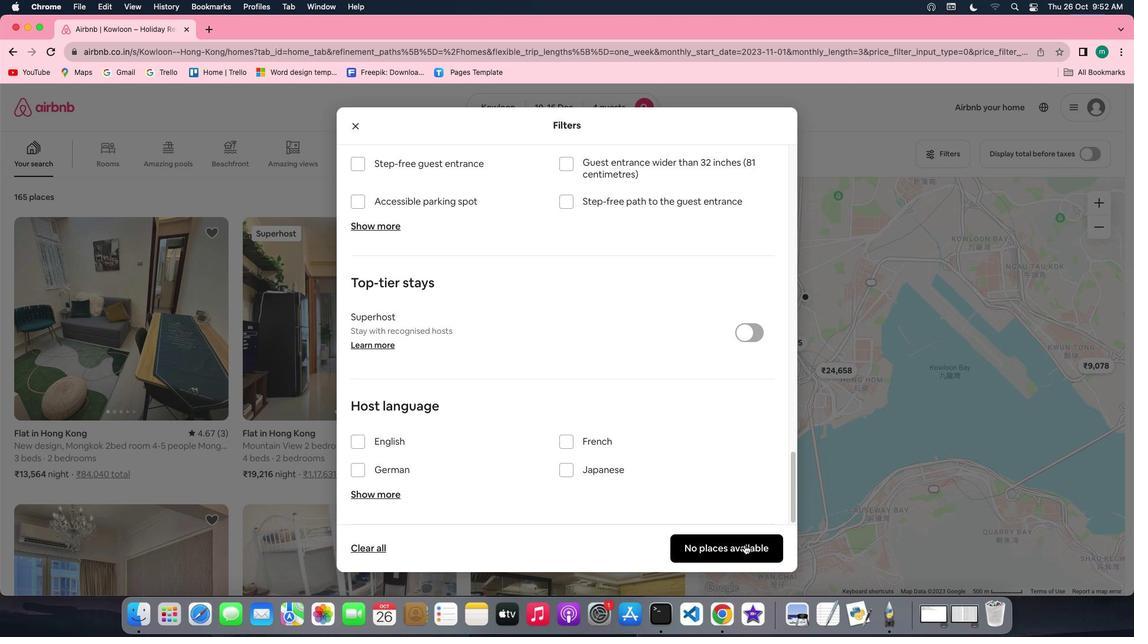 
Action: Mouse scrolled (634, 464) with delta (91, -4)
Screenshot: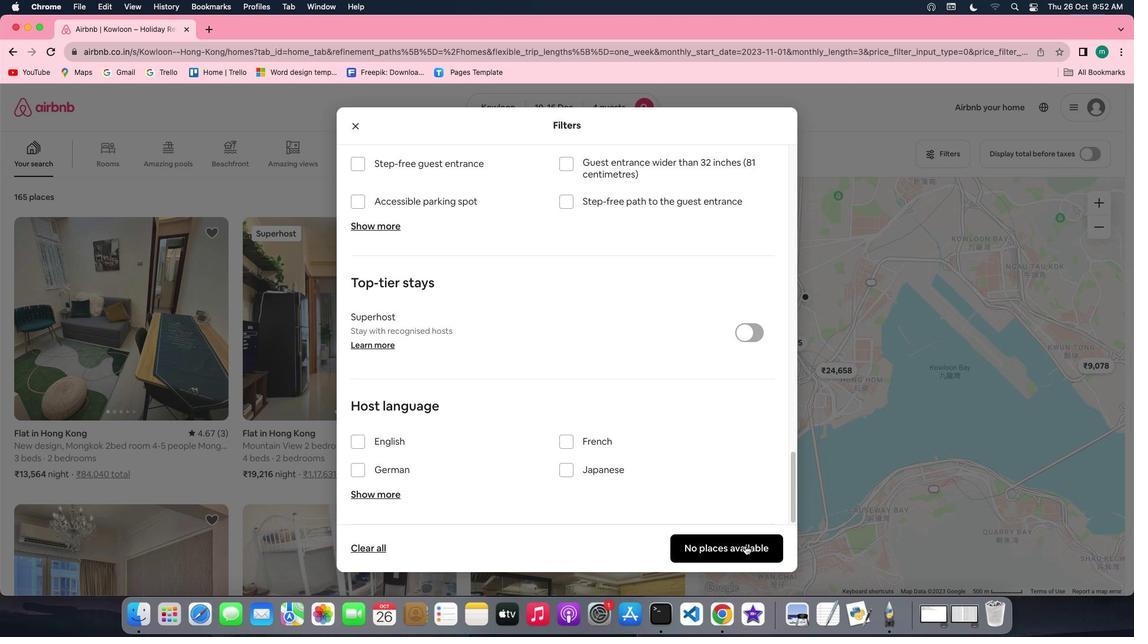 
Action: Mouse scrolled (634, 464) with delta (91, -4)
Screenshot: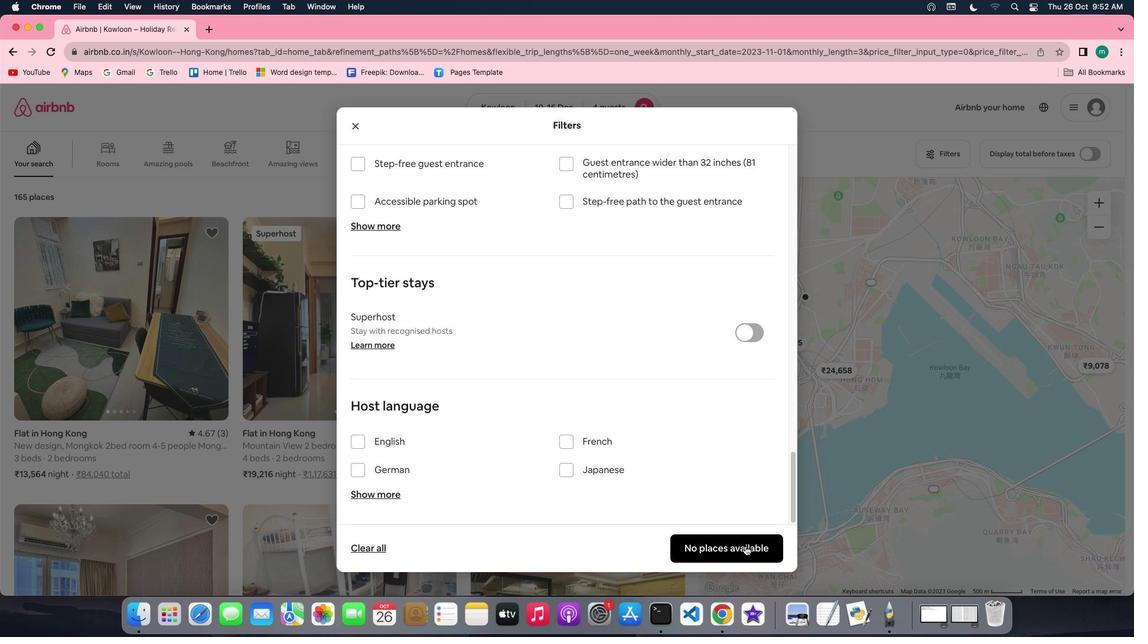 
Action: Mouse moved to (752, 546)
Screenshot: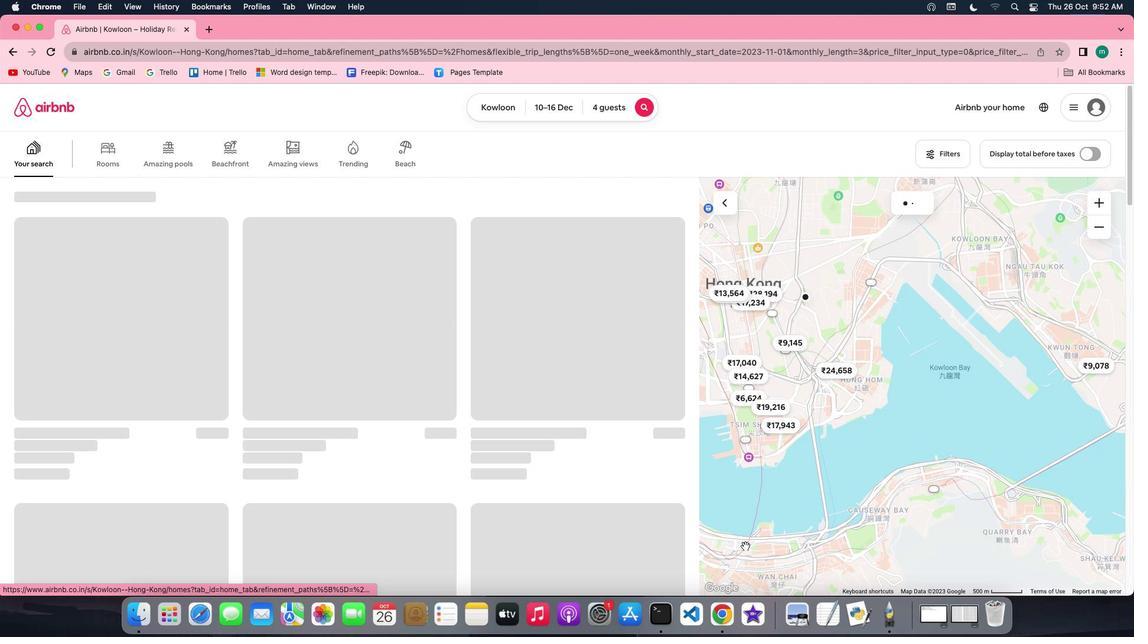 
Action: Mouse pressed left at (752, 546)
Screenshot: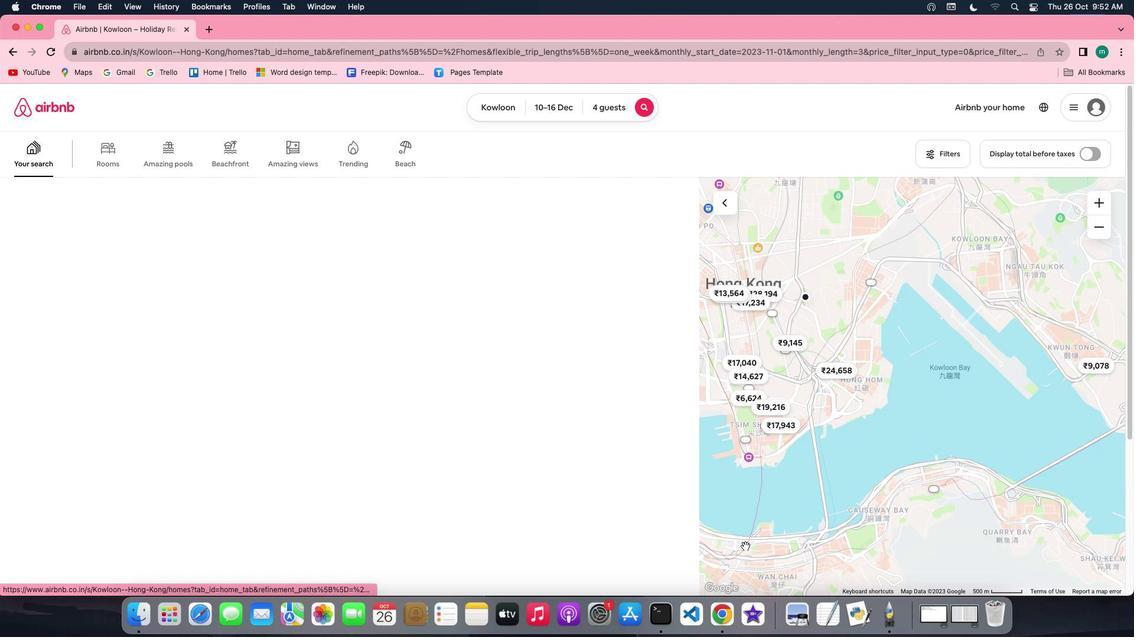 
Action: Mouse moved to (502, 396)
Screenshot: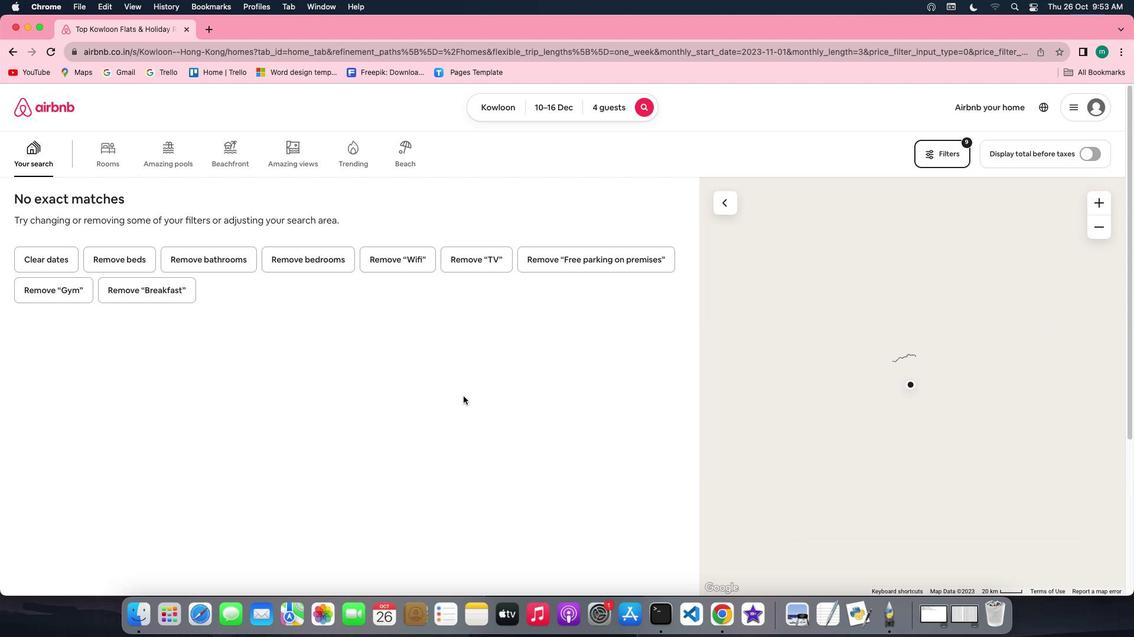 
